 Task: Compose an email with the signature Anna Garcia with the subject Request for a meeting and the message Thank you for your patience while we resolve this issue. from softage.1@softage.net to softage.4@softage.net,  softage.1@softage.net and softage.5@softage.net with CC to softage.6@softage.net with an attached document User_manual.docx, insert an emoji of office Send the email
Action: Mouse moved to (469, 616)
Screenshot: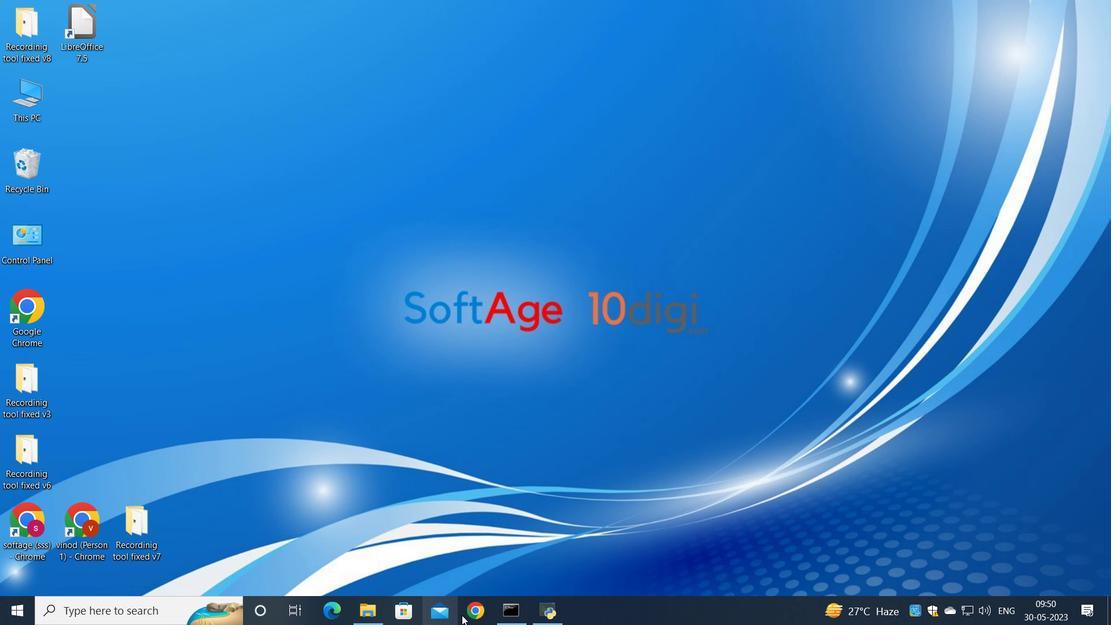 
Action: Mouse pressed left at (469, 616)
Screenshot: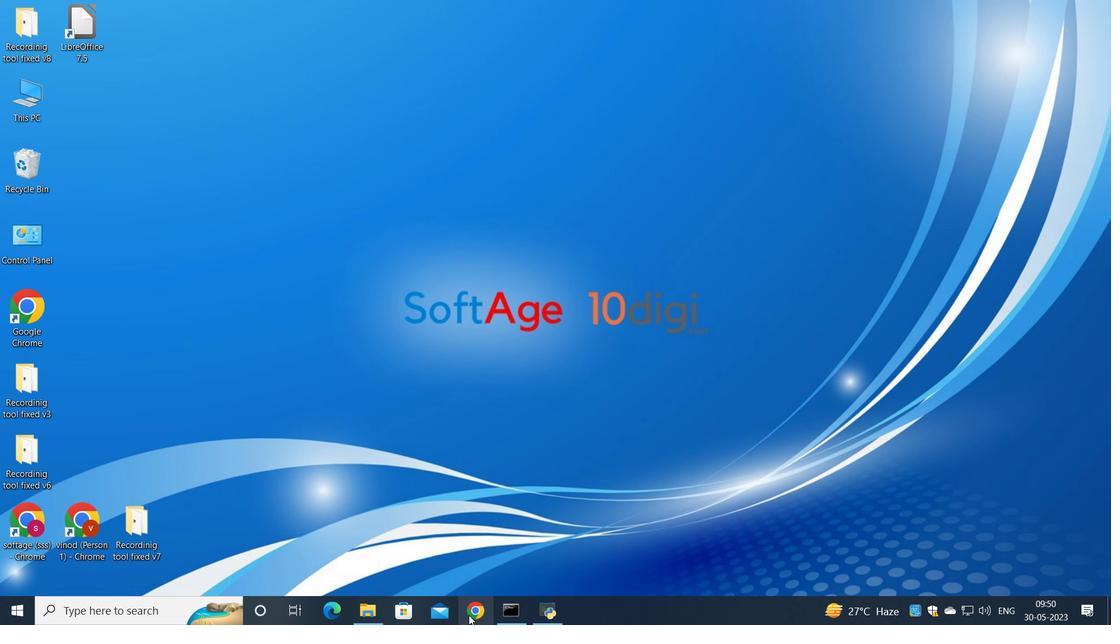 
Action: Mouse moved to (500, 381)
Screenshot: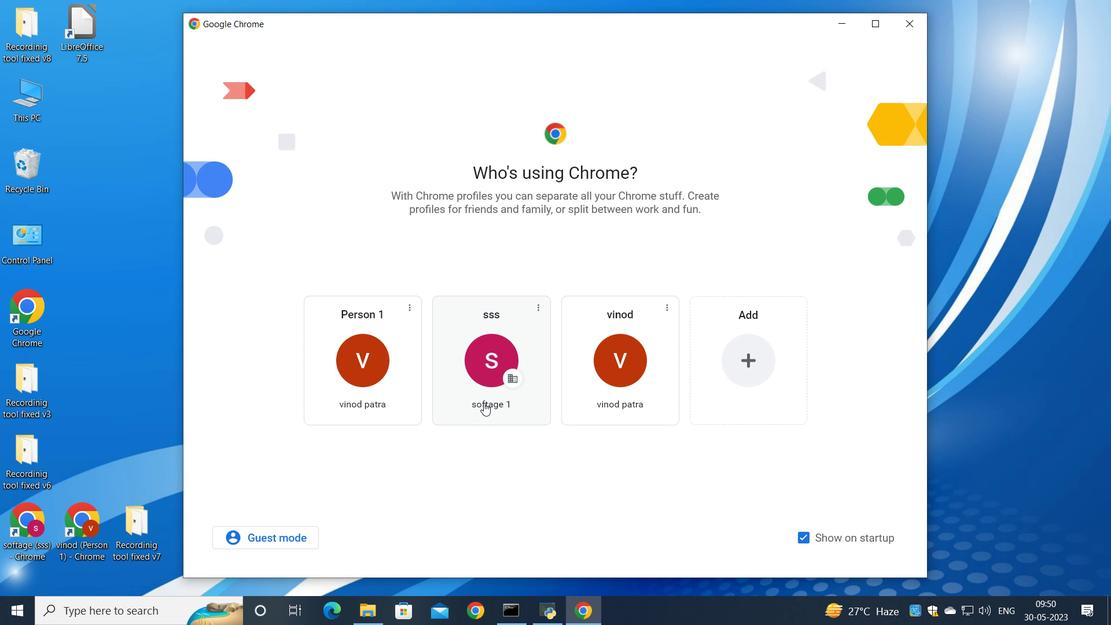 
Action: Mouse pressed left at (500, 381)
Screenshot: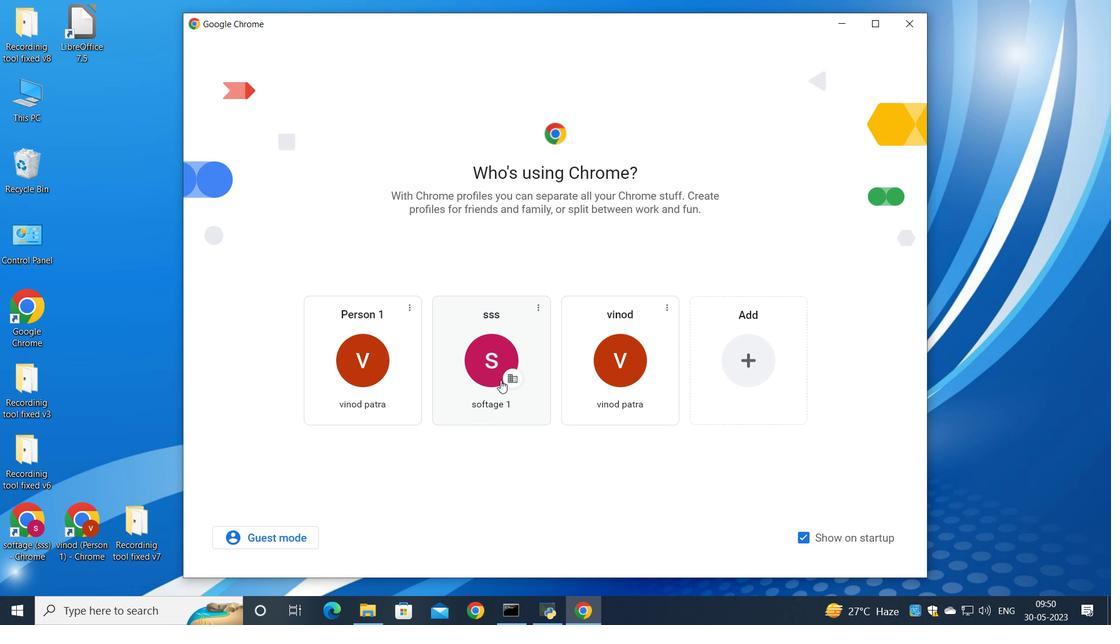
Action: Mouse moved to (978, 73)
Screenshot: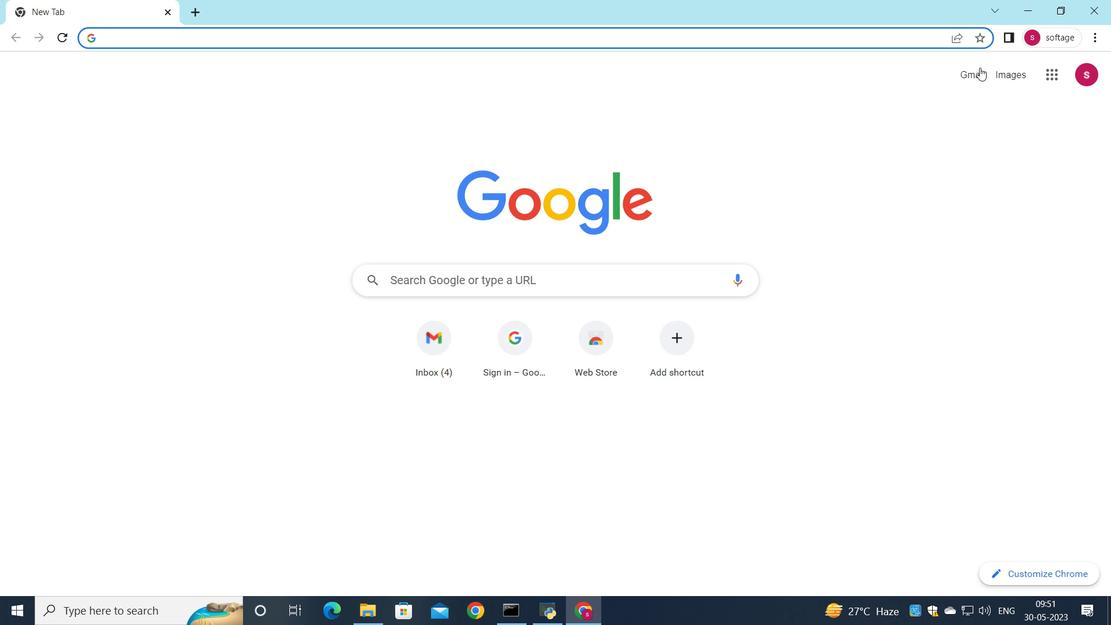 
Action: Mouse pressed left at (978, 73)
Screenshot: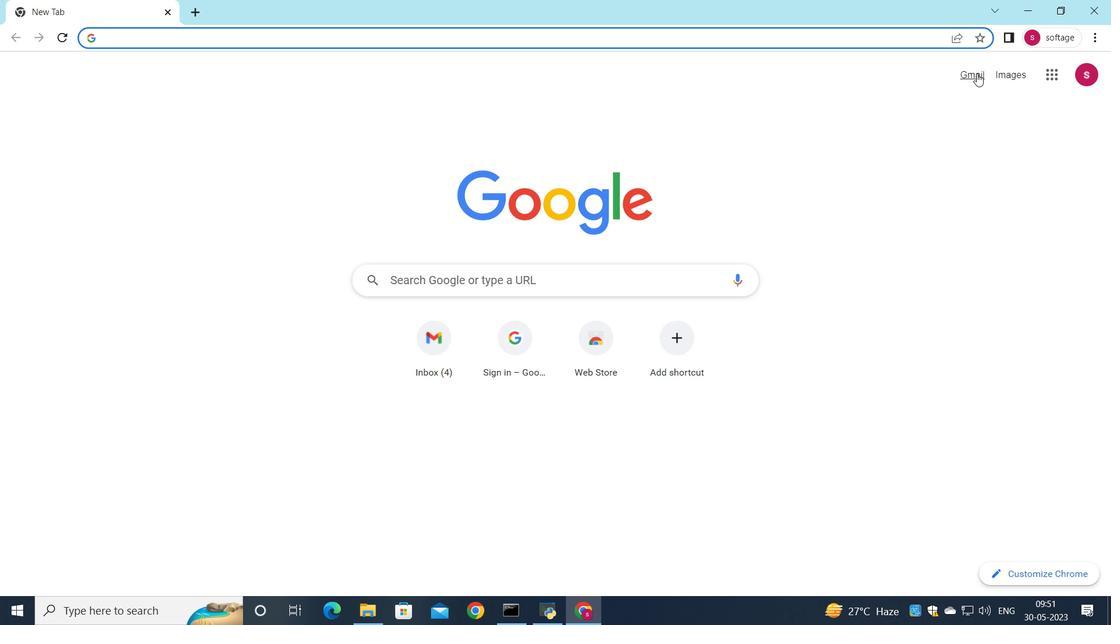 
Action: Mouse moved to (957, 101)
Screenshot: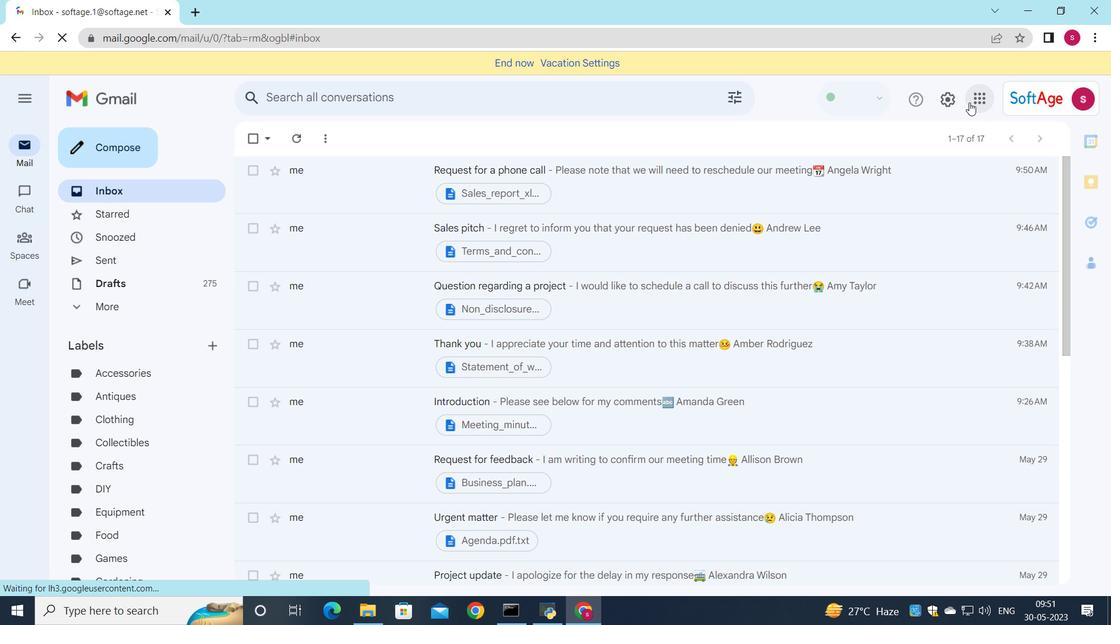 
Action: Mouse pressed left at (957, 101)
Screenshot: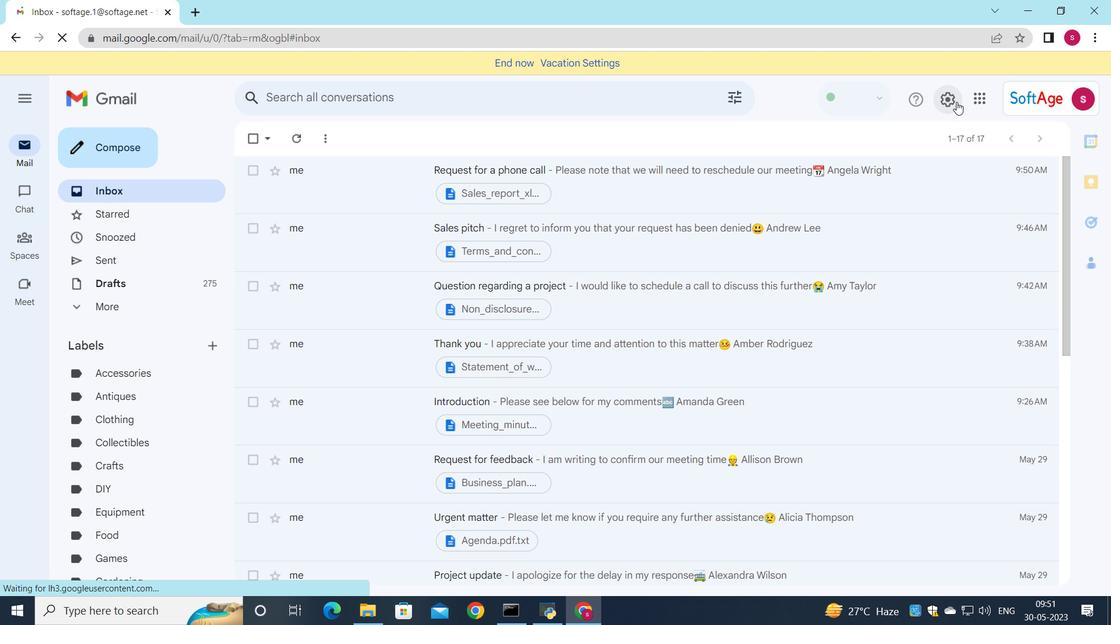 
Action: Mouse moved to (976, 167)
Screenshot: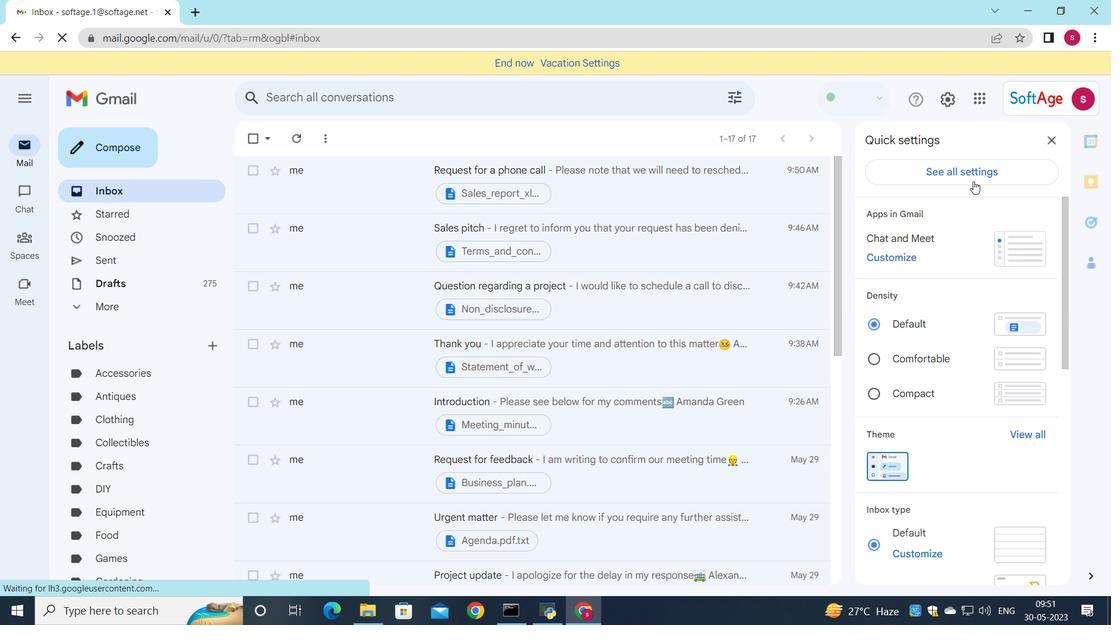 
Action: Mouse pressed left at (976, 167)
Screenshot: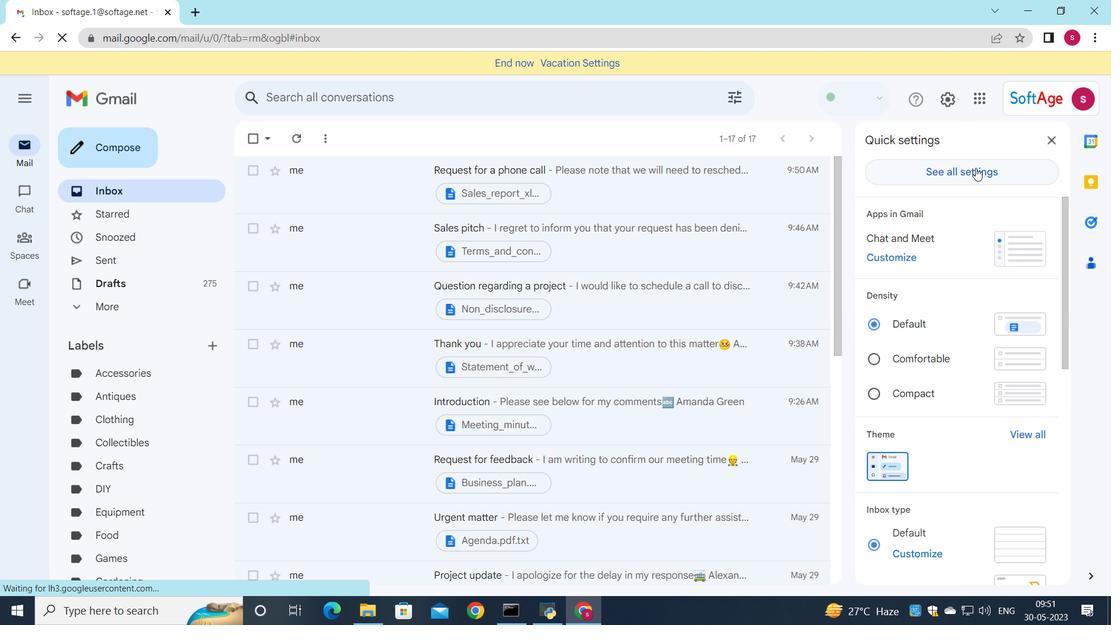 
Action: Mouse moved to (697, 266)
Screenshot: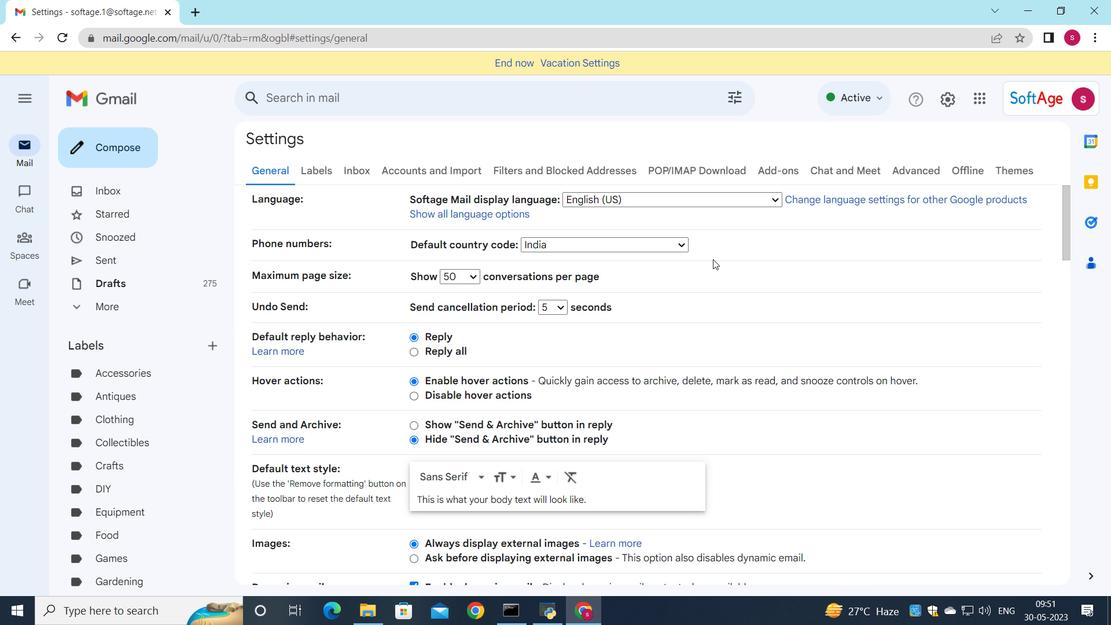 
Action: Mouse scrolled (697, 265) with delta (0, 0)
Screenshot: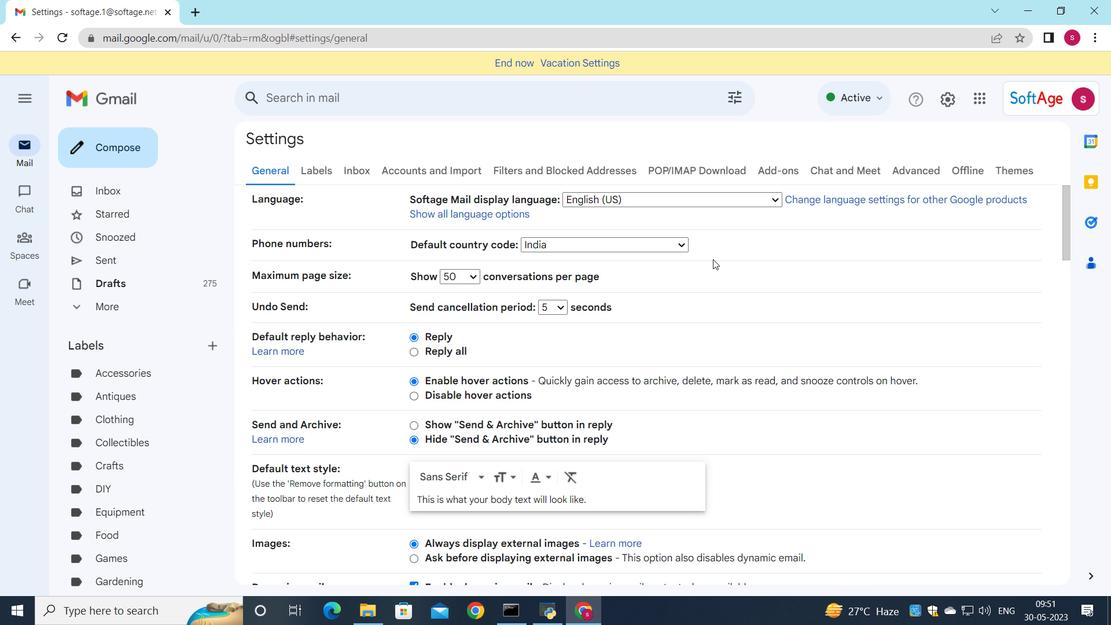 
Action: Mouse moved to (689, 270)
Screenshot: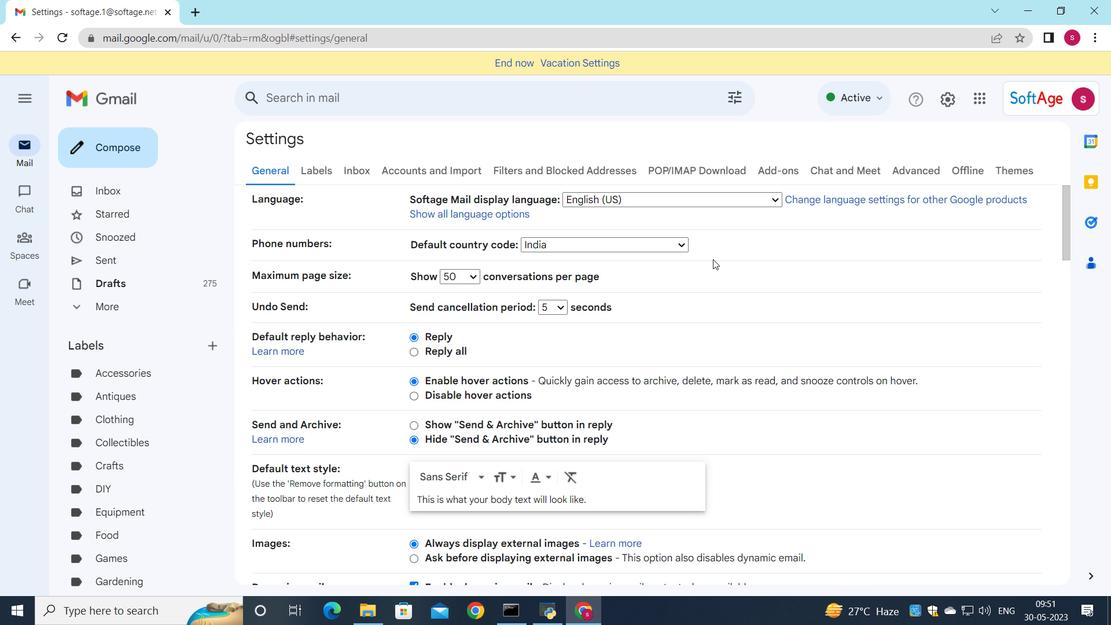 
Action: Mouse scrolled (689, 269) with delta (0, 0)
Screenshot: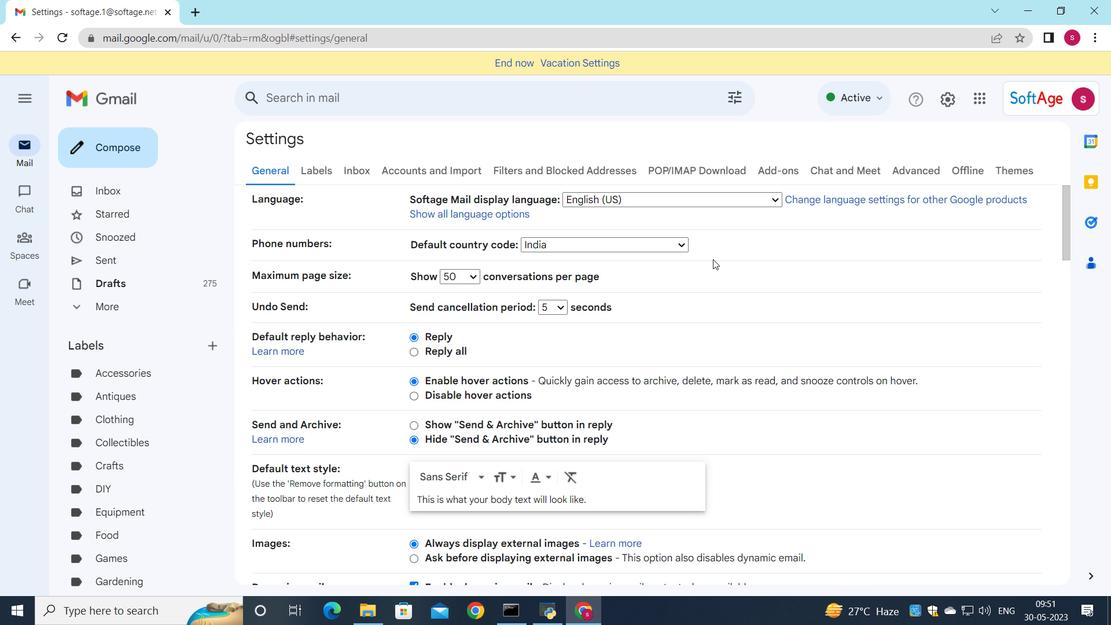 
Action: Mouse moved to (683, 273)
Screenshot: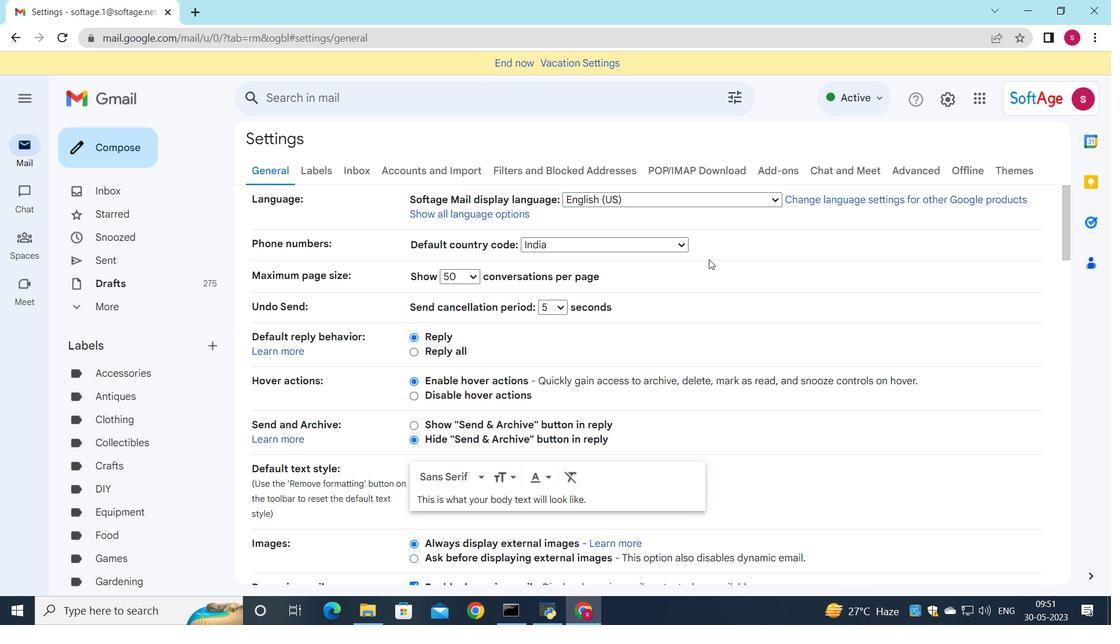 
Action: Mouse scrolled (683, 272) with delta (0, 0)
Screenshot: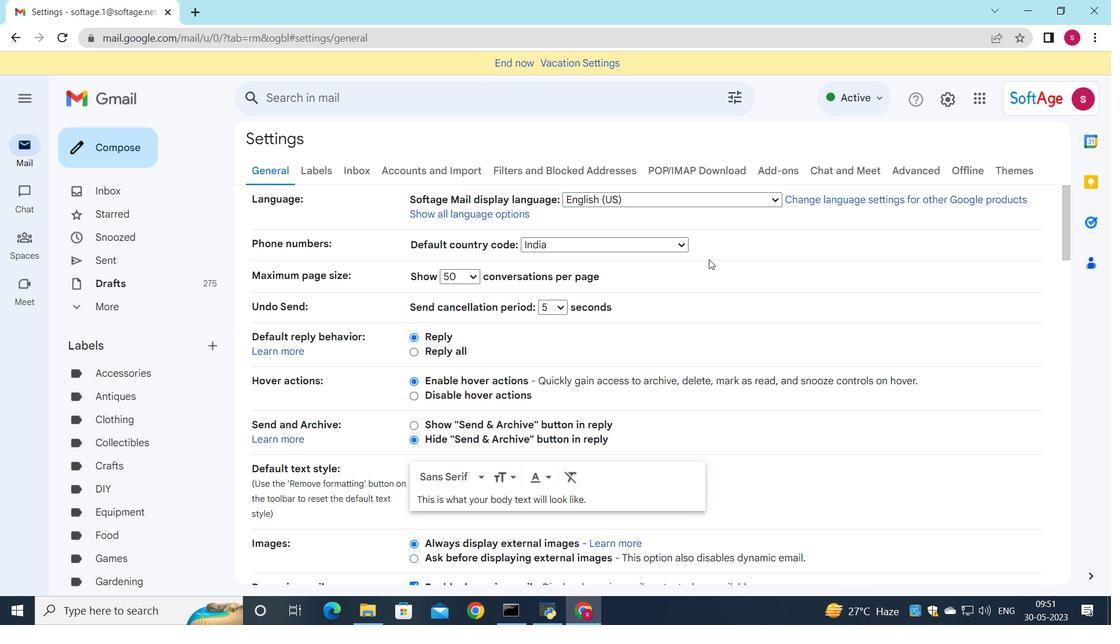 
Action: Mouse scrolled (683, 272) with delta (0, 0)
Screenshot: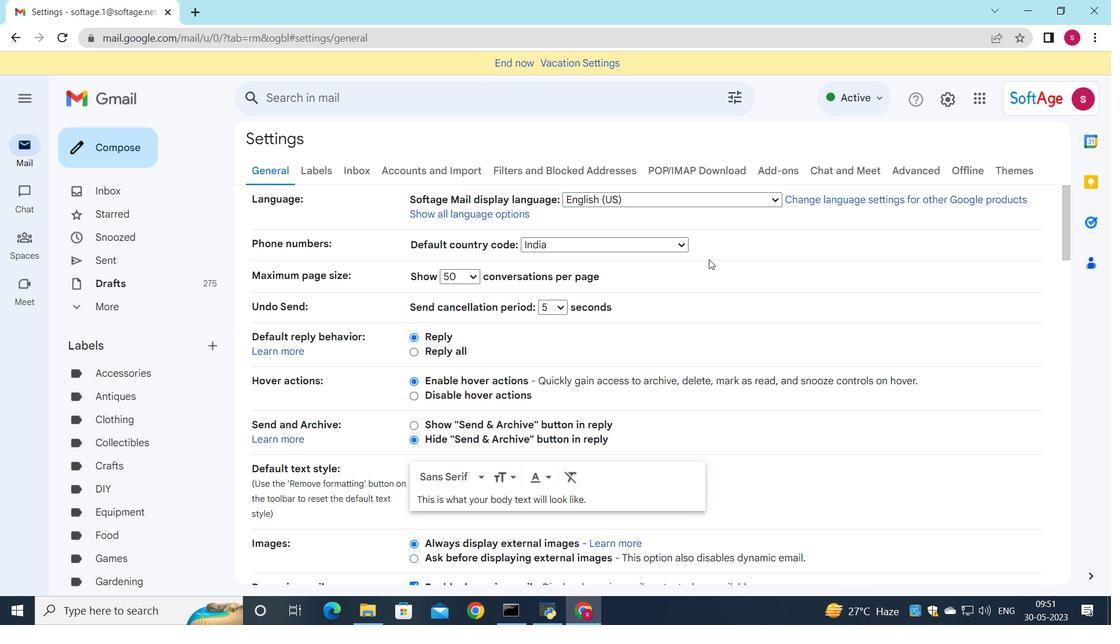 
Action: Mouse moved to (683, 264)
Screenshot: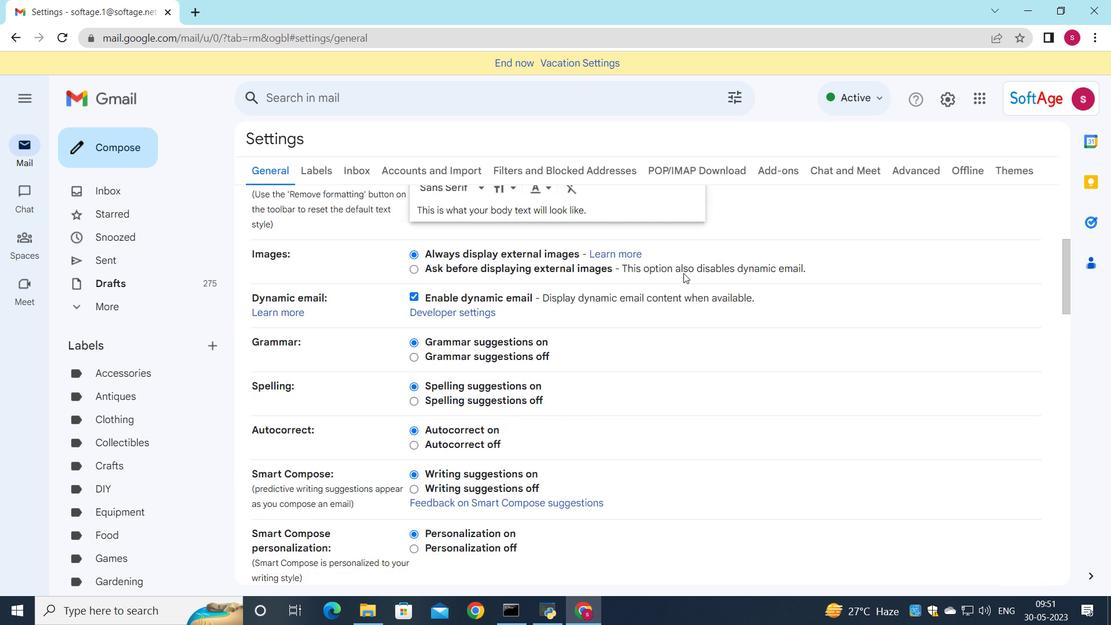 
Action: Mouse scrolled (683, 263) with delta (0, 0)
Screenshot: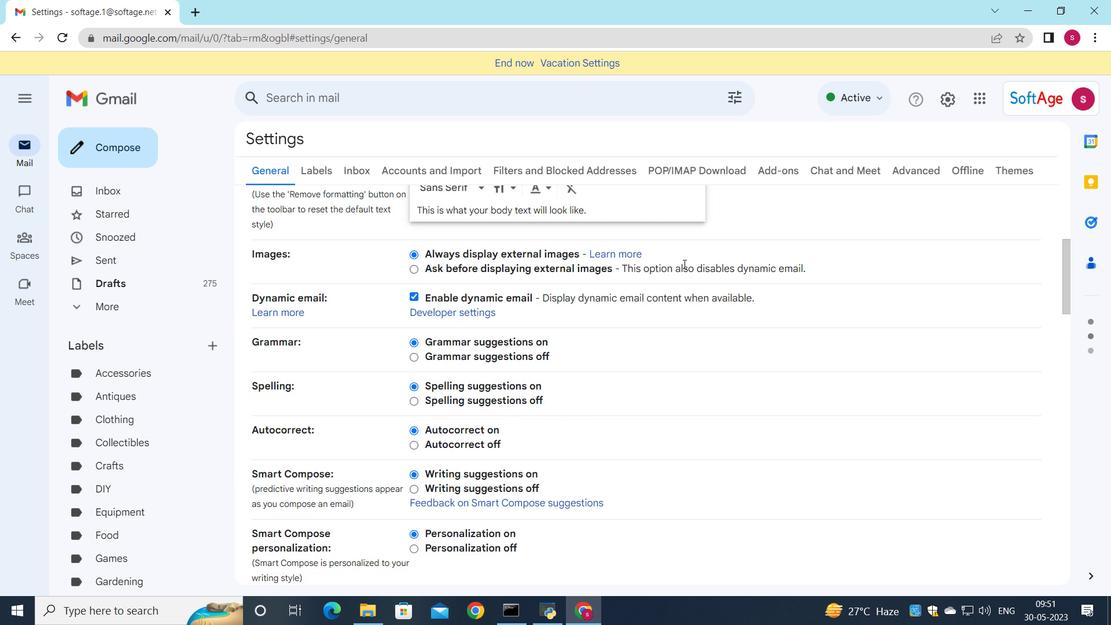
Action: Mouse scrolled (683, 263) with delta (0, 0)
Screenshot: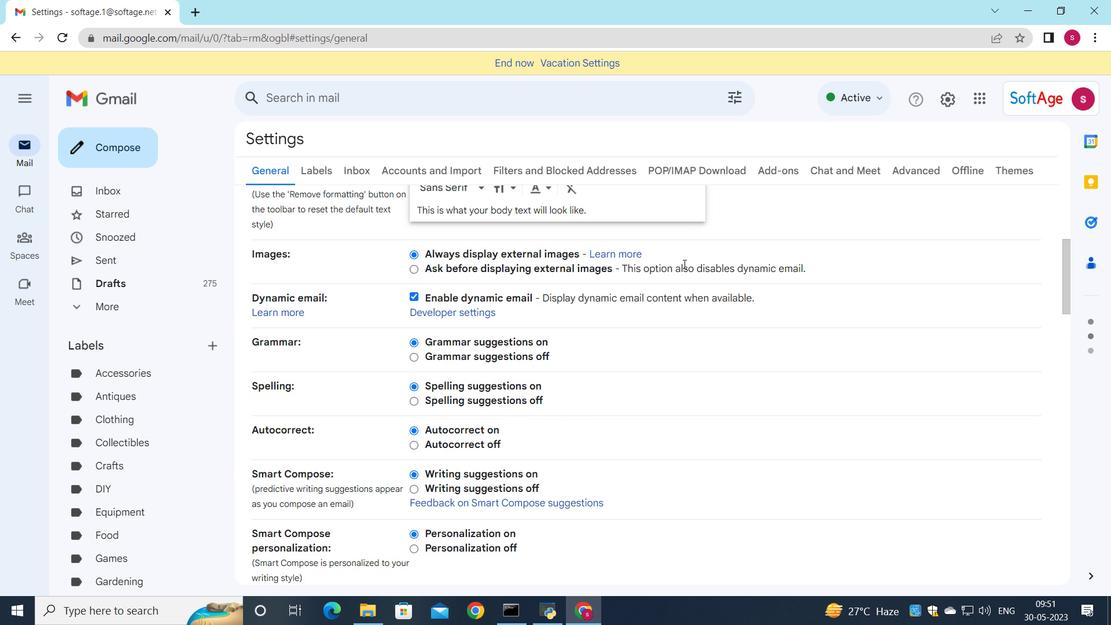 
Action: Mouse scrolled (683, 263) with delta (0, 0)
Screenshot: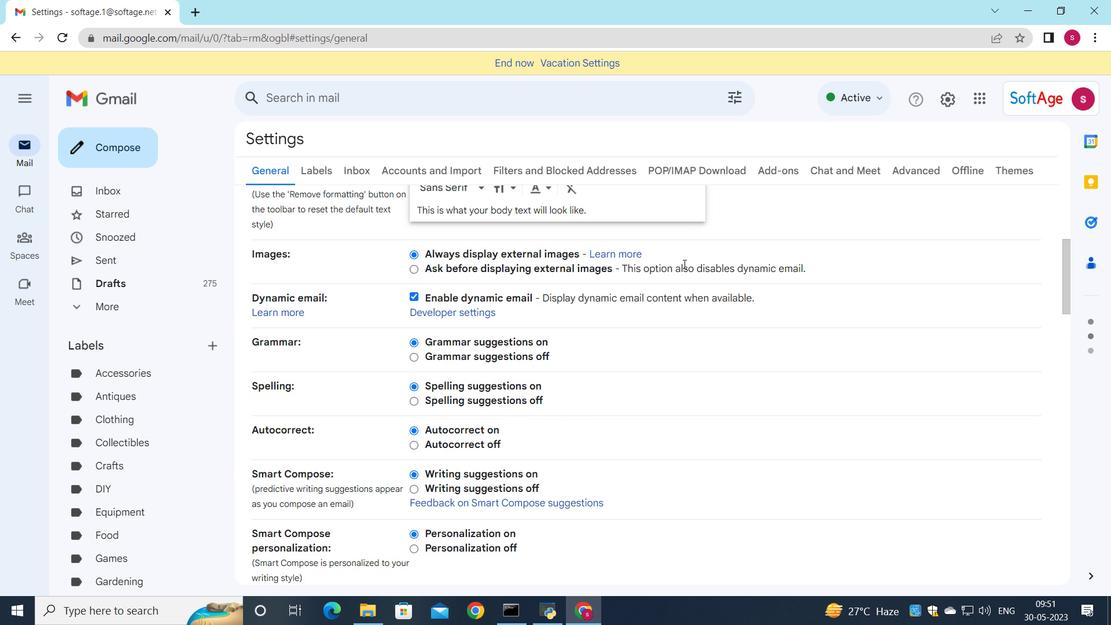 
Action: Mouse scrolled (683, 263) with delta (0, 0)
Screenshot: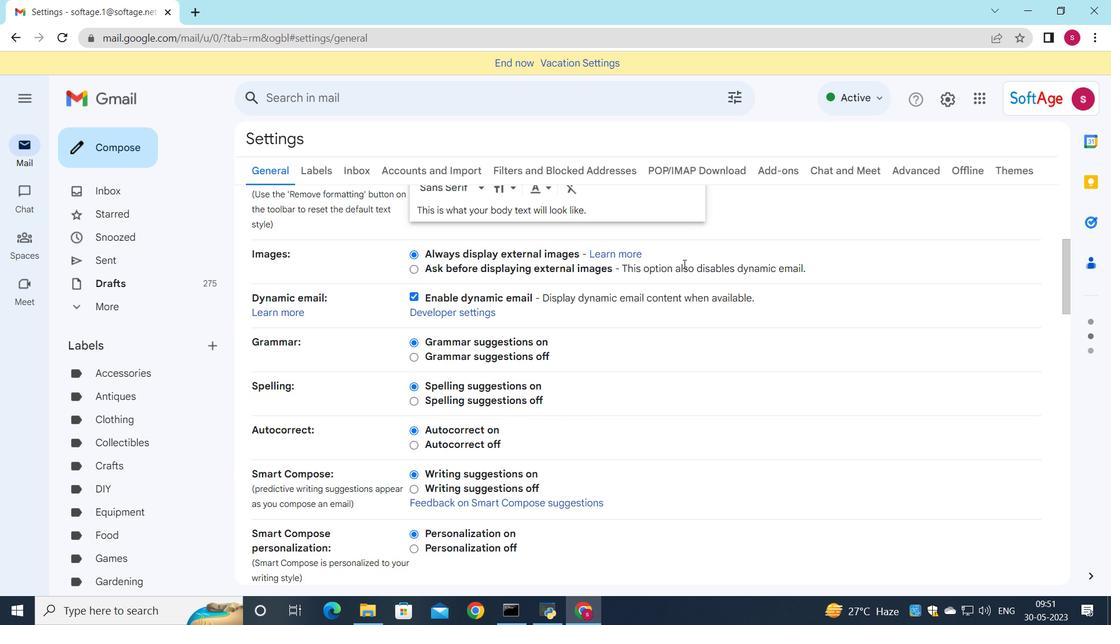 
Action: Mouse scrolled (683, 263) with delta (0, 0)
Screenshot: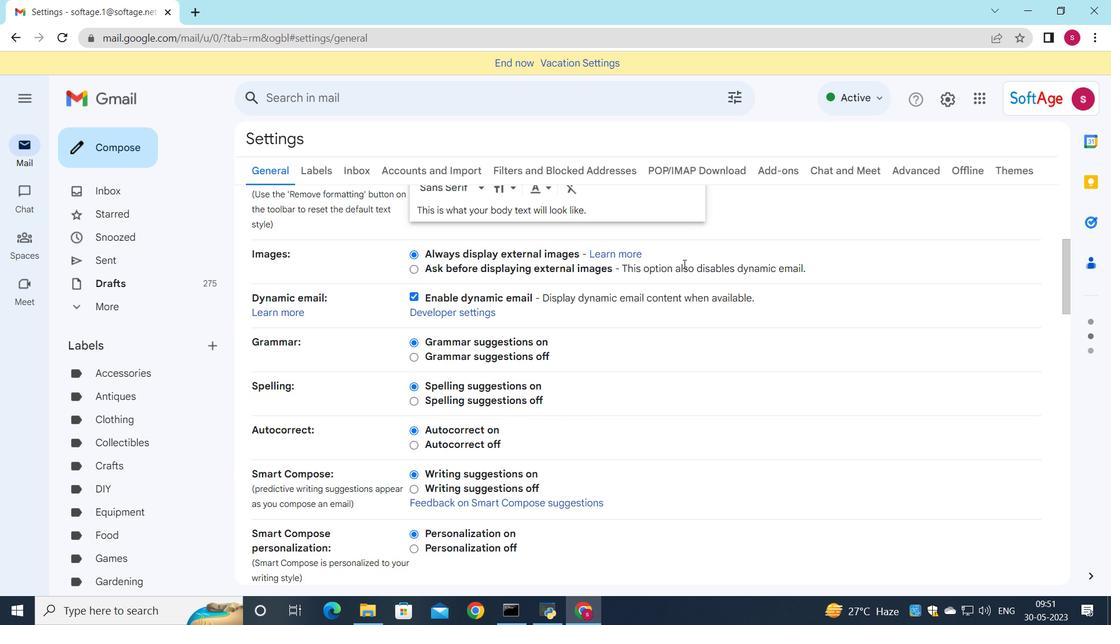 
Action: Mouse scrolled (683, 263) with delta (0, 0)
Screenshot: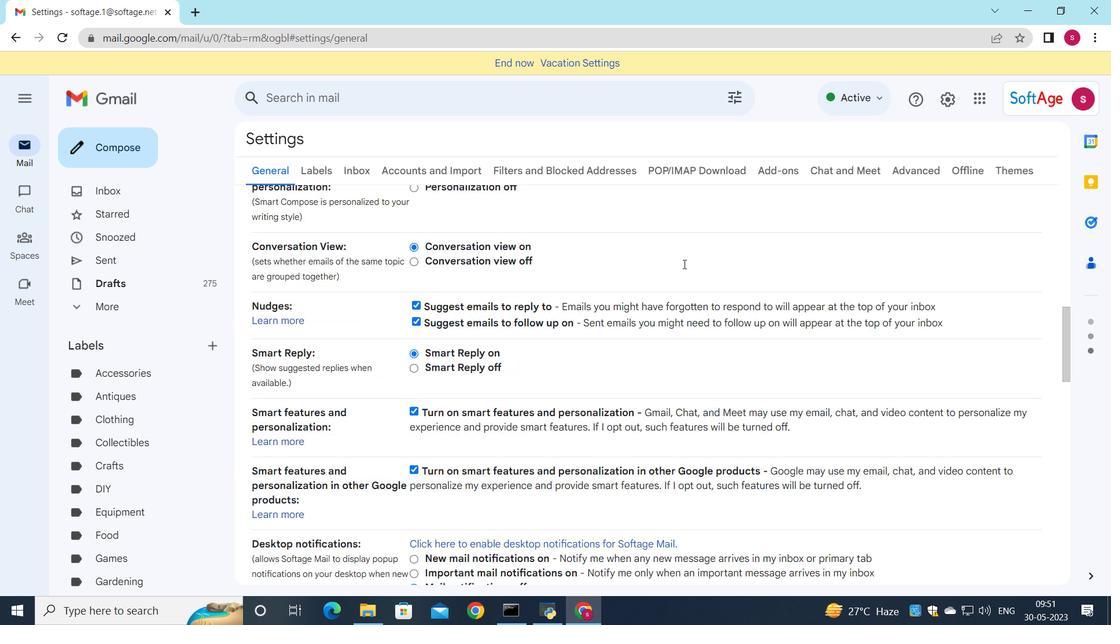 
Action: Mouse scrolled (683, 263) with delta (0, 0)
Screenshot: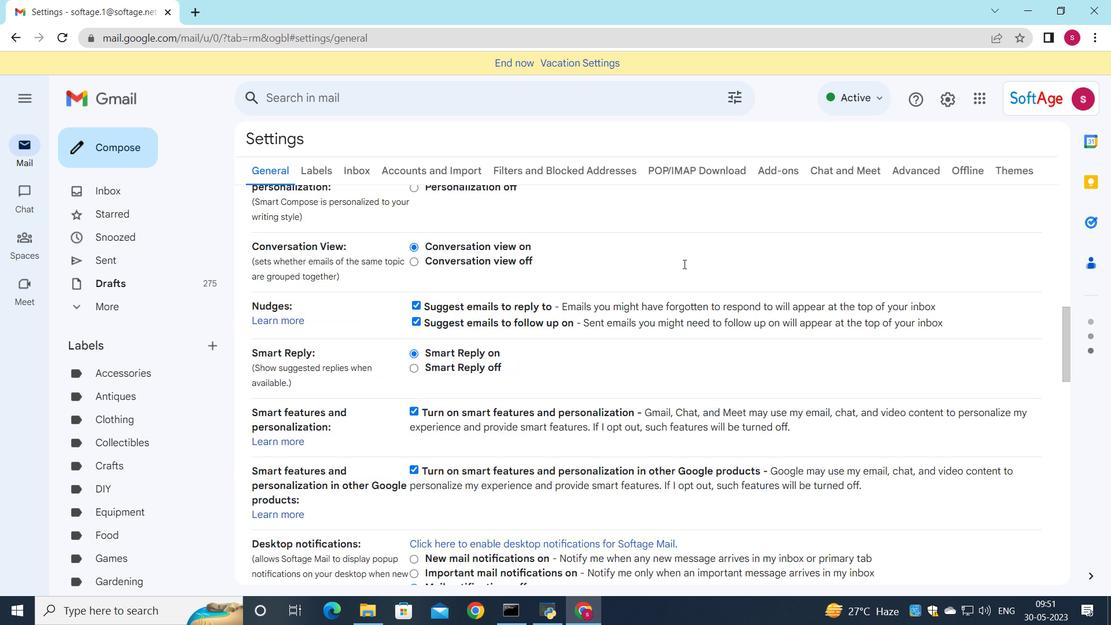 
Action: Mouse scrolled (683, 263) with delta (0, 0)
Screenshot: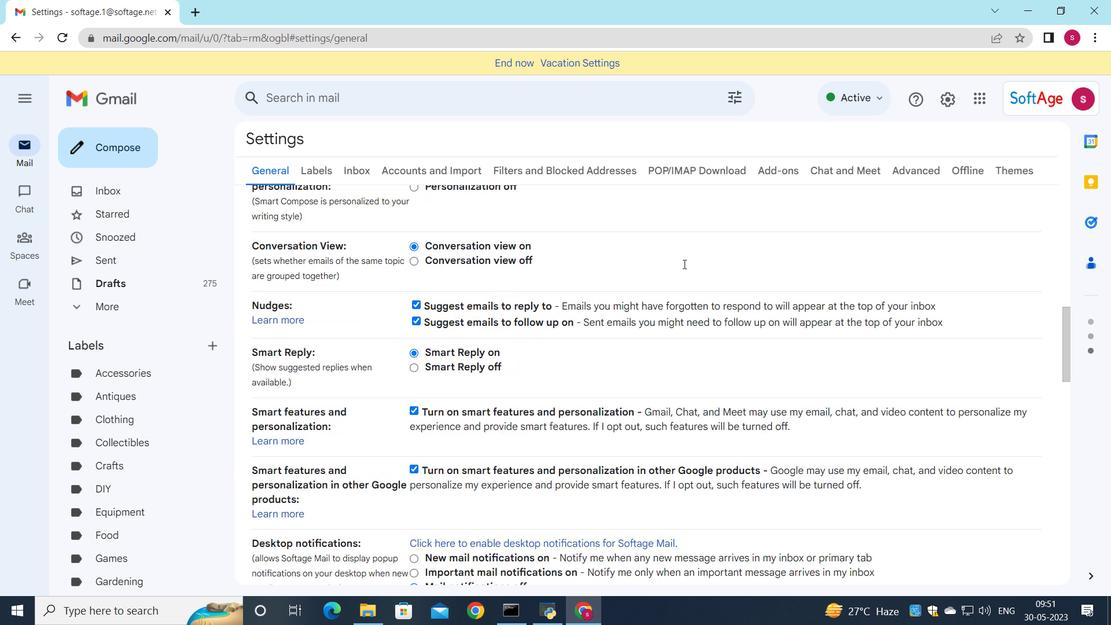 
Action: Mouse scrolled (683, 263) with delta (0, 0)
Screenshot: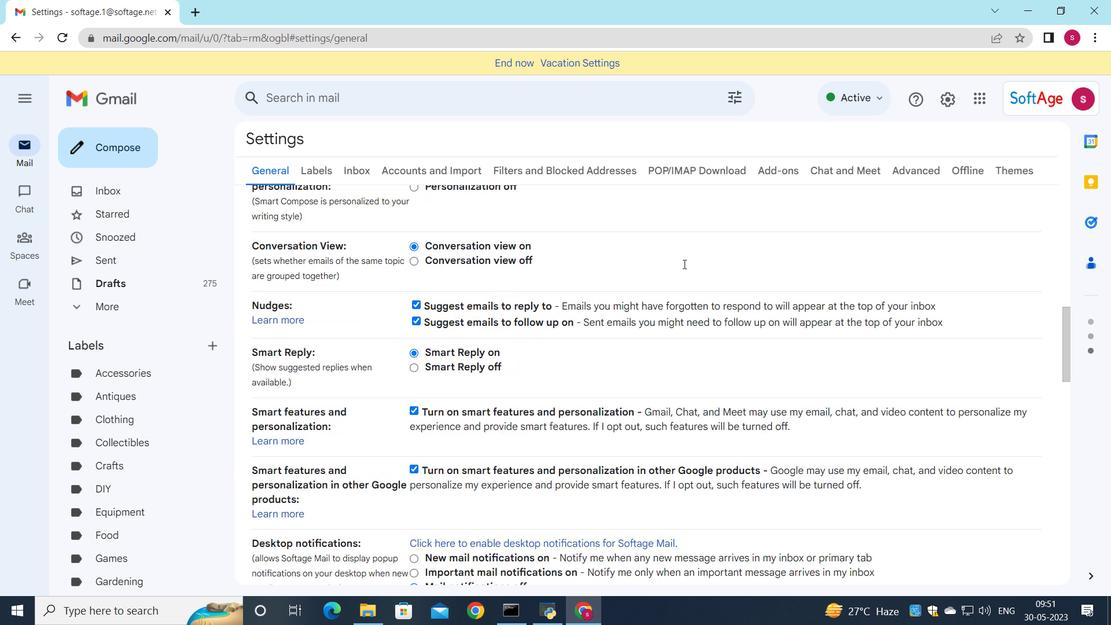 
Action: Mouse scrolled (683, 263) with delta (0, 0)
Screenshot: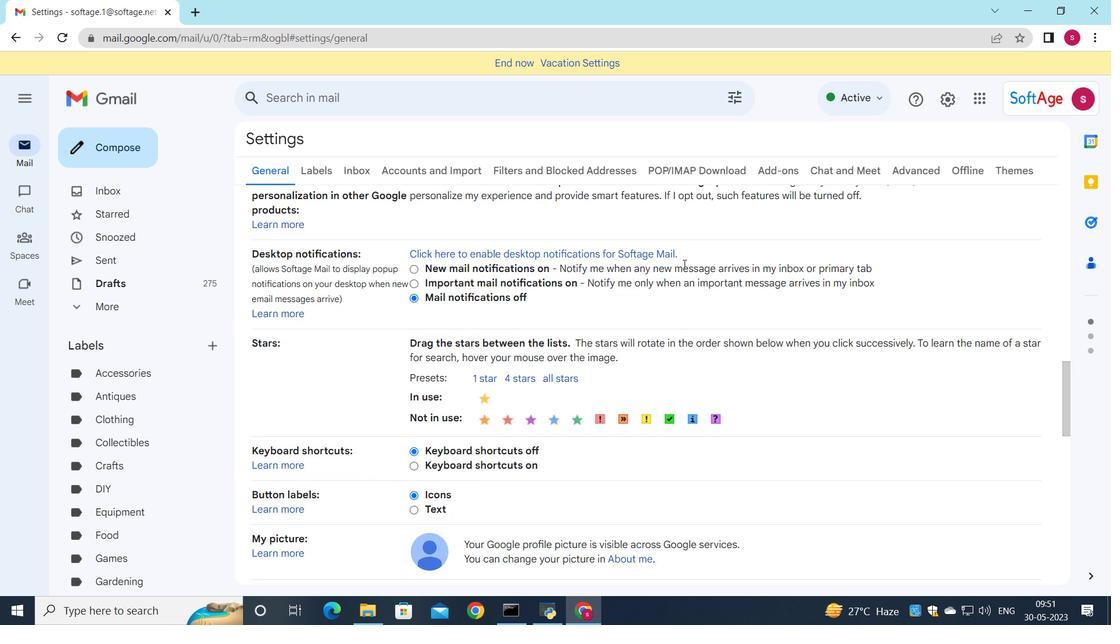 
Action: Mouse scrolled (683, 263) with delta (0, 0)
Screenshot: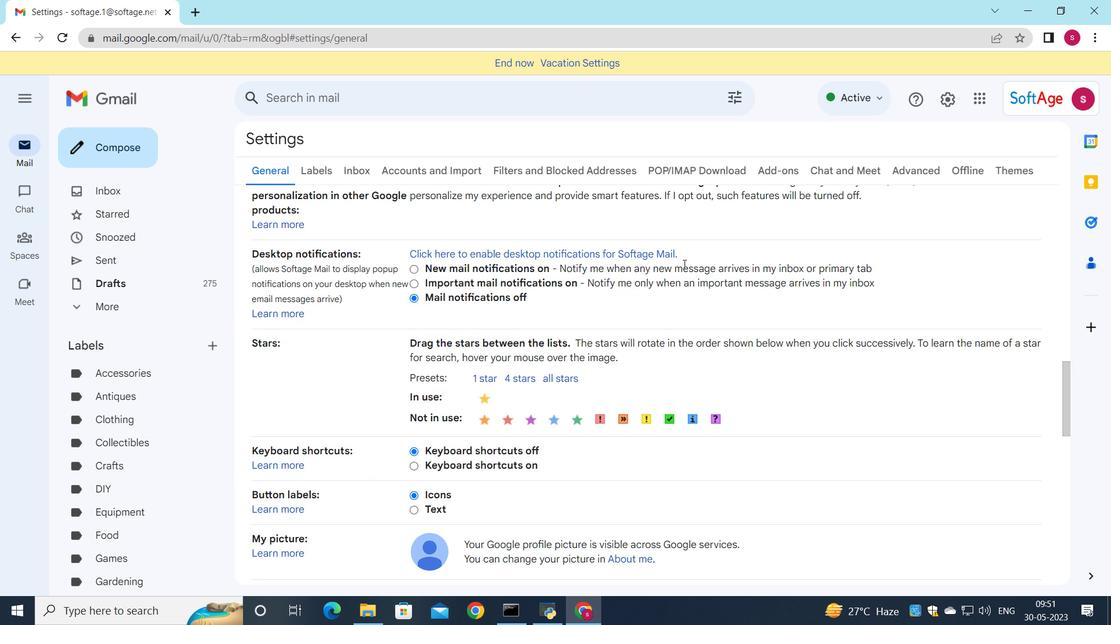 
Action: Mouse scrolled (683, 263) with delta (0, 0)
Screenshot: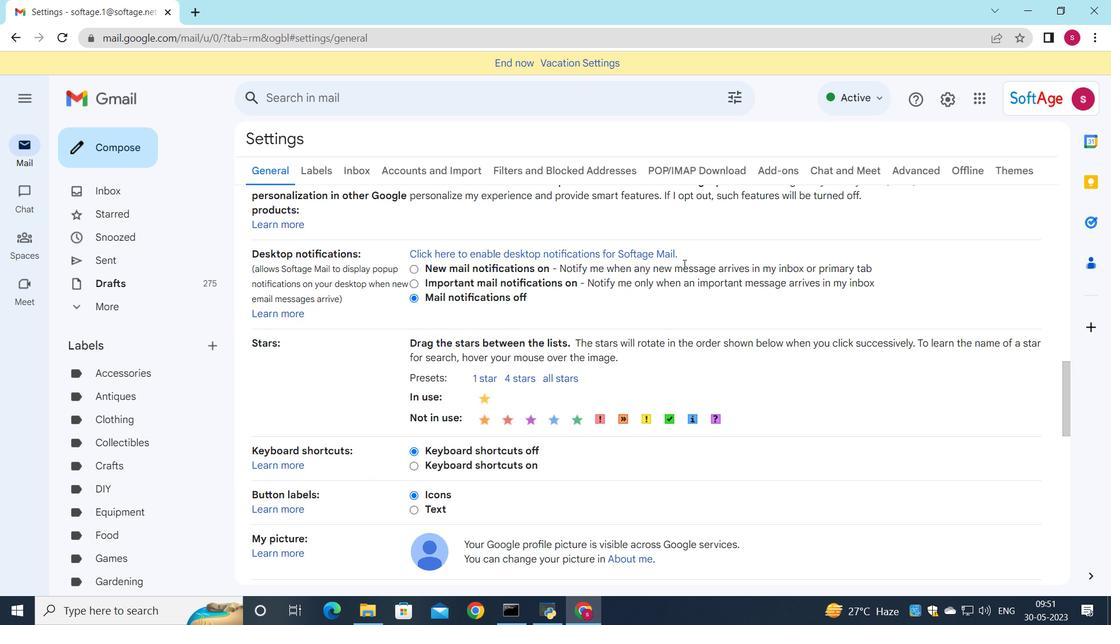 
Action: Mouse scrolled (683, 263) with delta (0, 0)
Screenshot: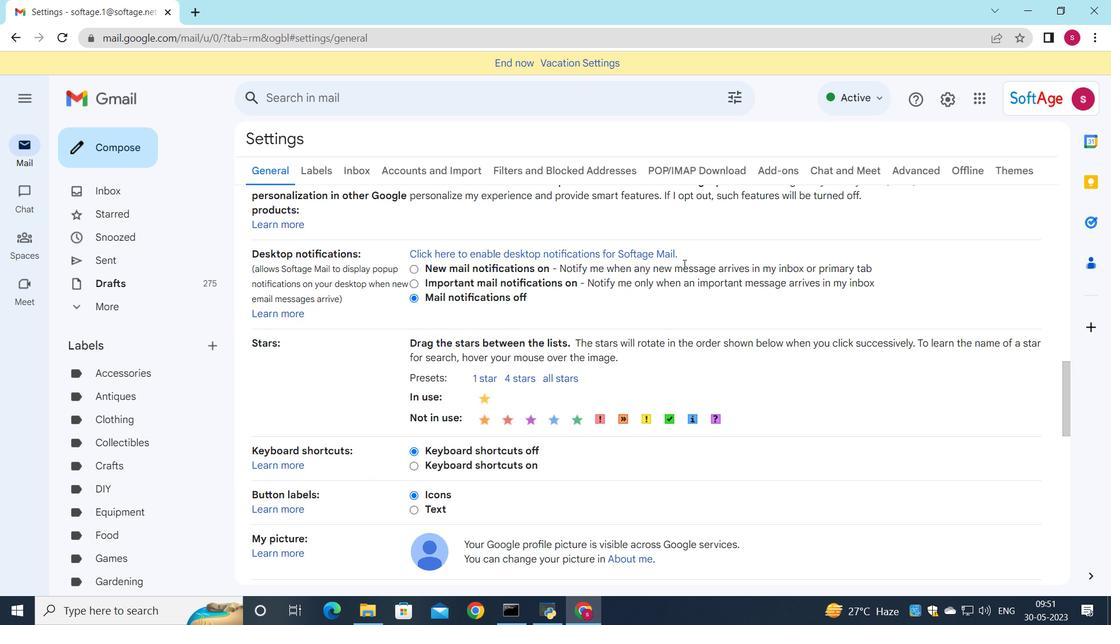 
Action: Mouse scrolled (683, 263) with delta (0, 0)
Screenshot: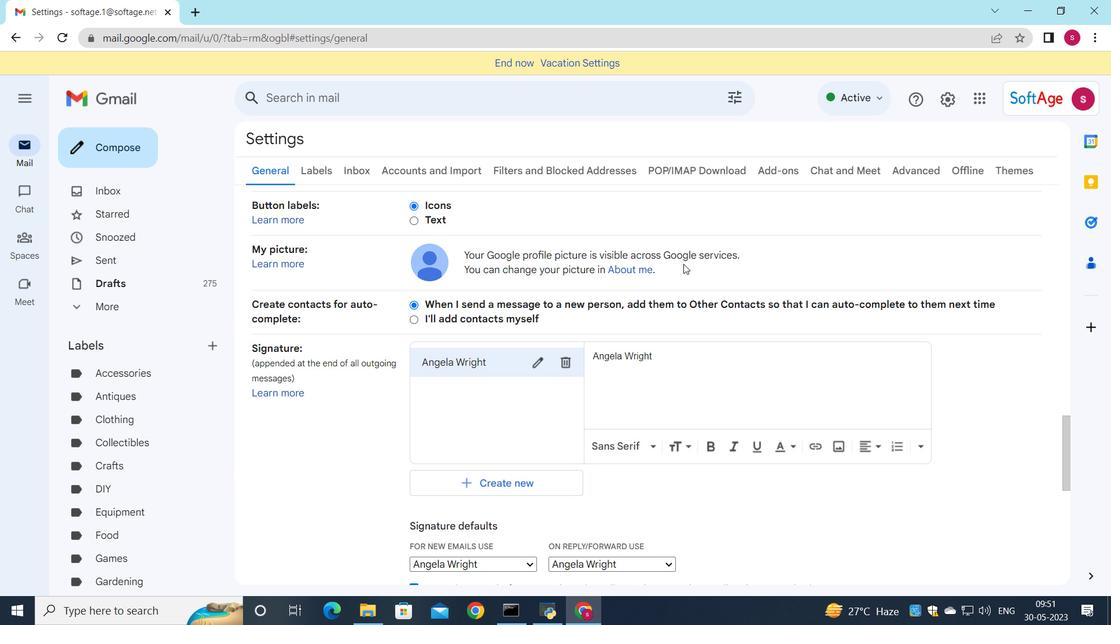 
Action: Mouse scrolled (683, 263) with delta (0, 0)
Screenshot: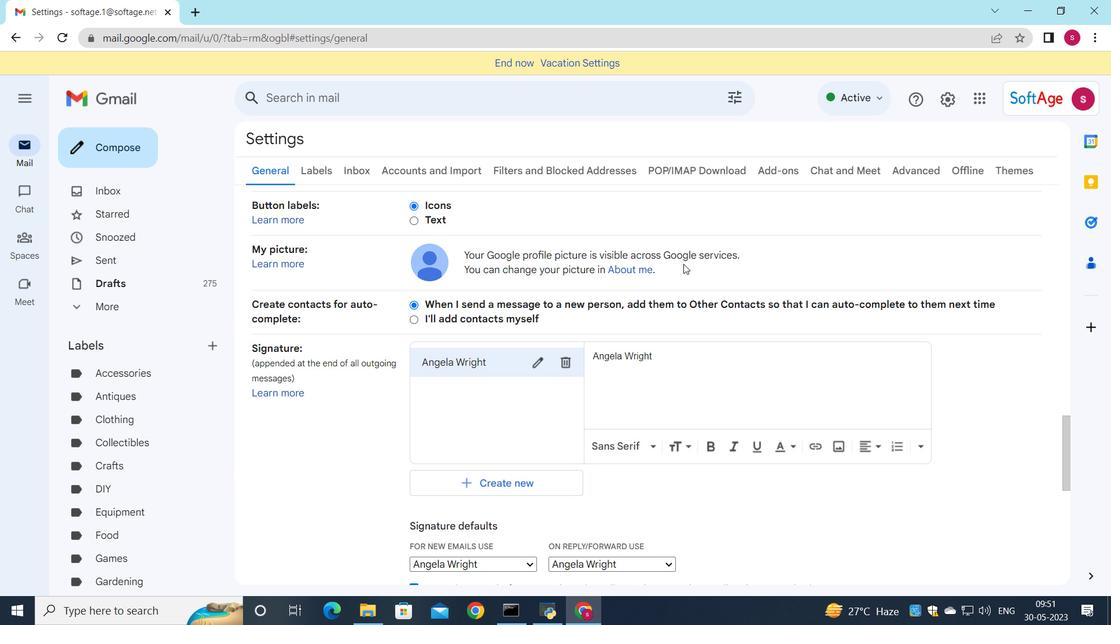 
Action: Mouse moved to (562, 216)
Screenshot: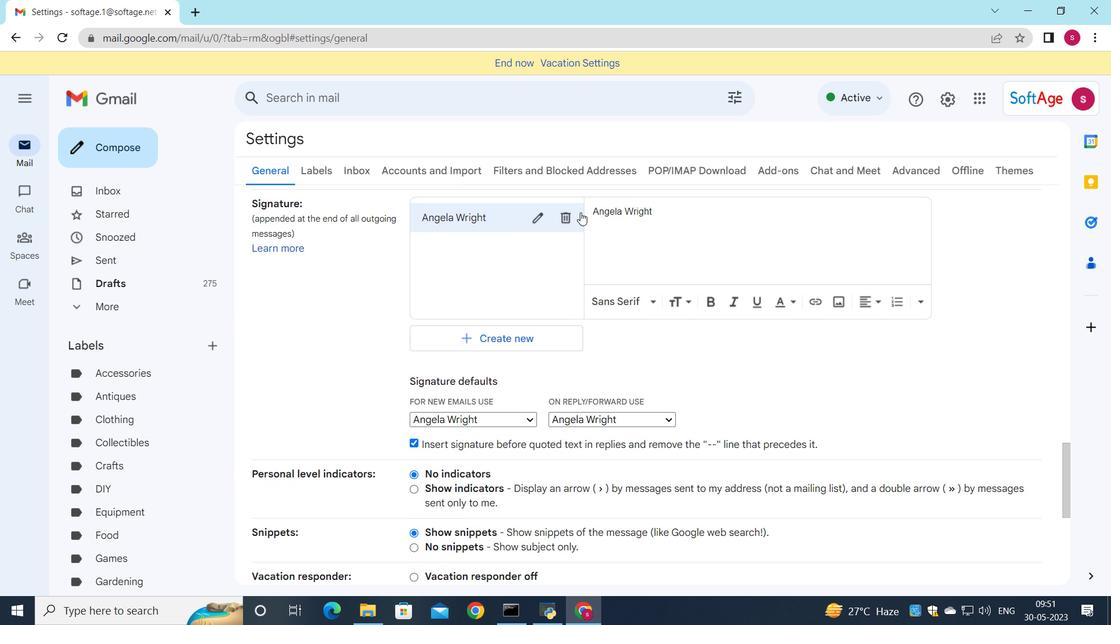 
Action: Mouse pressed left at (562, 216)
Screenshot: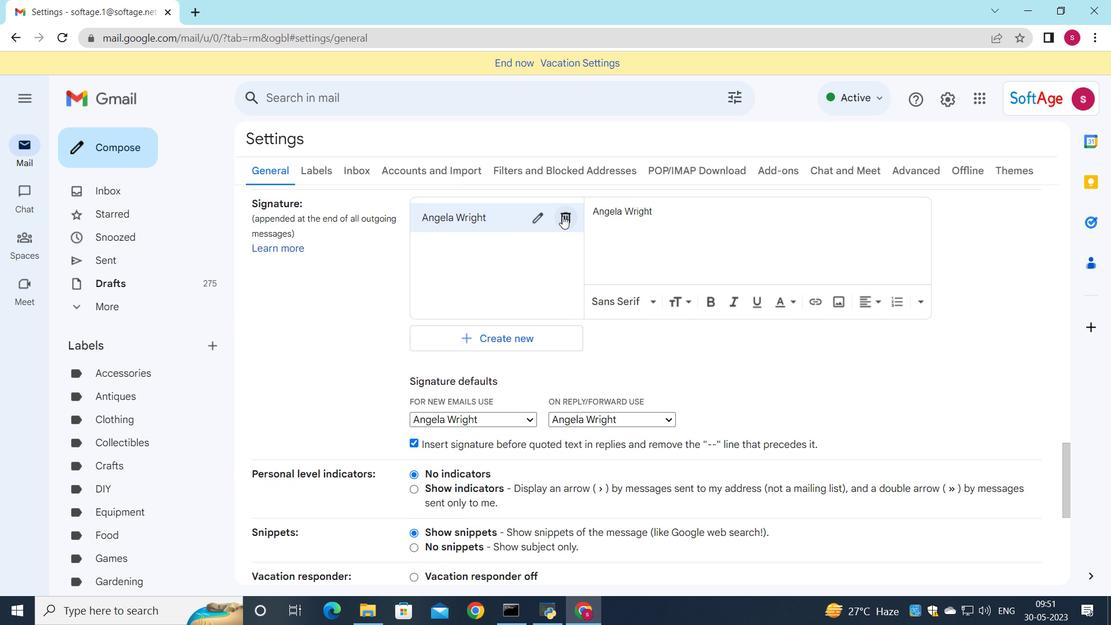 
Action: Mouse moved to (668, 353)
Screenshot: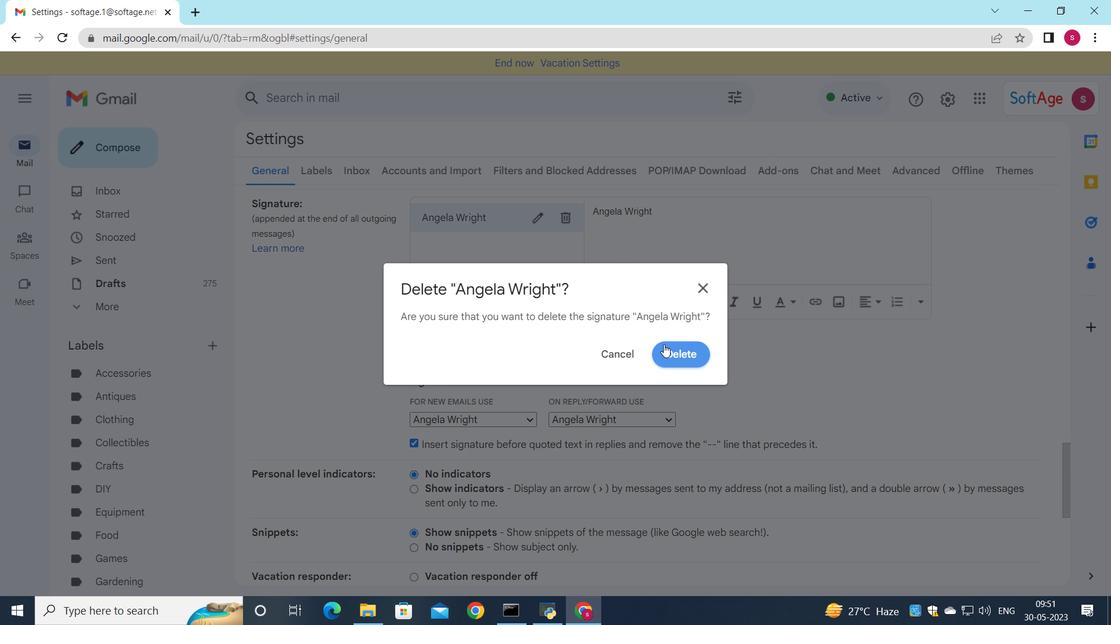 
Action: Mouse pressed left at (668, 353)
Screenshot: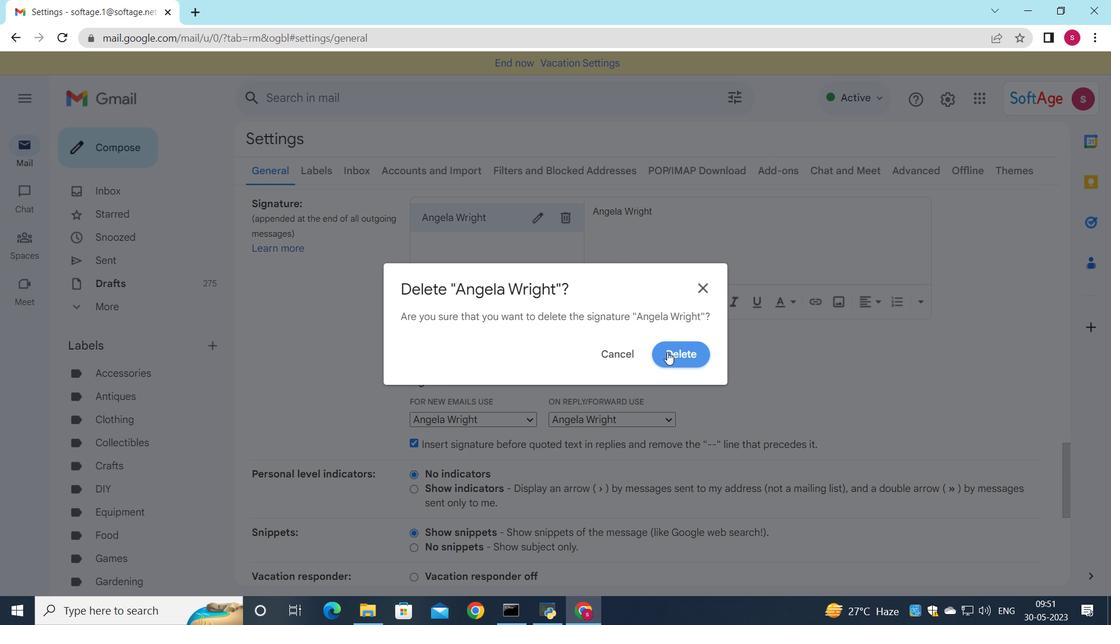 
Action: Mouse moved to (480, 228)
Screenshot: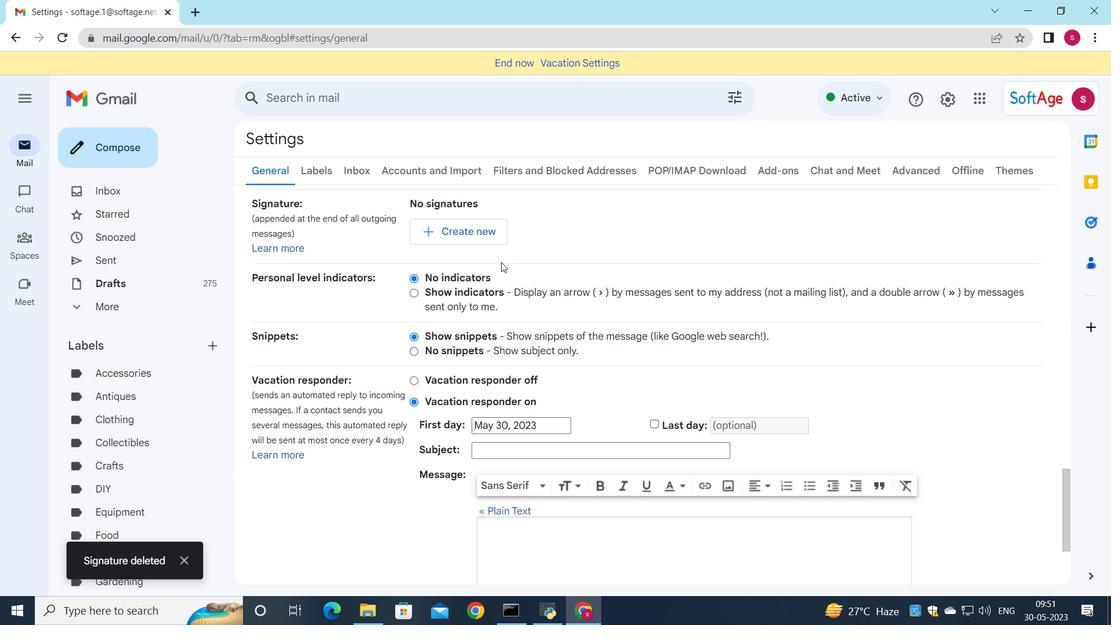 
Action: Mouse pressed left at (480, 228)
Screenshot: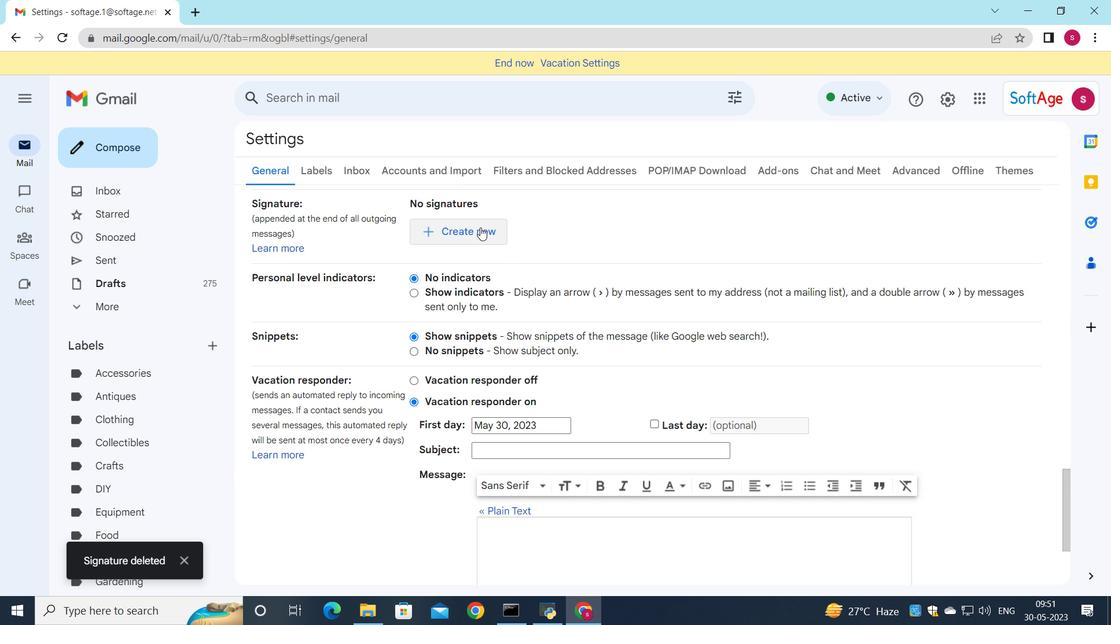 
Action: Mouse moved to (1005, 310)
Screenshot: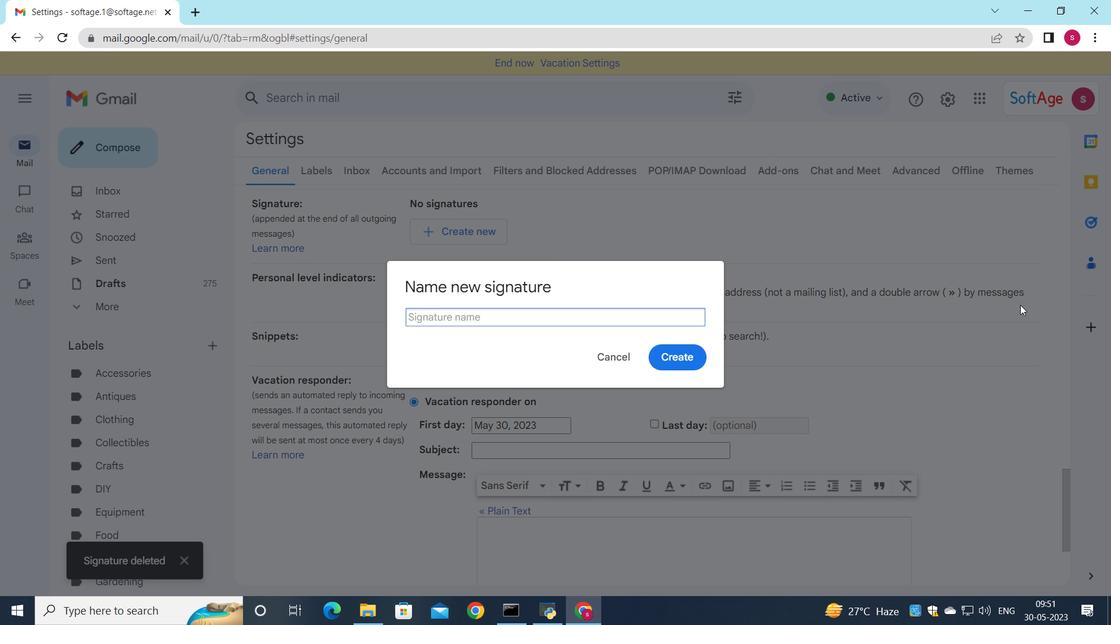 
Action: Key pressed <Key.shift>Anna<Key.space><Key.shift>garcia
Screenshot: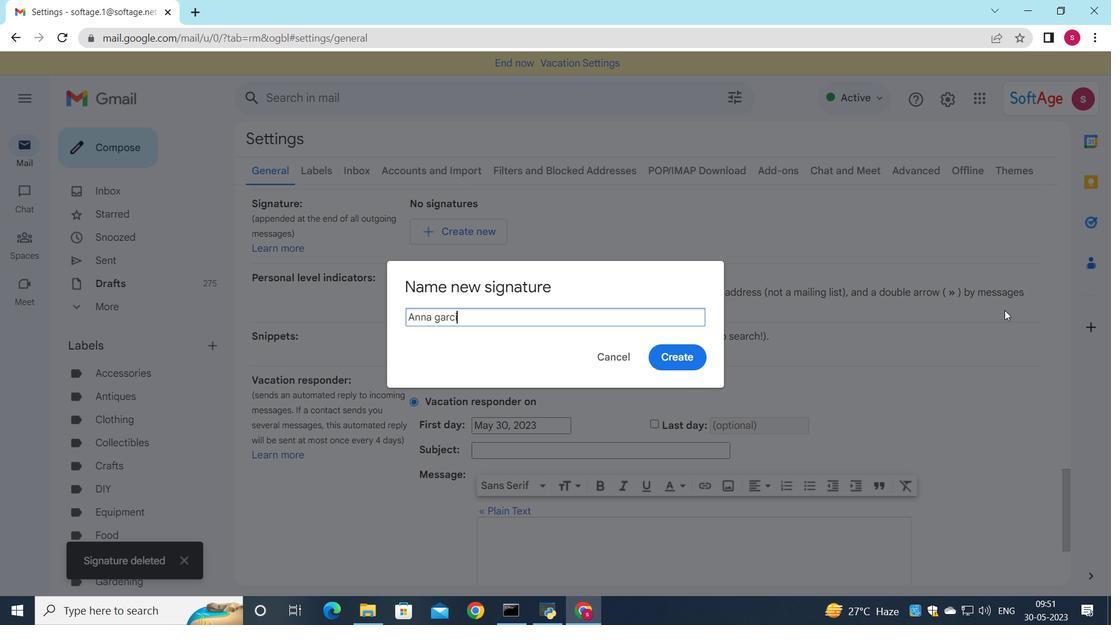 
Action: Mouse moved to (440, 320)
Screenshot: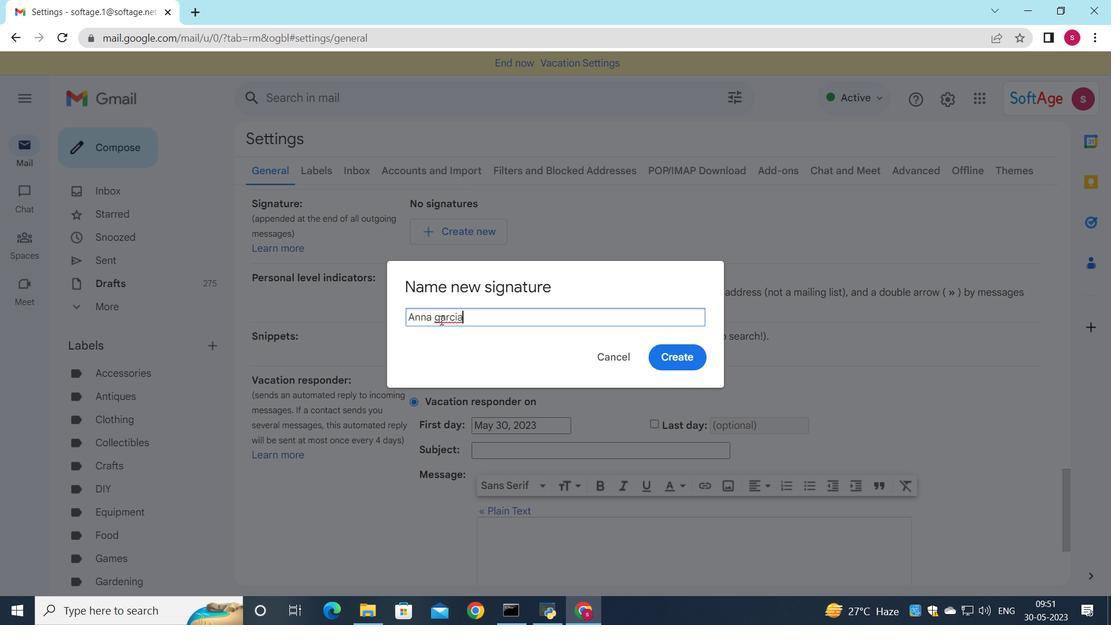 
Action: Mouse pressed left at (440, 320)
Screenshot: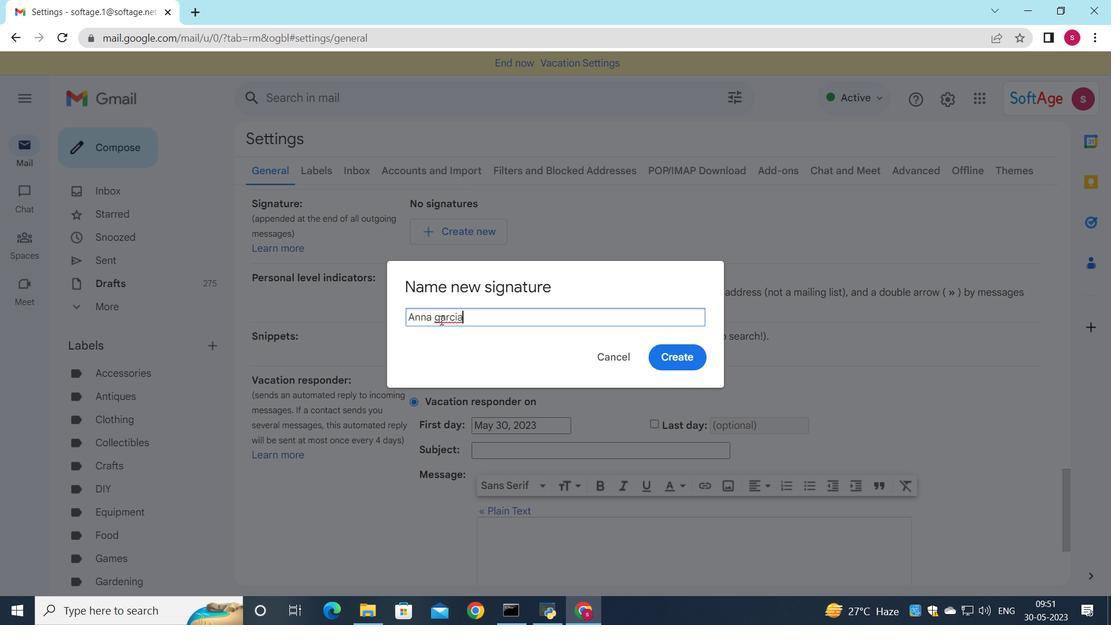 
Action: Mouse moved to (454, 257)
Screenshot: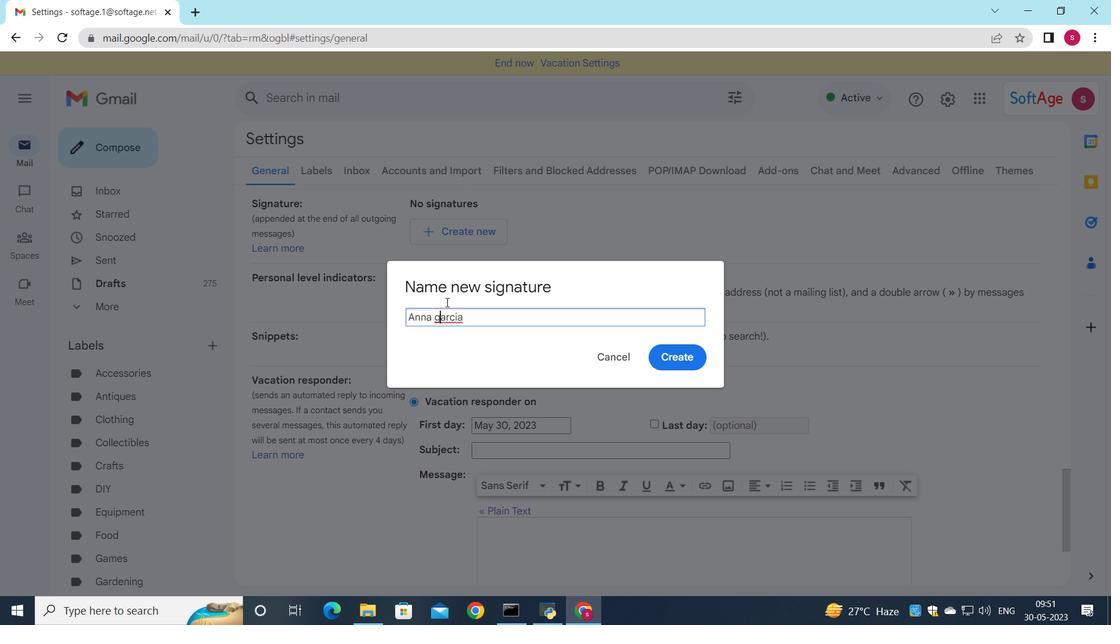 
Action: Key pressed <Key.backspace><Key.shift>G
Screenshot: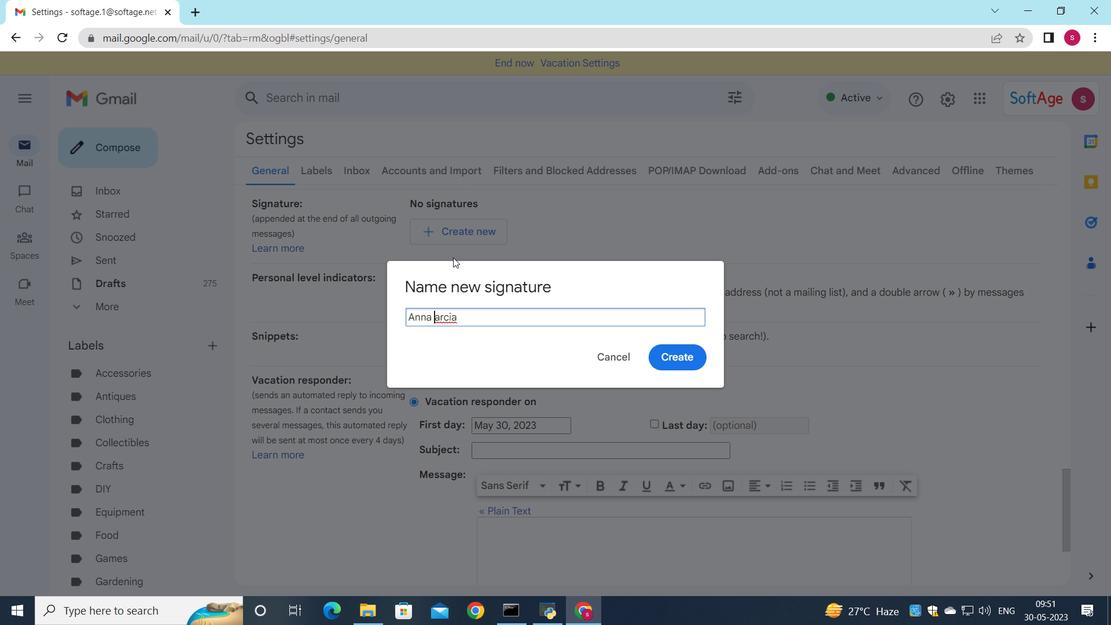 
Action: Mouse moved to (678, 357)
Screenshot: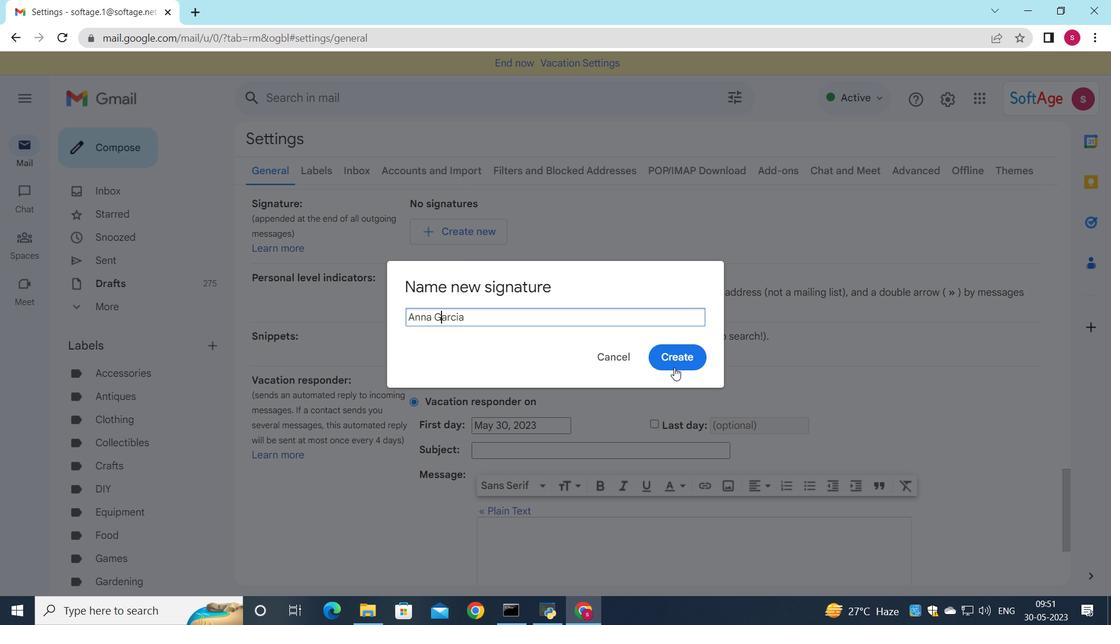 
Action: Mouse pressed left at (678, 357)
Screenshot: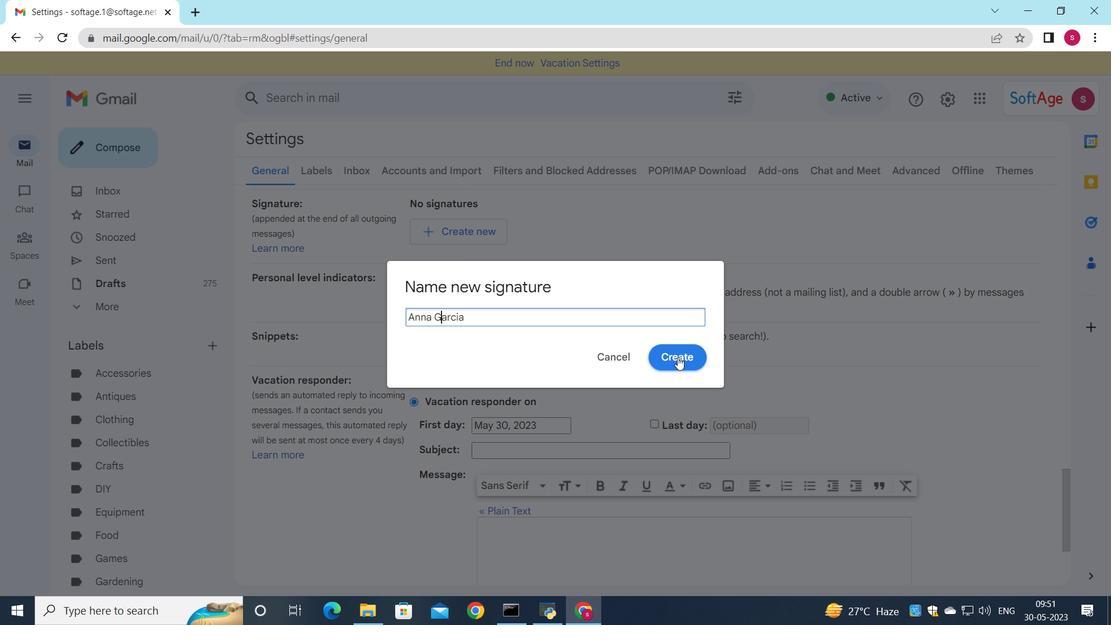 
Action: Mouse moved to (690, 235)
Screenshot: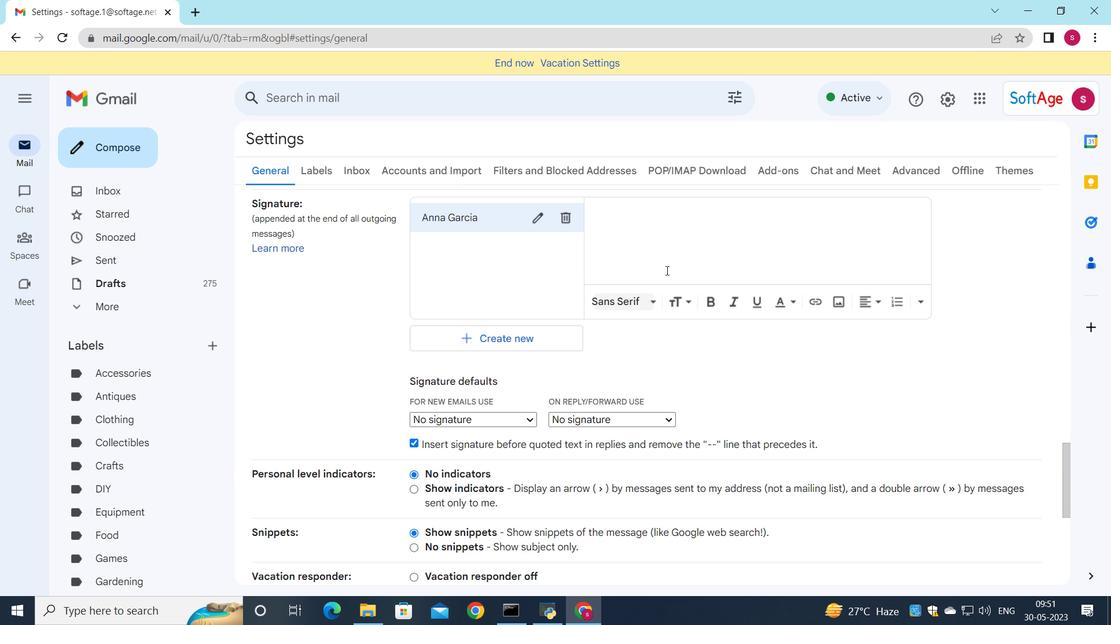 
Action: Mouse pressed left at (690, 235)
Screenshot: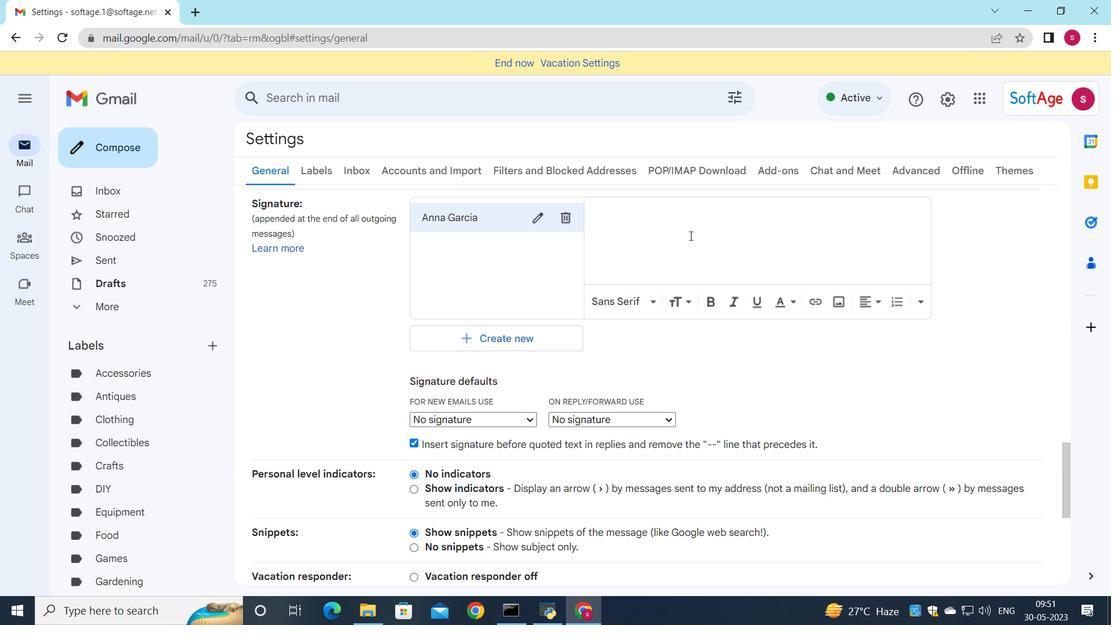 
Action: Key pressed <Key.shift>Anna<Key.space><Key.shift><Key.shift><Key.shift><Key.shift><Key.shift><Key.shift><Key.shift>Garcia
Screenshot: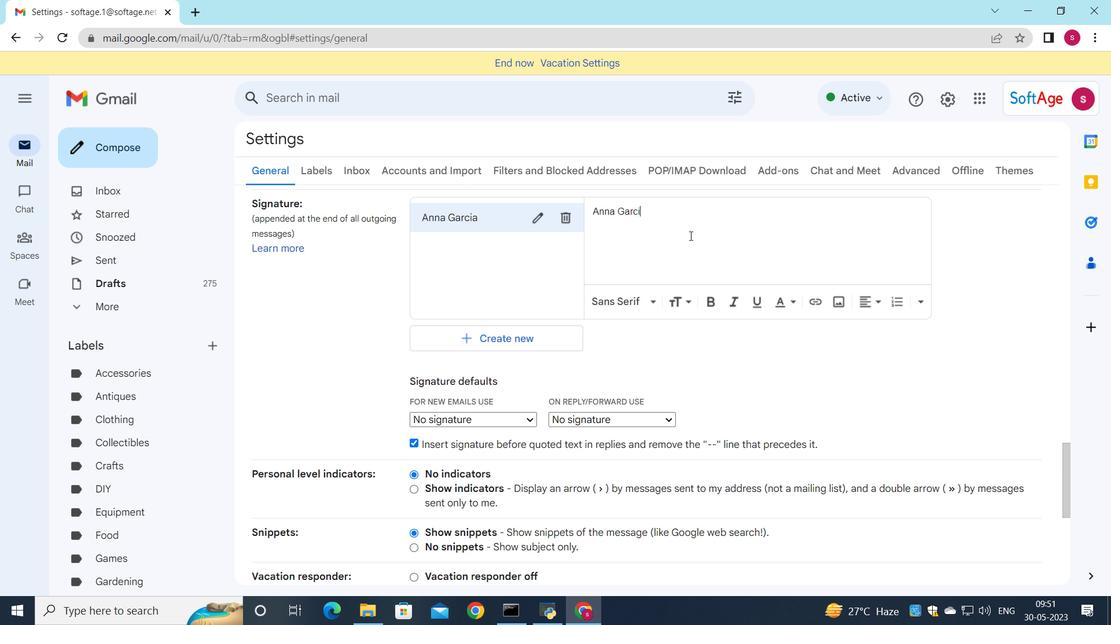 
Action: Mouse moved to (599, 290)
Screenshot: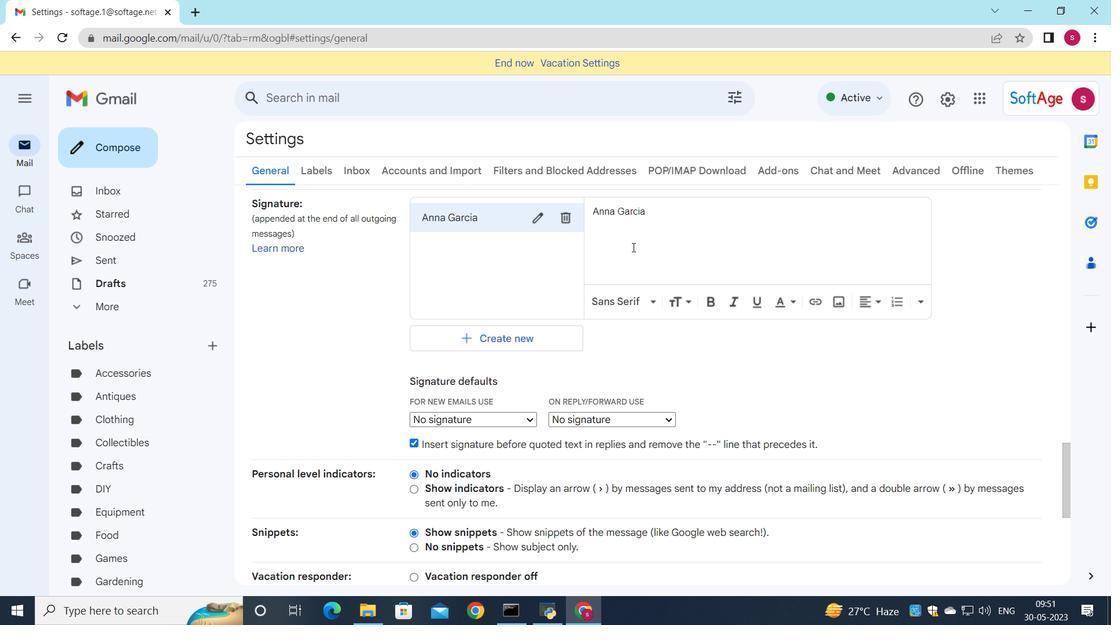 
Action: Mouse scrolled (599, 290) with delta (0, 0)
Screenshot: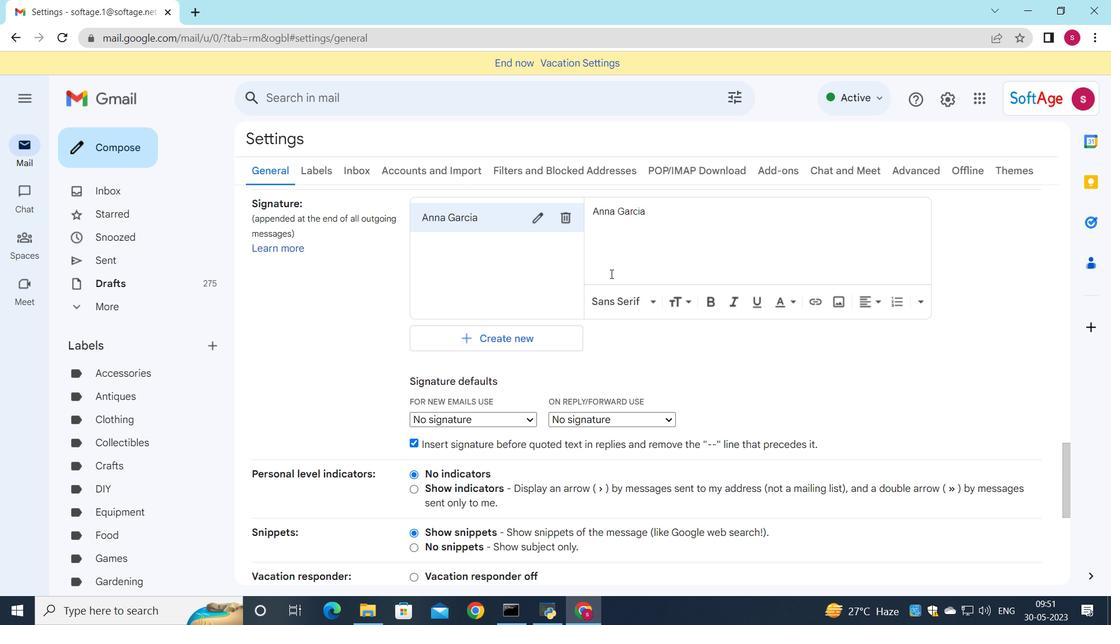 
Action: Mouse moved to (595, 293)
Screenshot: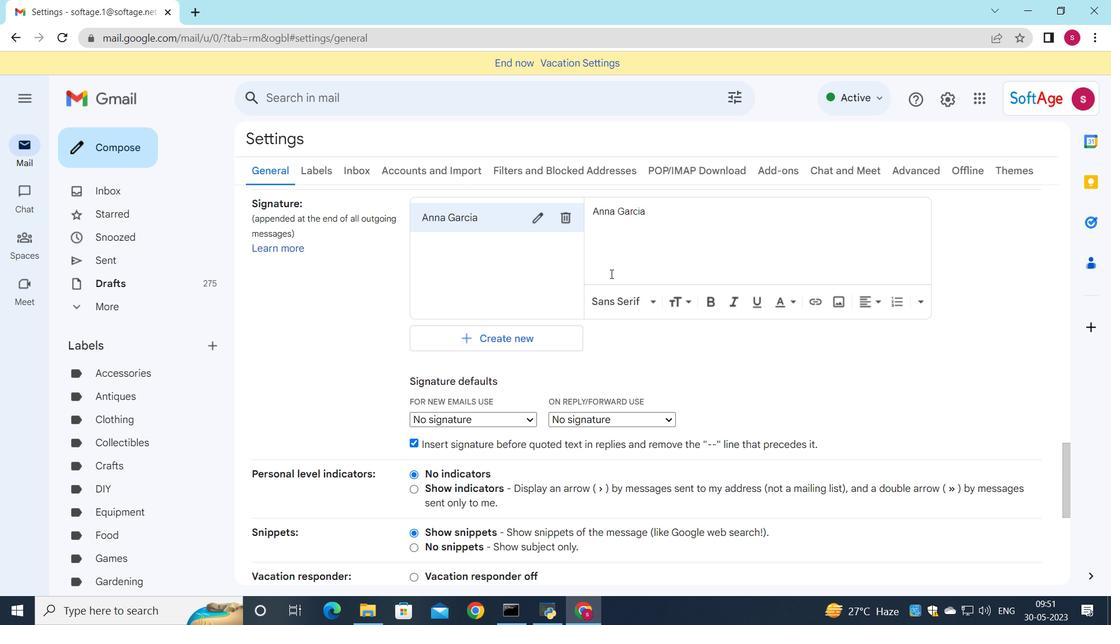 
Action: Mouse scrolled (595, 292) with delta (0, 0)
Screenshot: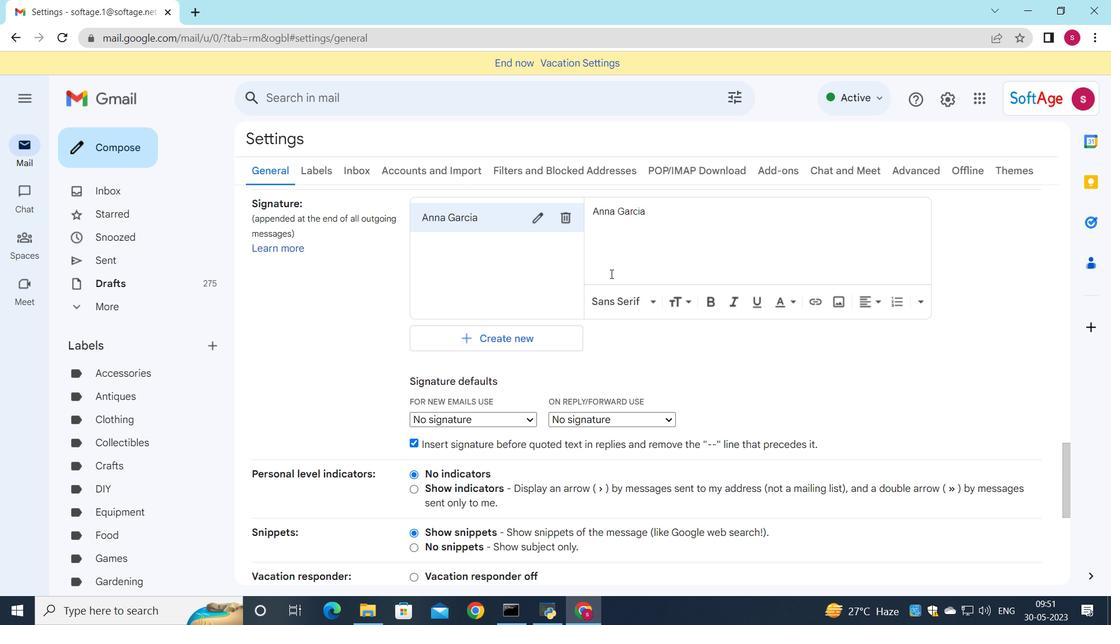 
Action: Mouse moved to (592, 294)
Screenshot: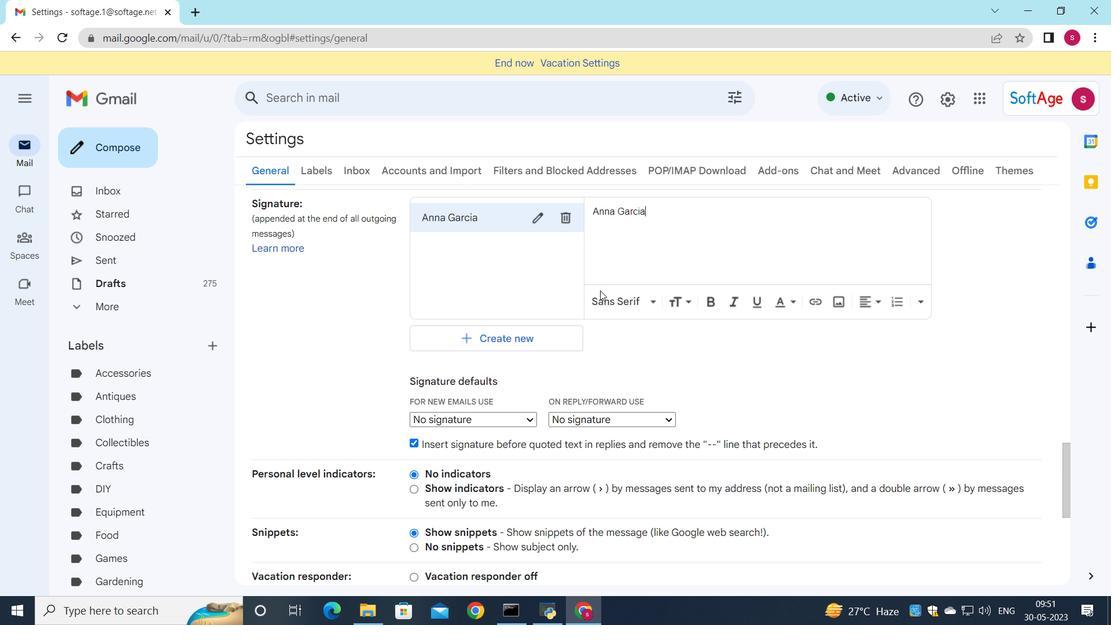 
Action: Mouse scrolled (592, 293) with delta (0, 0)
Screenshot: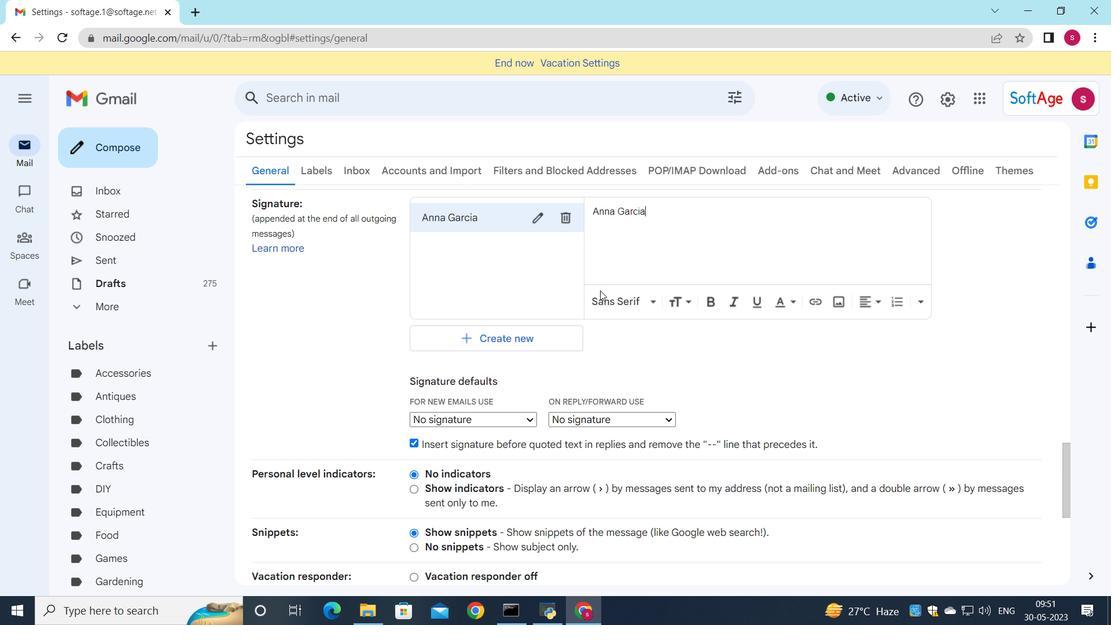 
Action: Mouse moved to (576, 294)
Screenshot: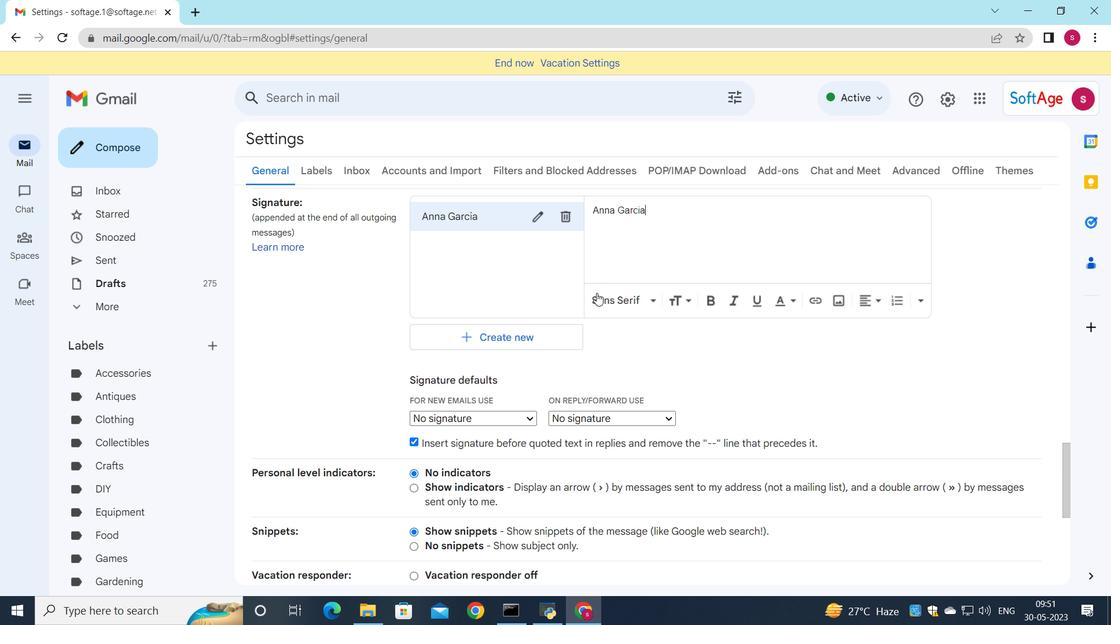 
Action: Mouse scrolled (576, 293) with delta (0, 0)
Screenshot: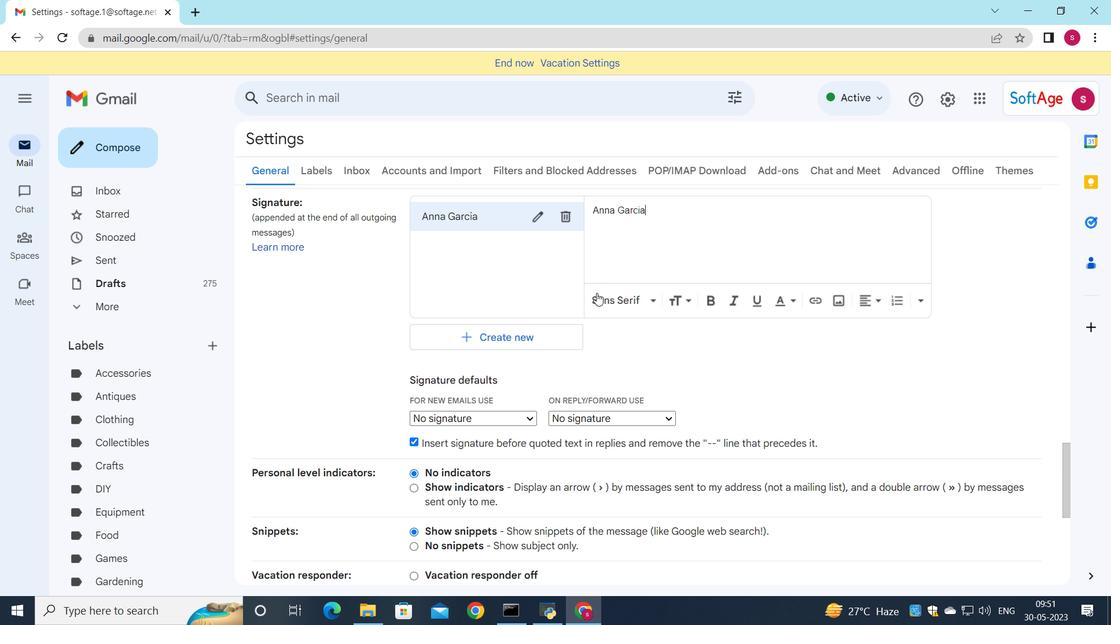 
Action: Mouse moved to (511, 175)
Screenshot: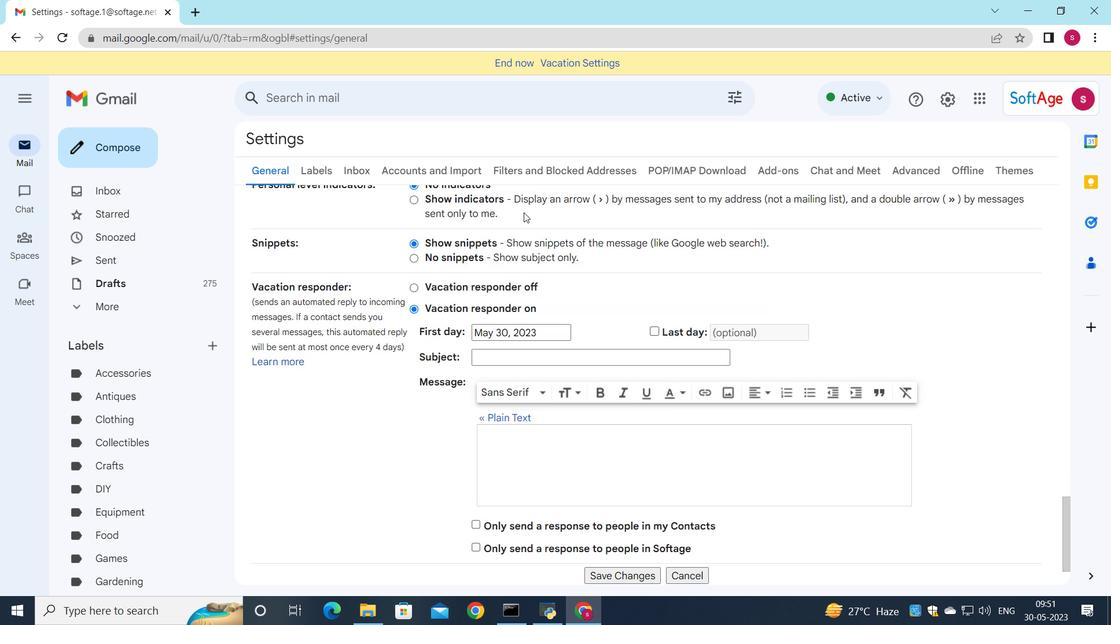 
Action: Mouse scrolled (511, 176) with delta (0, 0)
Screenshot: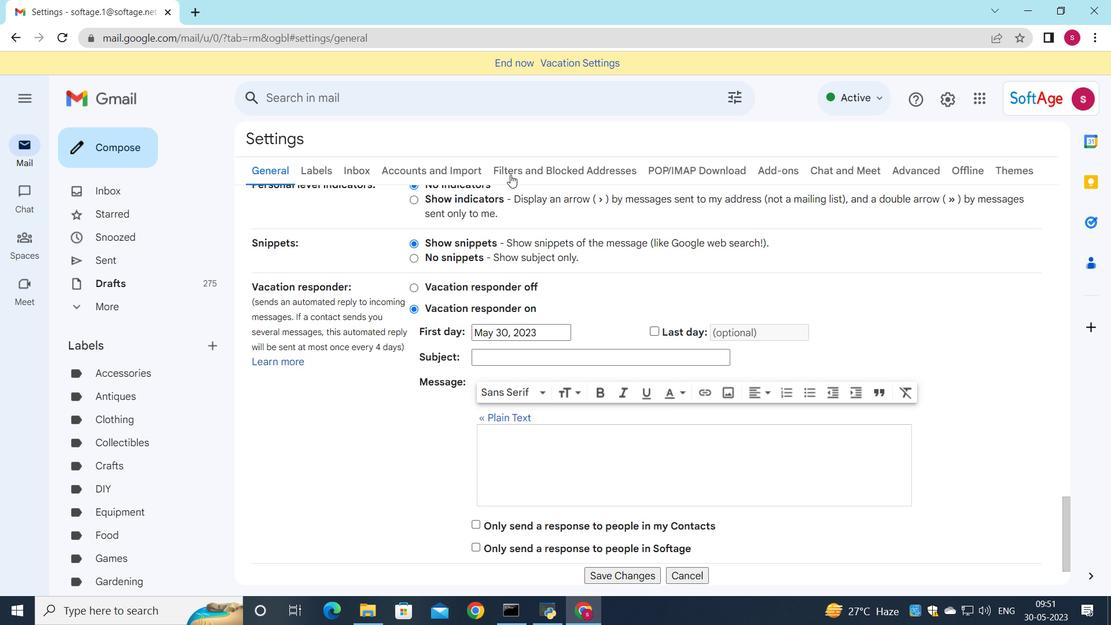 
Action: Mouse moved to (496, 236)
Screenshot: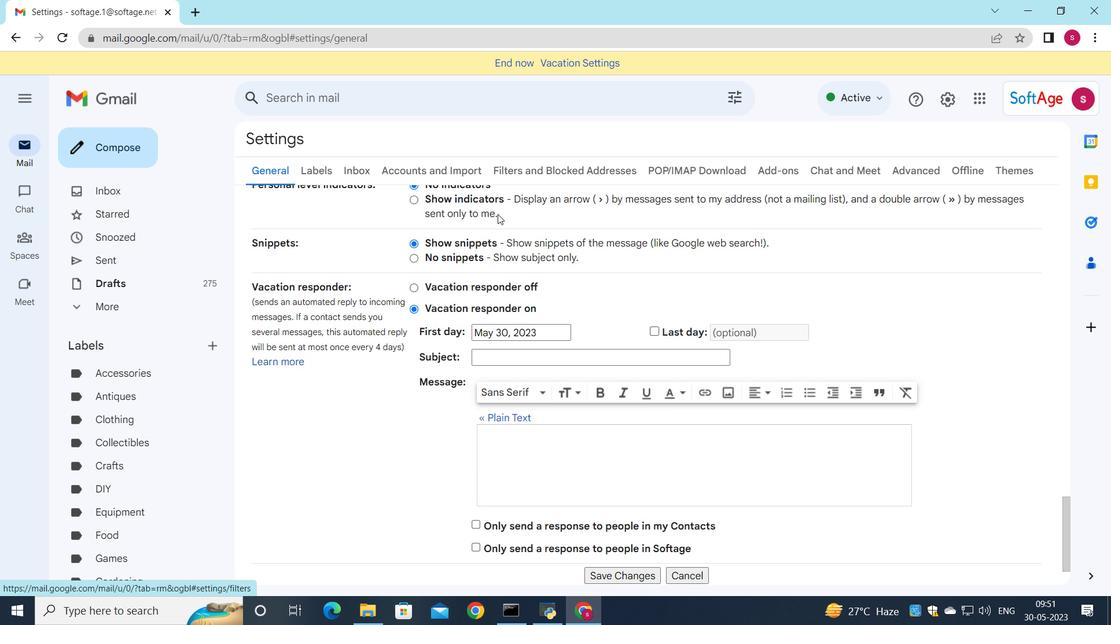 
Action: Mouse scrolled (496, 237) with delta (0, 0)
Screenshot: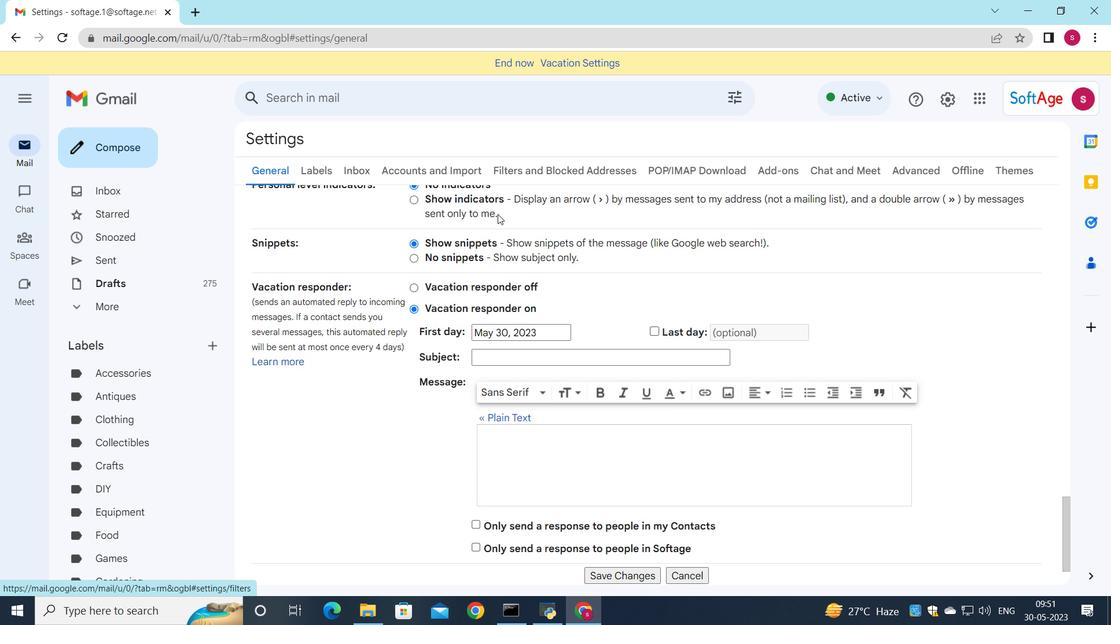 
Action: Mouse moved to (499, 233)
Screenshot: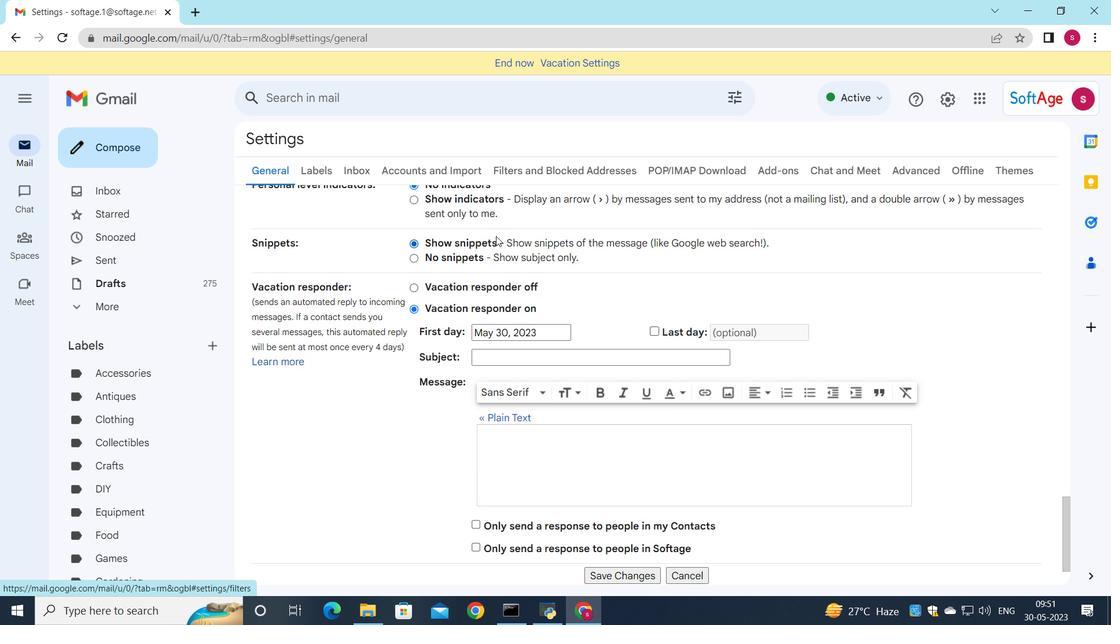 
Action: Mouse scrolled (499, 233) with delta (0, 0)
Screenshot: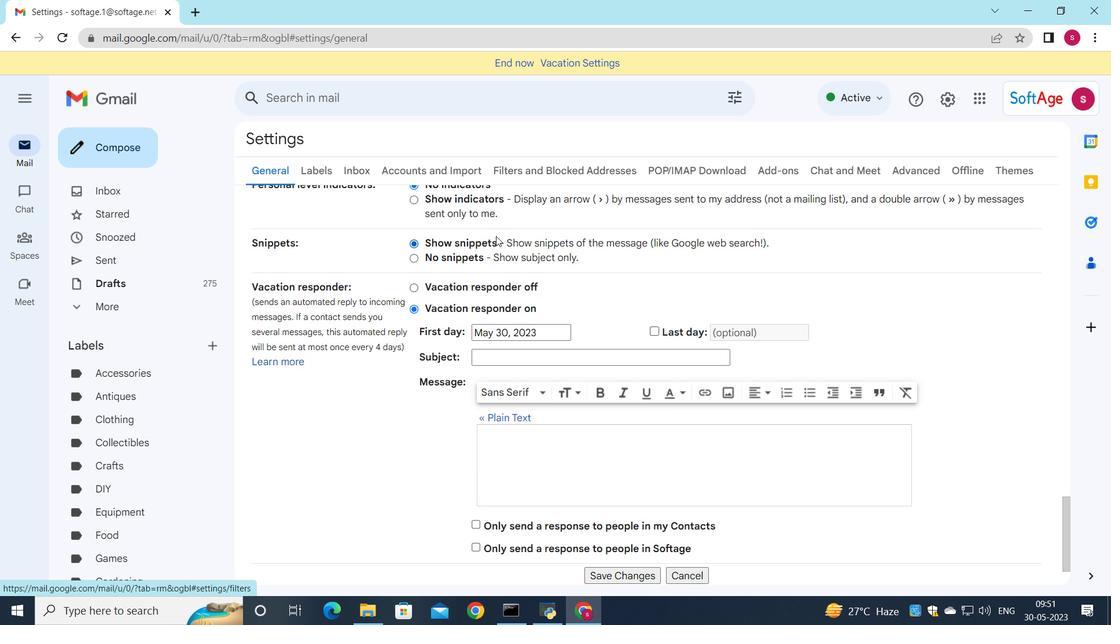 
Action: Mouse moved to (499, 232)
Screenshot: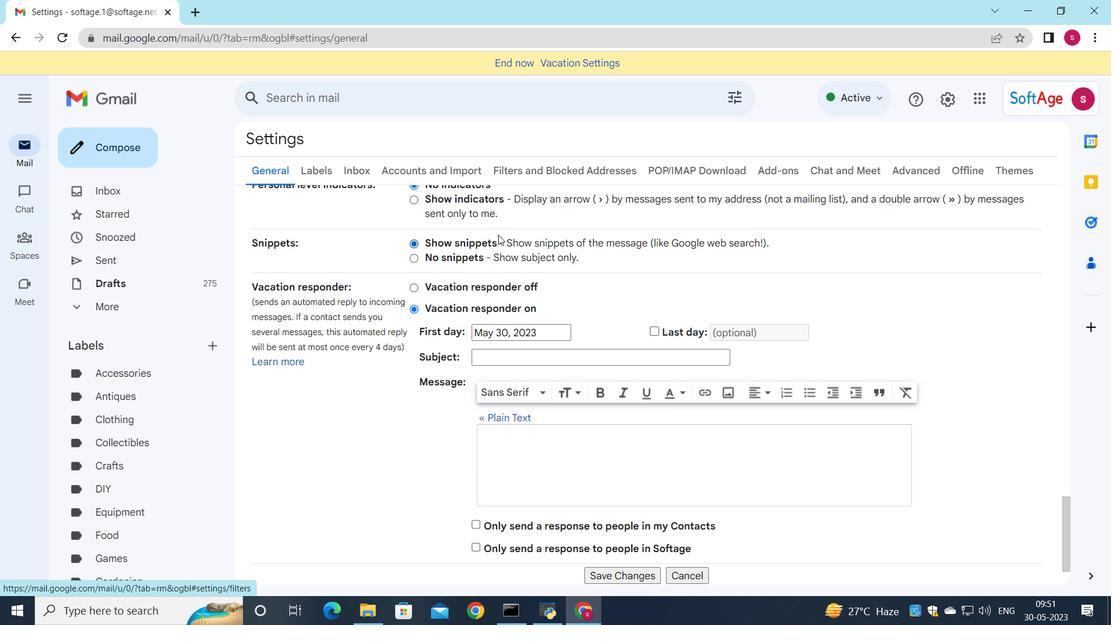 
Action: Mouse scrolled (499, 232) with delta (0, 0)
Screenshot: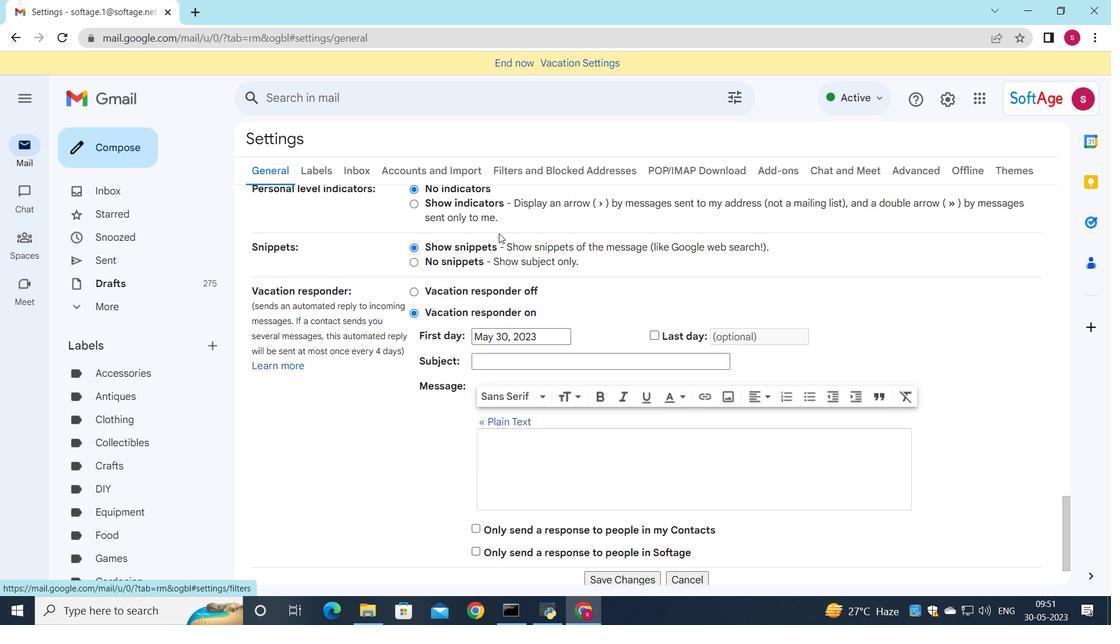 
Action: Mouse moved to (518, 351)
Screenshot: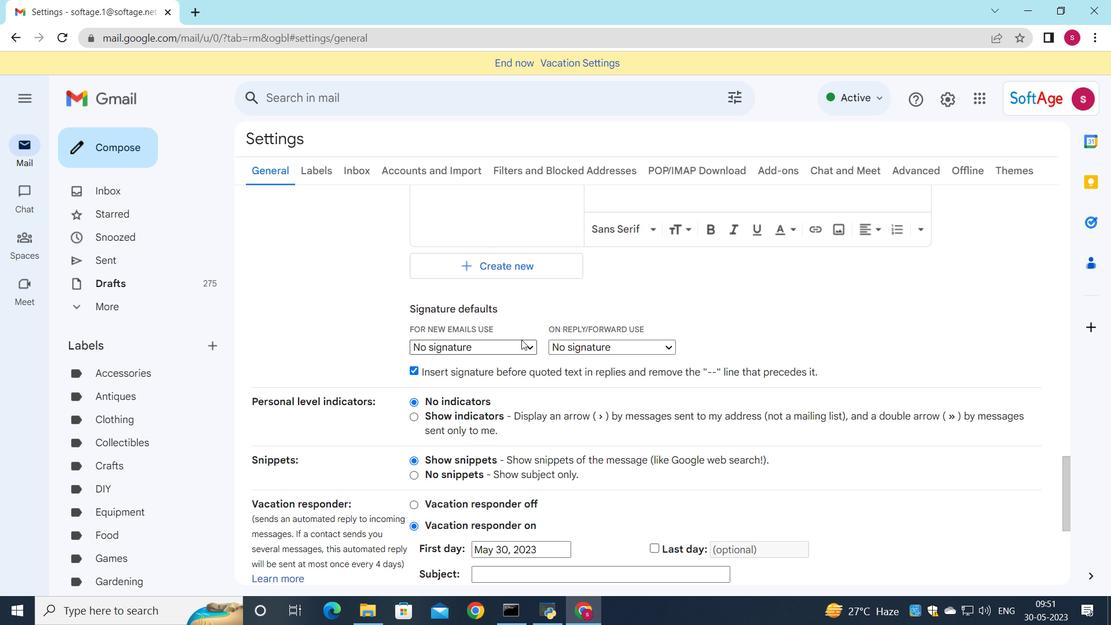 
Action: Mouse pressed left at (518, 351)
Screenshot: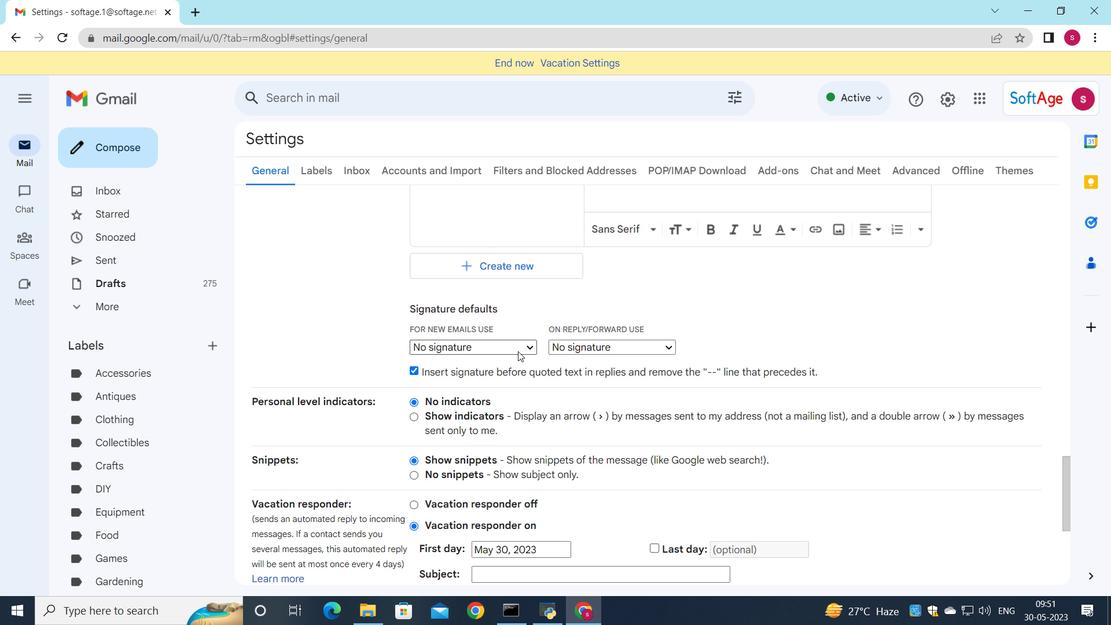 
Action: Mouse moved to (511, 374)
Screenshot: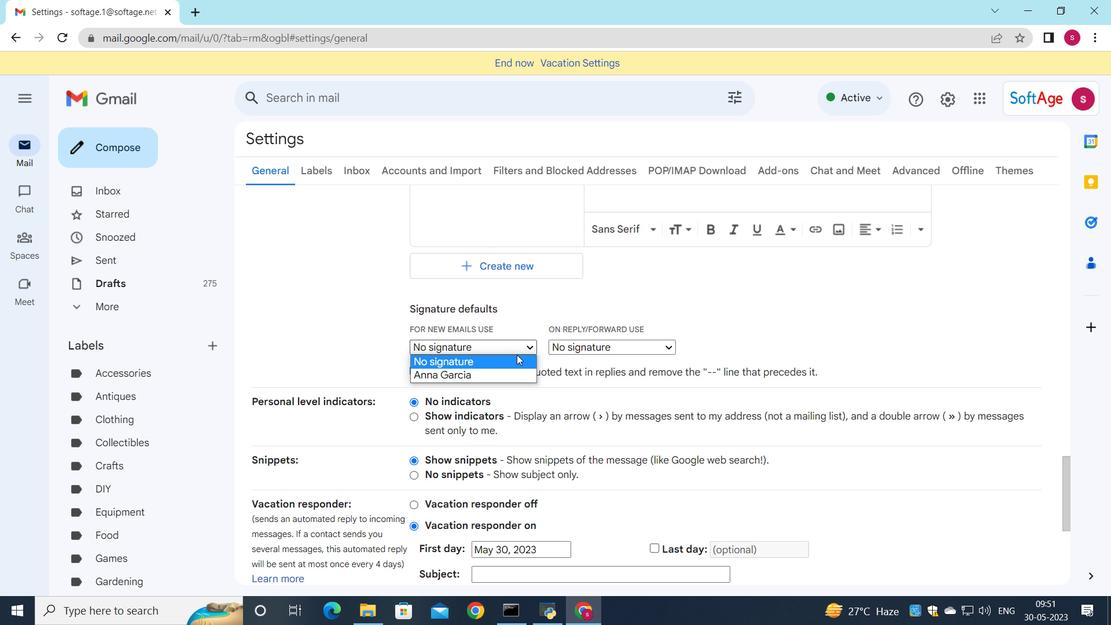 
Action: Mouse pressed left at (511, 374)
Screenshot: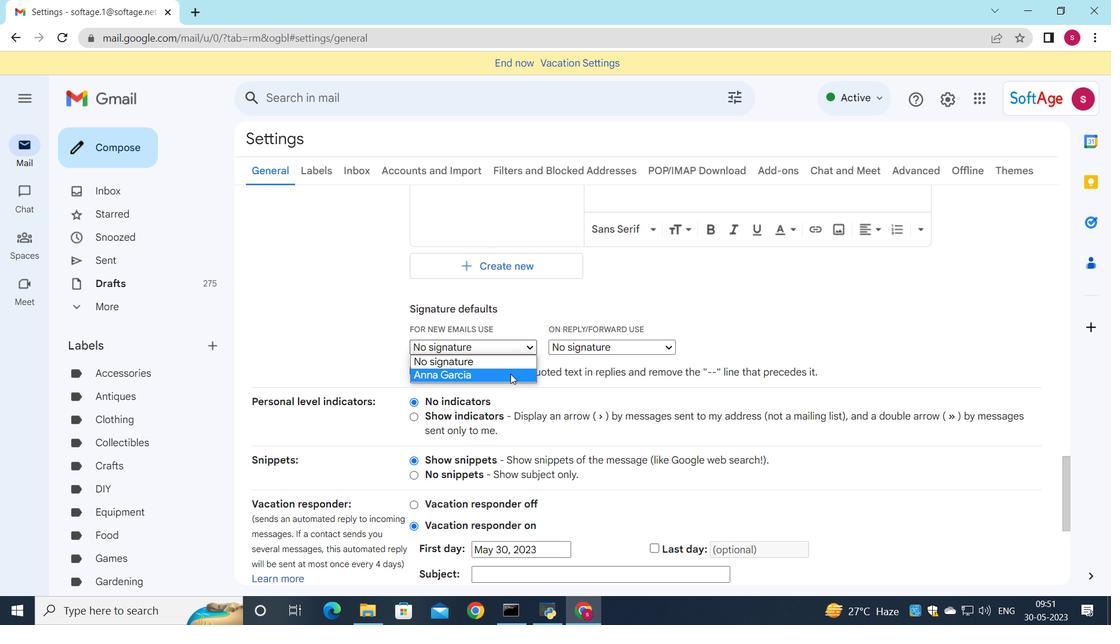 
Action: Mouse moved to (564, 349)
Screenshot: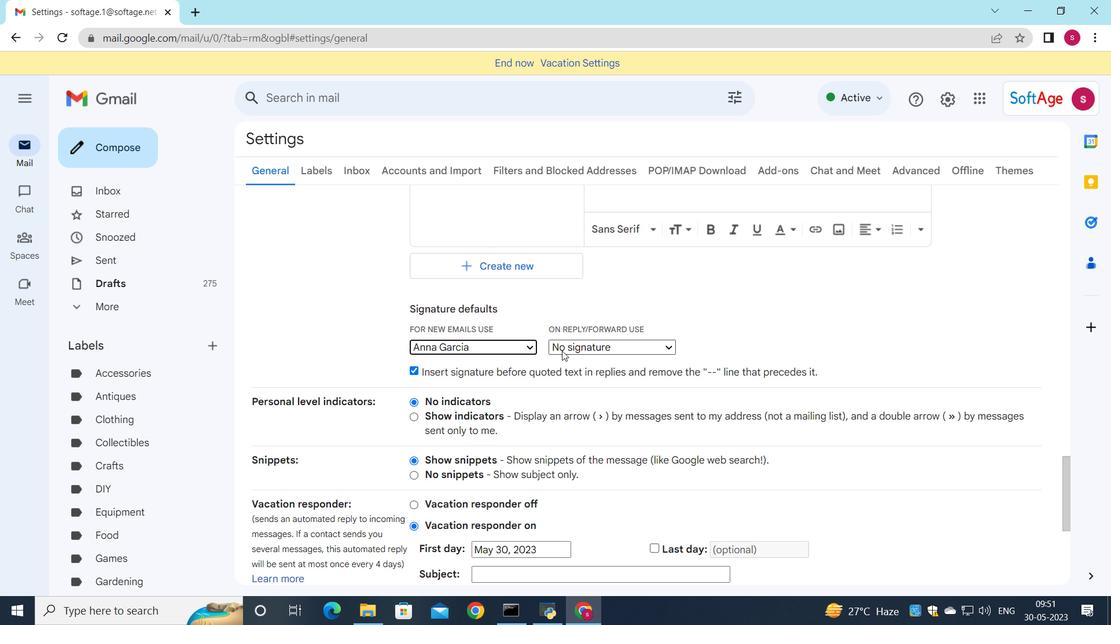 
Action: Mouse pressed left at (564, 349)
Screenshot: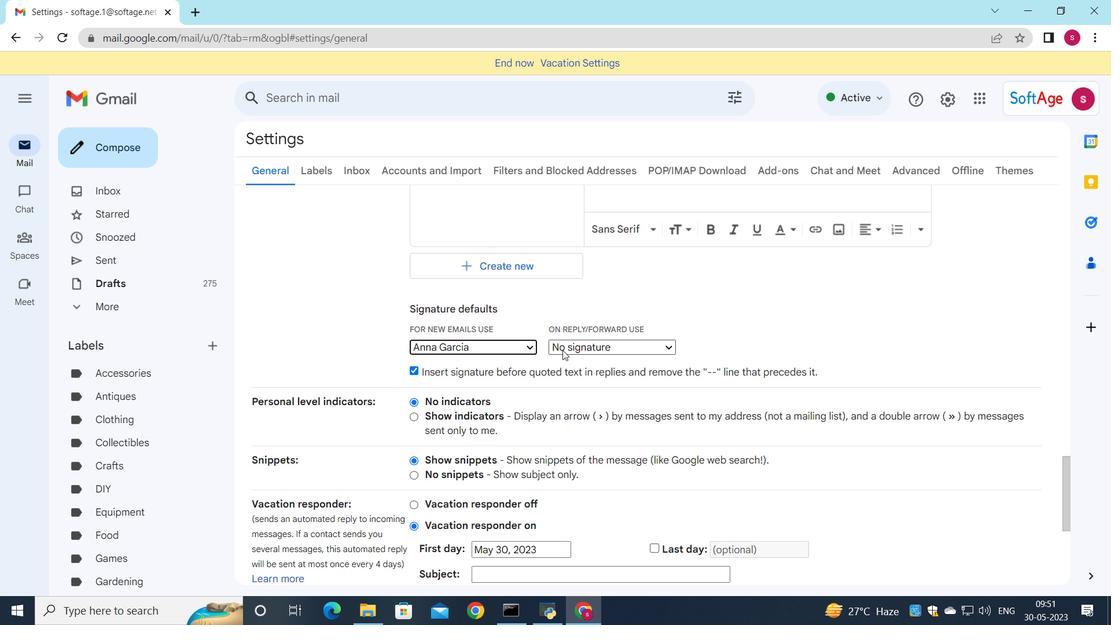 
Action: Mouse moved to (567, 376)
Screenshot: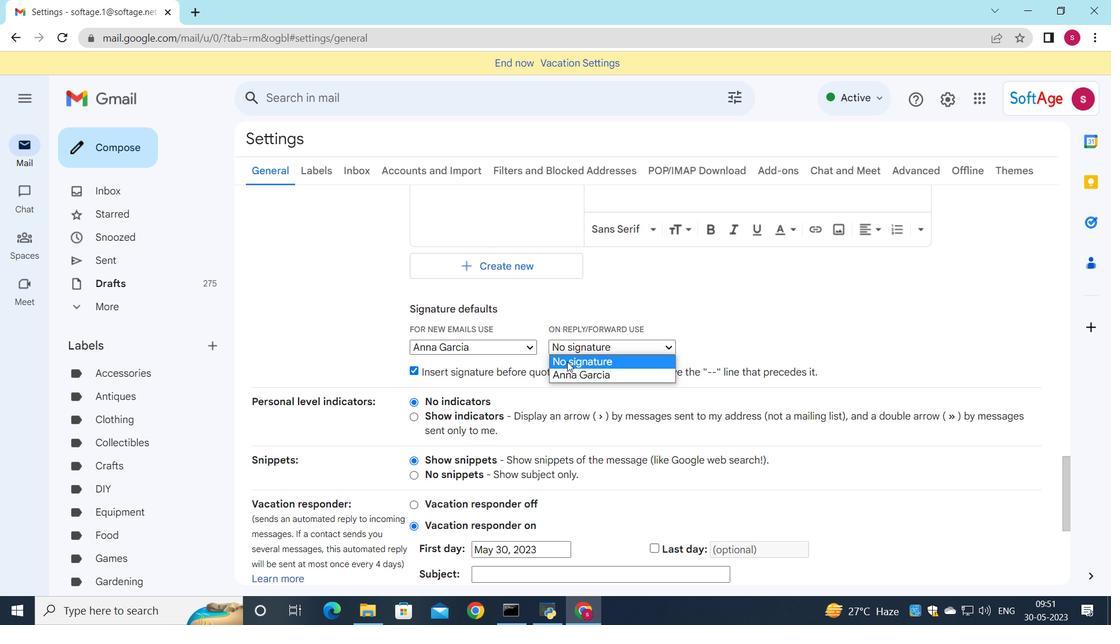 
Action: Mouse pressed left at (567, 376)
Screenshot: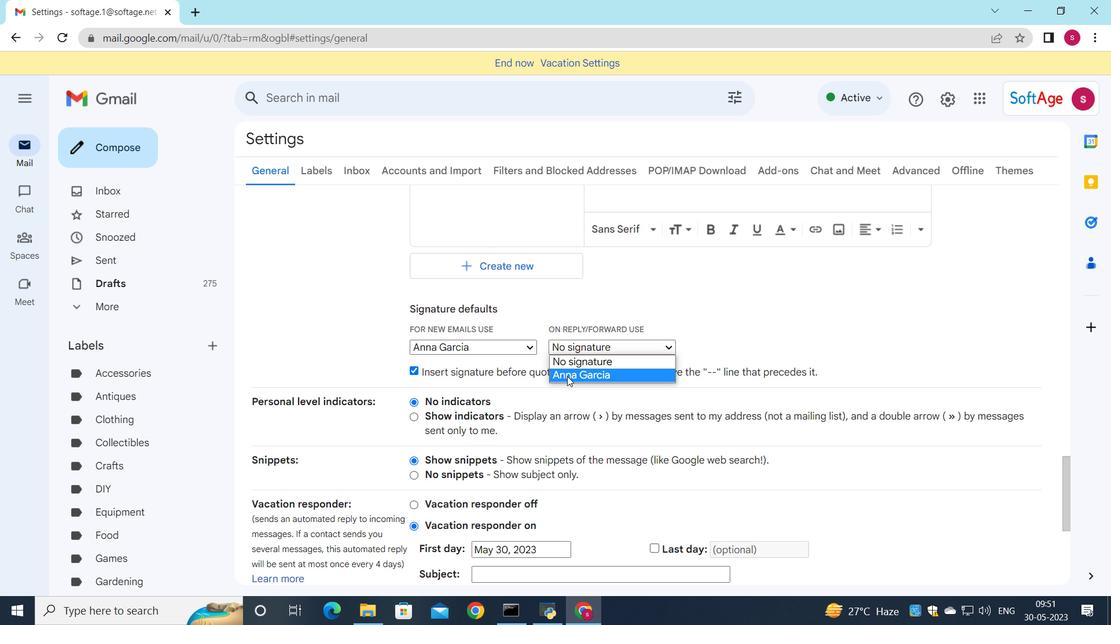 
Action: Mouse moved to (560, 367)
Screenshot: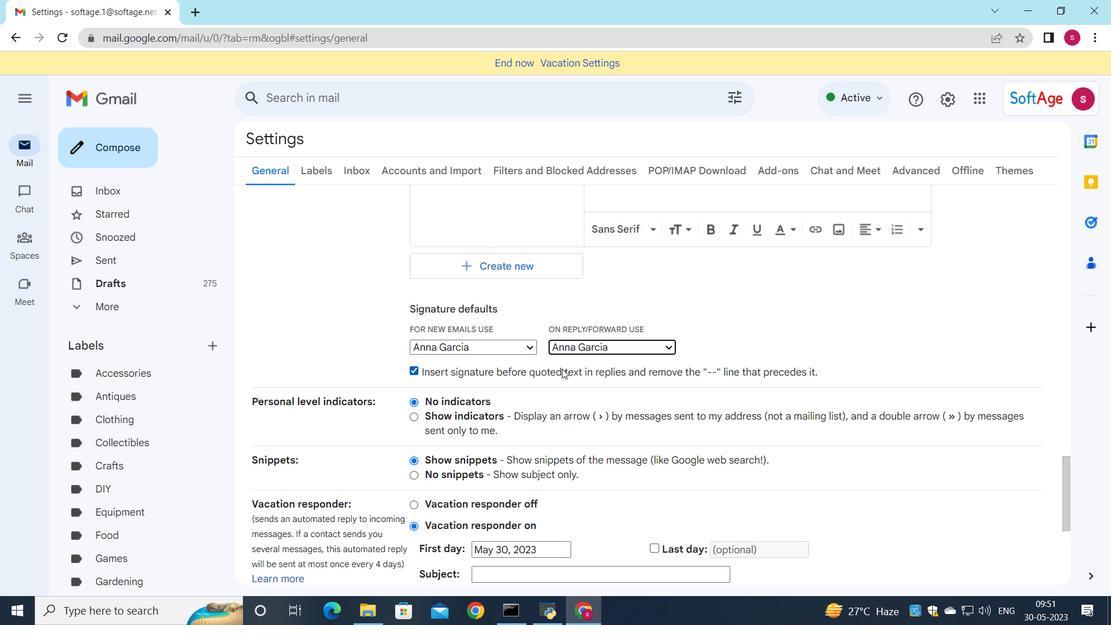 
Action: Mouse scrolled (560, 367) with delta (0, 0)
Screenshot: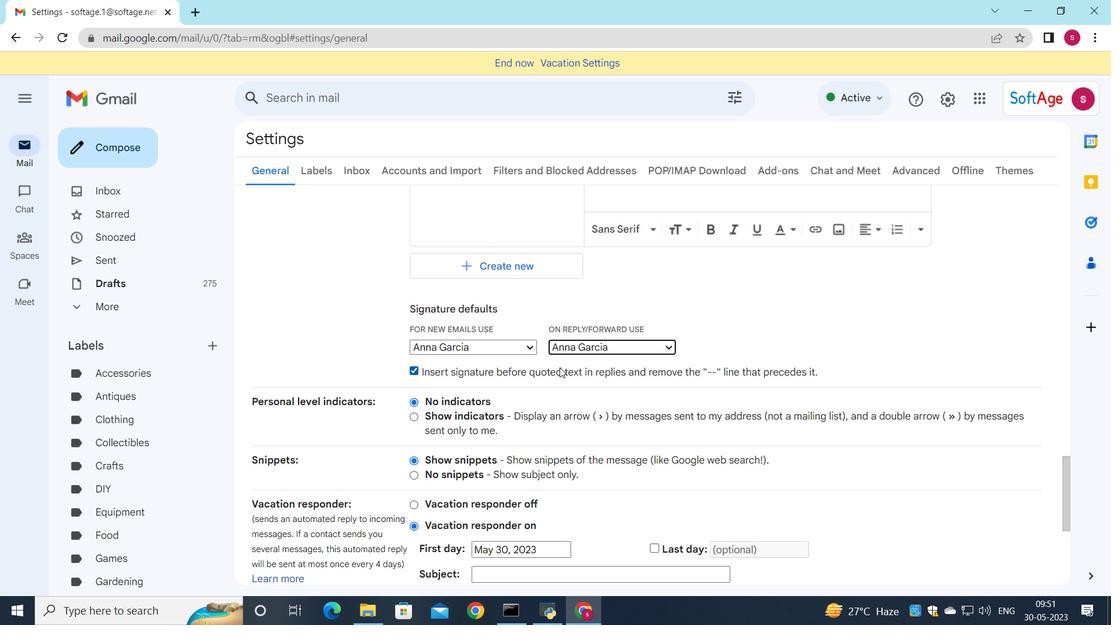 
Action: Mouse scrolled (560, 367) with delta (0, 0)
Screenshot: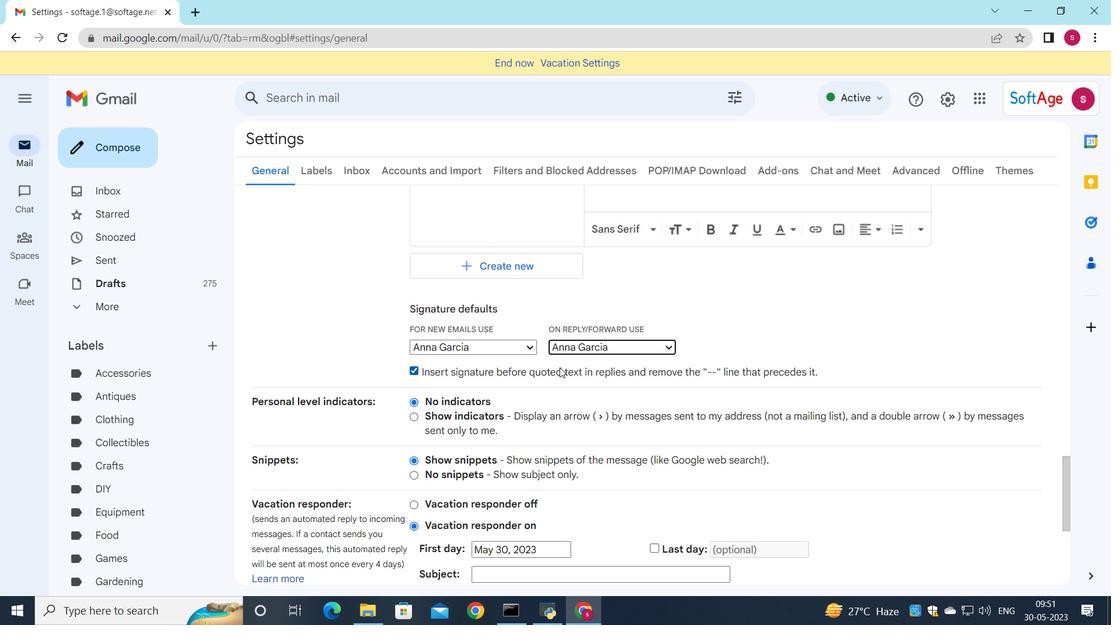 
Action: Mouse moved to (559, 367)
Screenshot: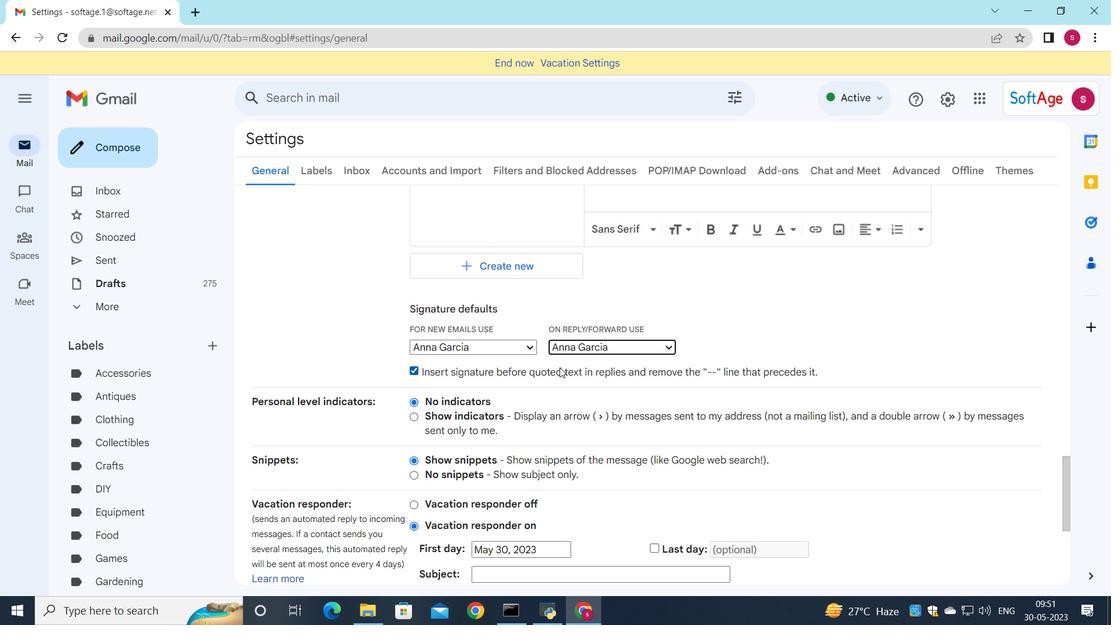 
Action: Mouse scrolled (559, 367) with delta (0, 0)
Screenshot: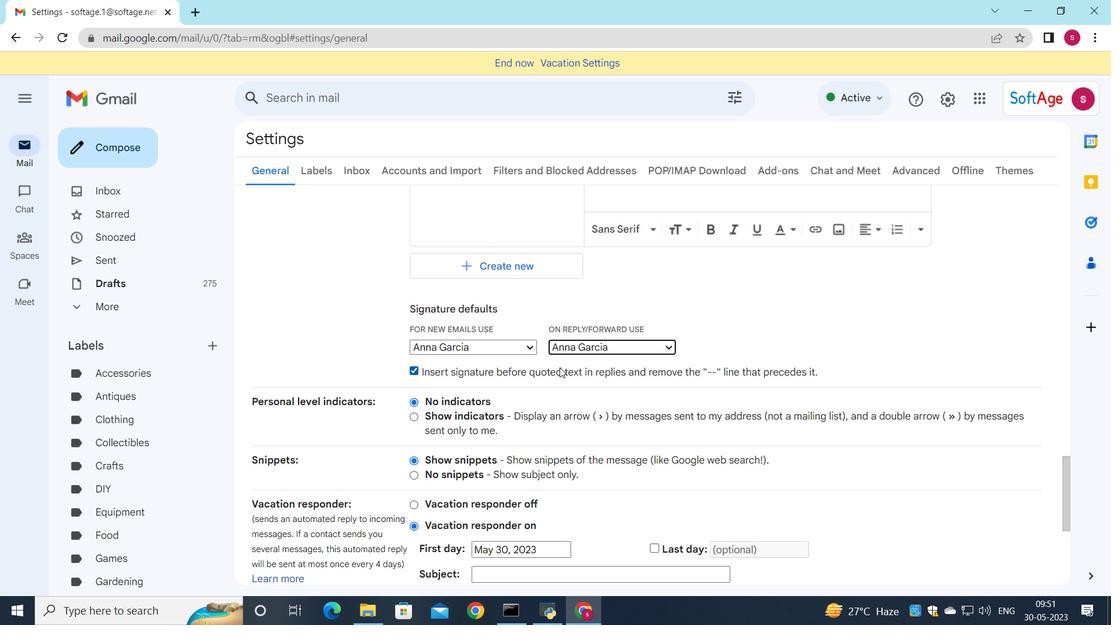 
Action: Mouse moved to (556, 366)
Screenshot: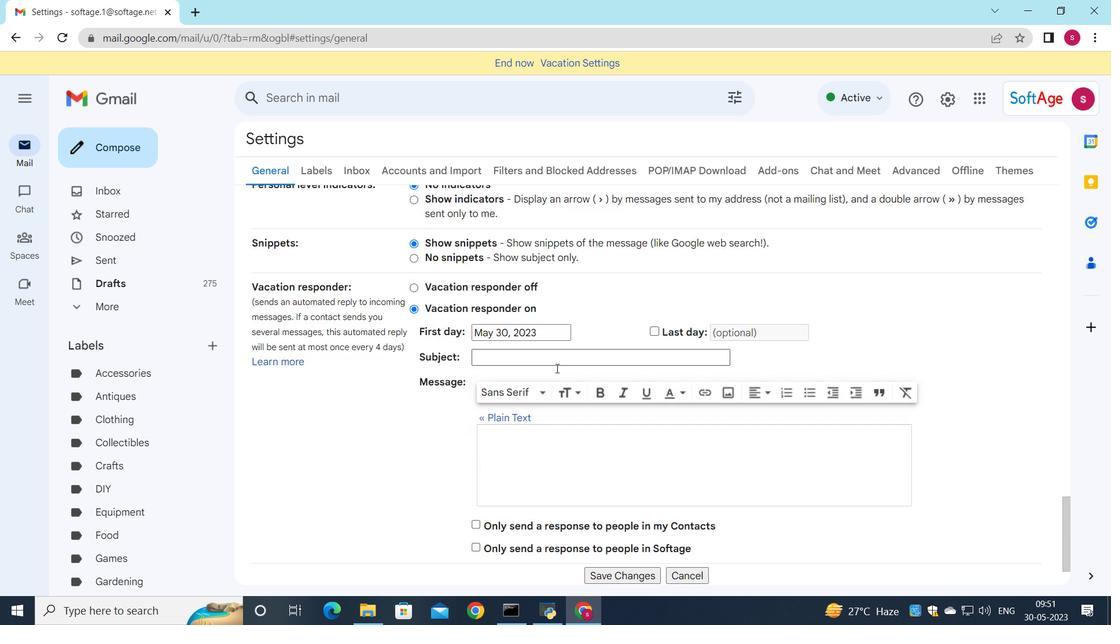 
Action: Mouse scrolled (556, 365) with delta (0, 0)
Screenshot: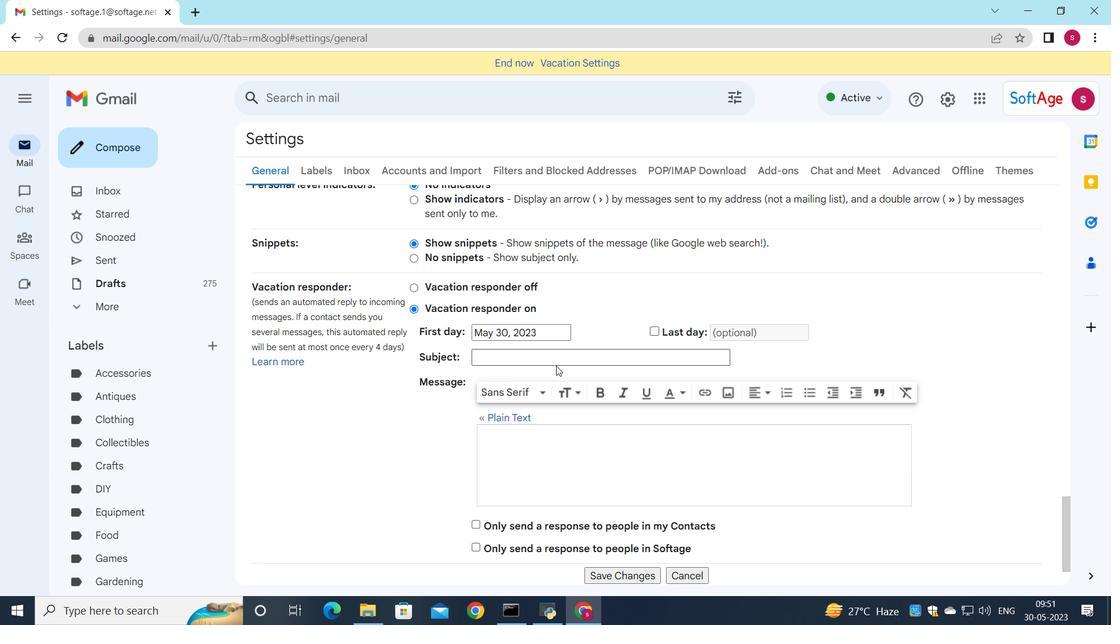 
Action: Mouse moved to (556, 372)
Screenshot: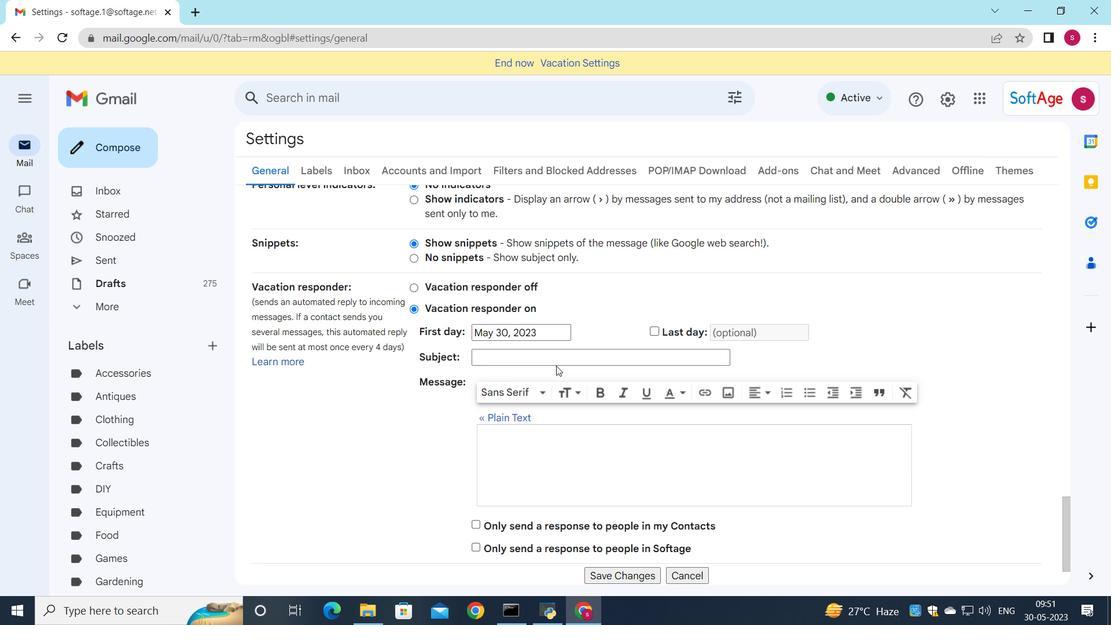 
Action: Mouse scrolled (556, 371) with delta (0, 0)
Screenshot: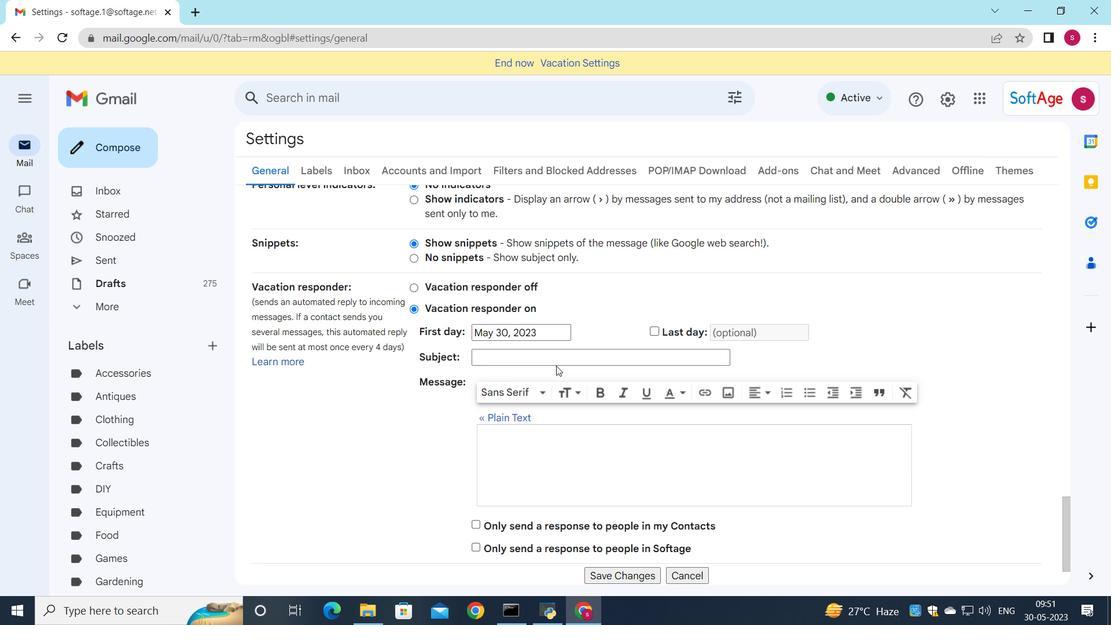 
Action: Mouse moved to (558, 382)
Screenshot: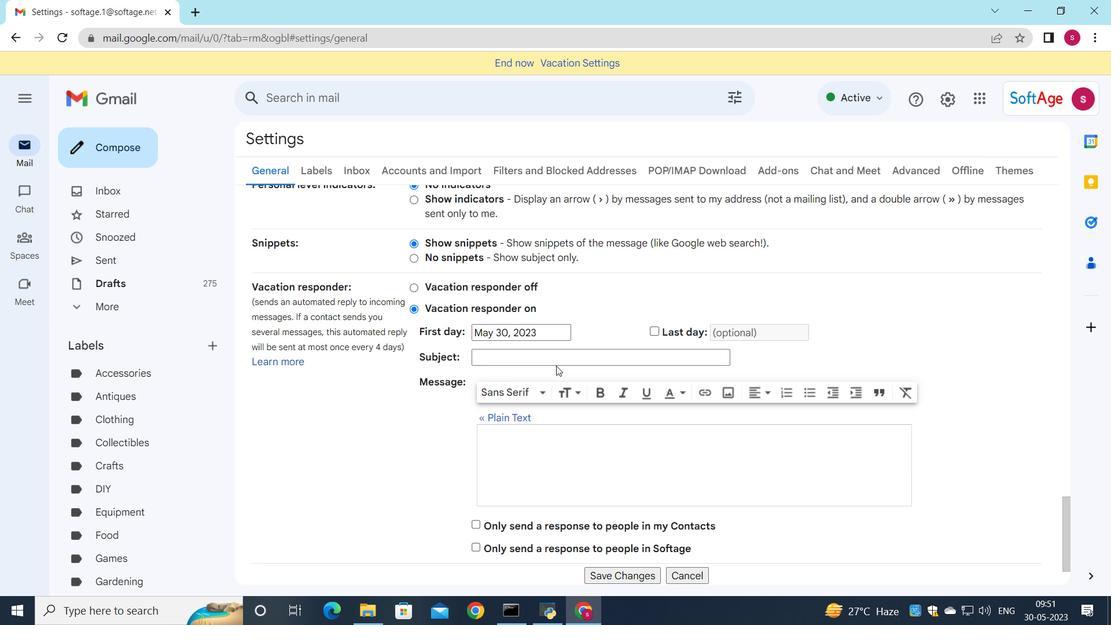 
Action: Mouse scrolled (558, 381) with delta (0, 0)
Screenshot: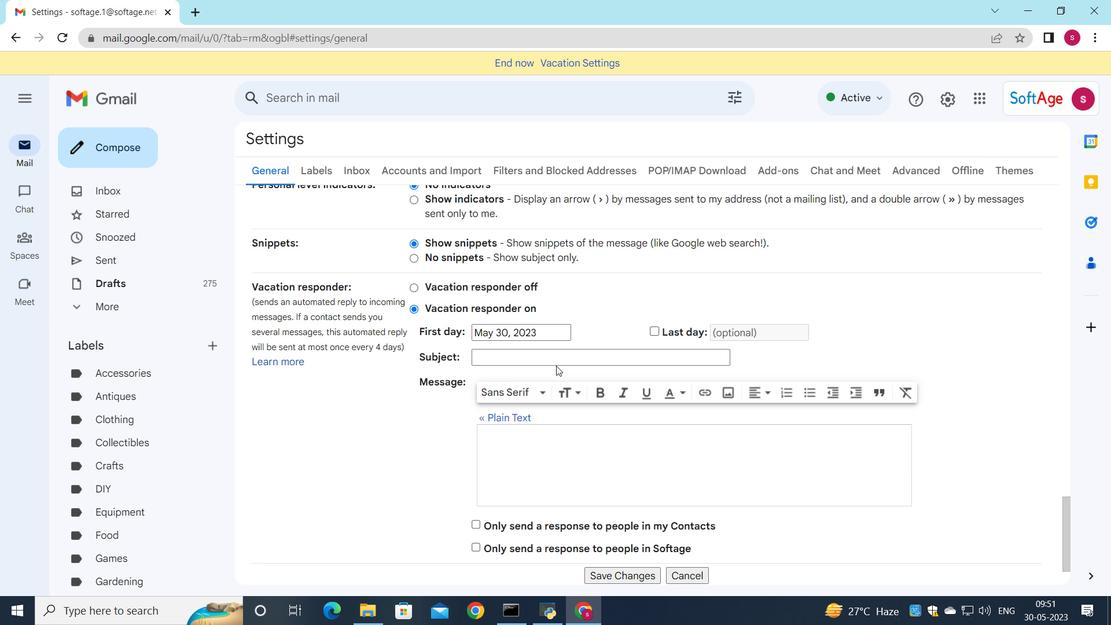 
Action: Mouse moved to (562, 390)
Screenshot: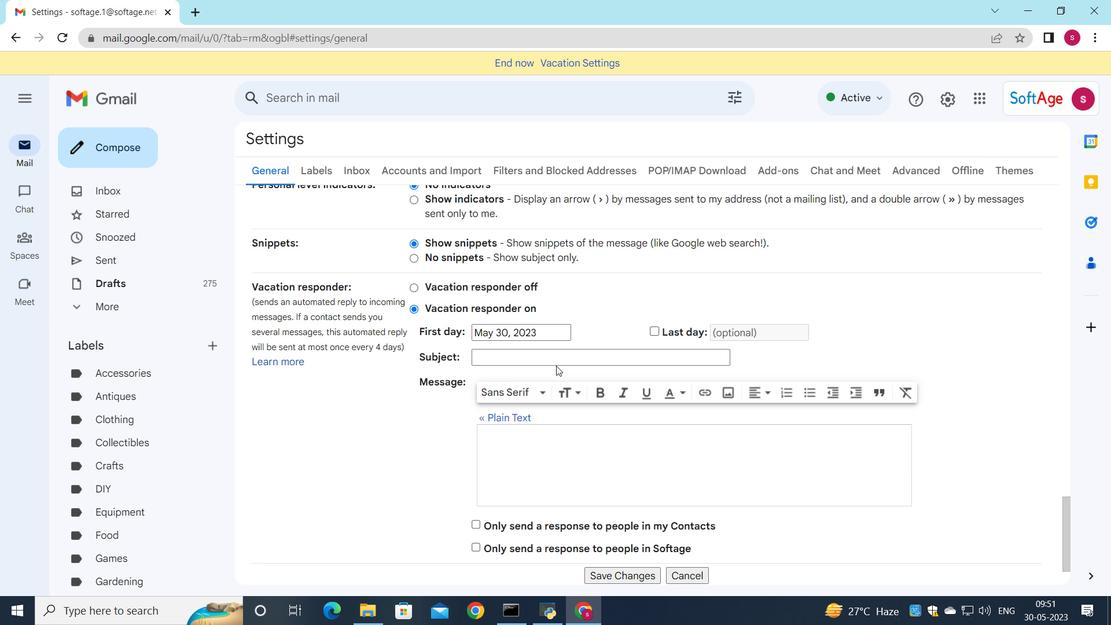 
Action: Mouse scrolled (562, 390) with delta (0, 0)
Screenshot: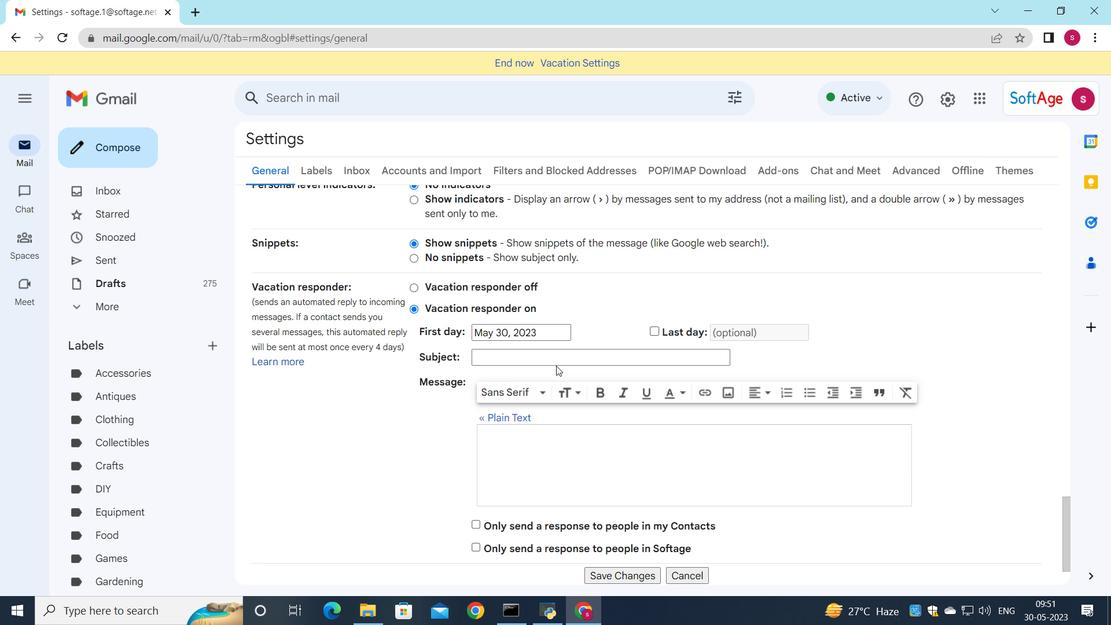
Action: Mouse moved to (566, 399)
Screenshot: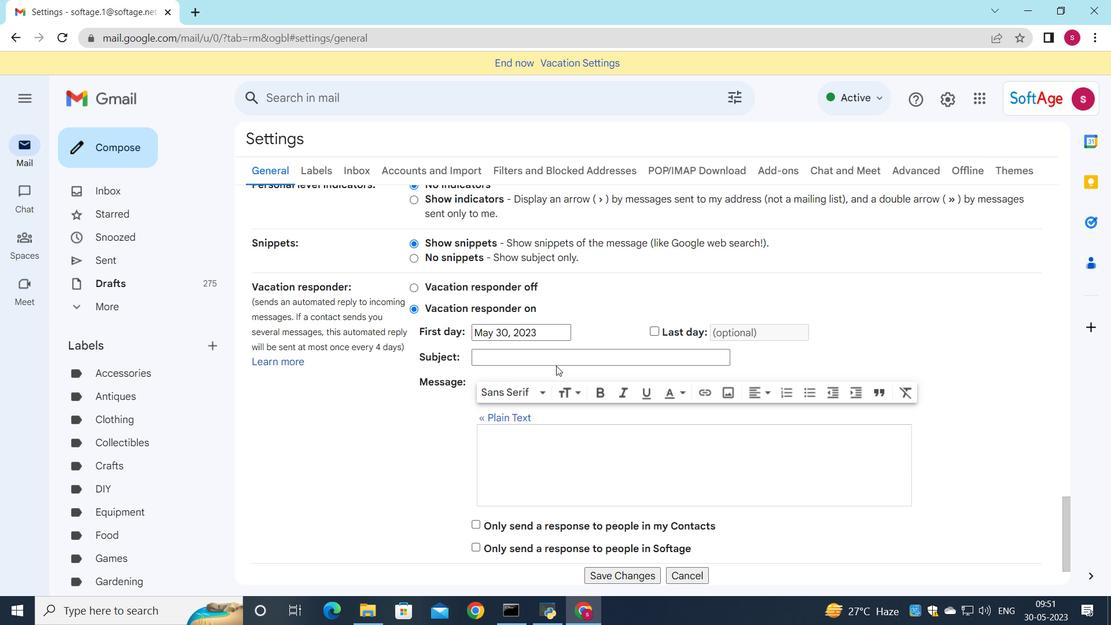 
Action: Mouse scrolled (566, 398) with delta (0, 0)
Screenshot: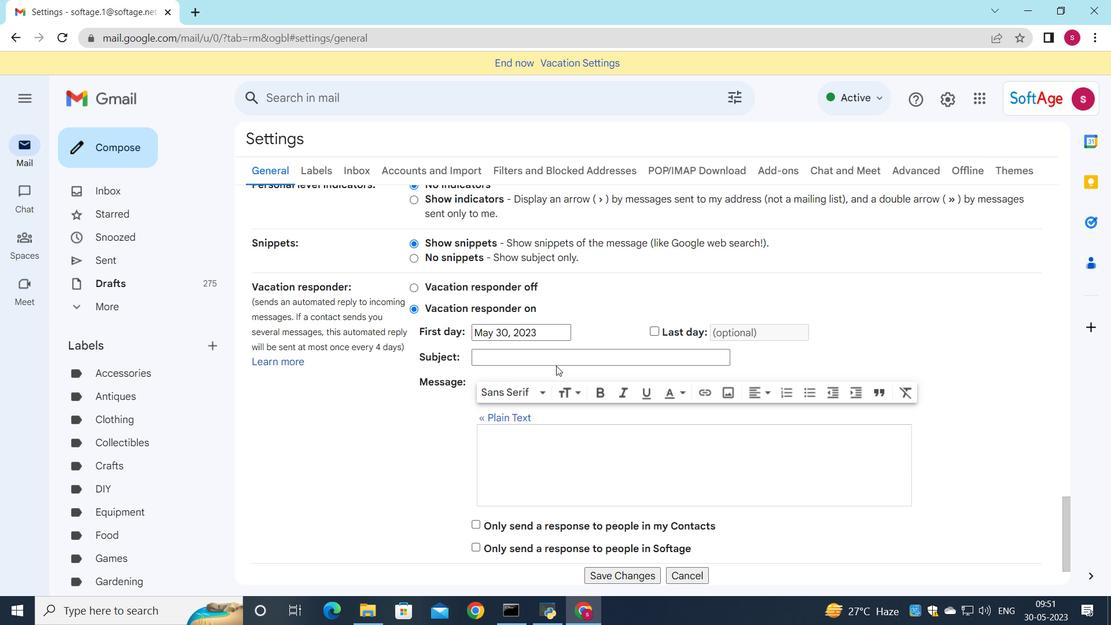 
Action: Mouse moved to (615, 503)
Screenshot: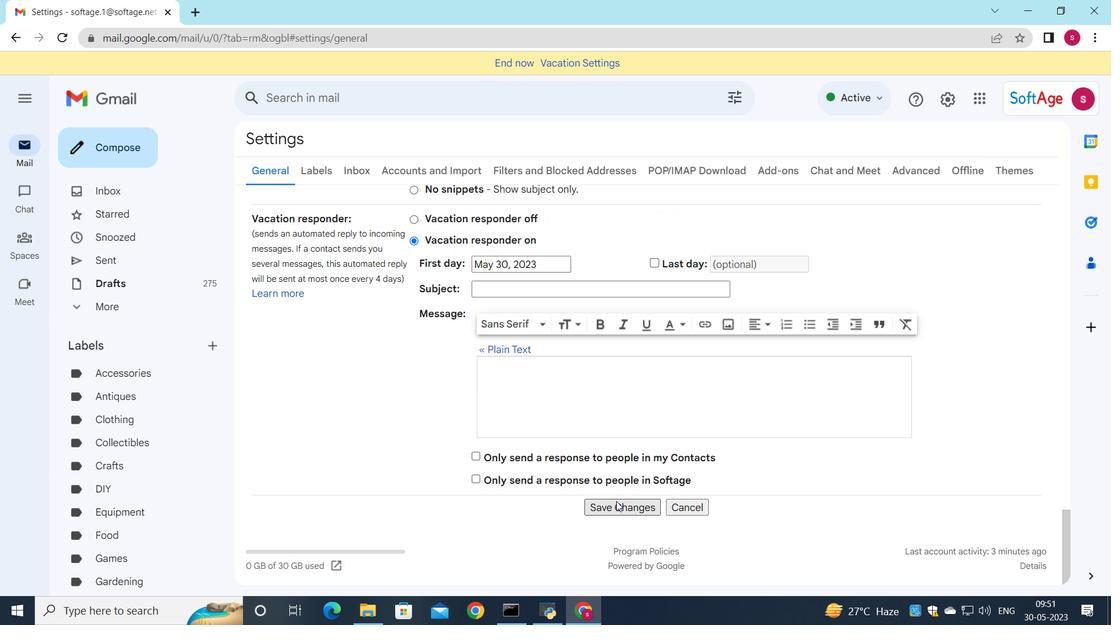 
Action: Mouse pressed left at (615, 503)
Screenshot: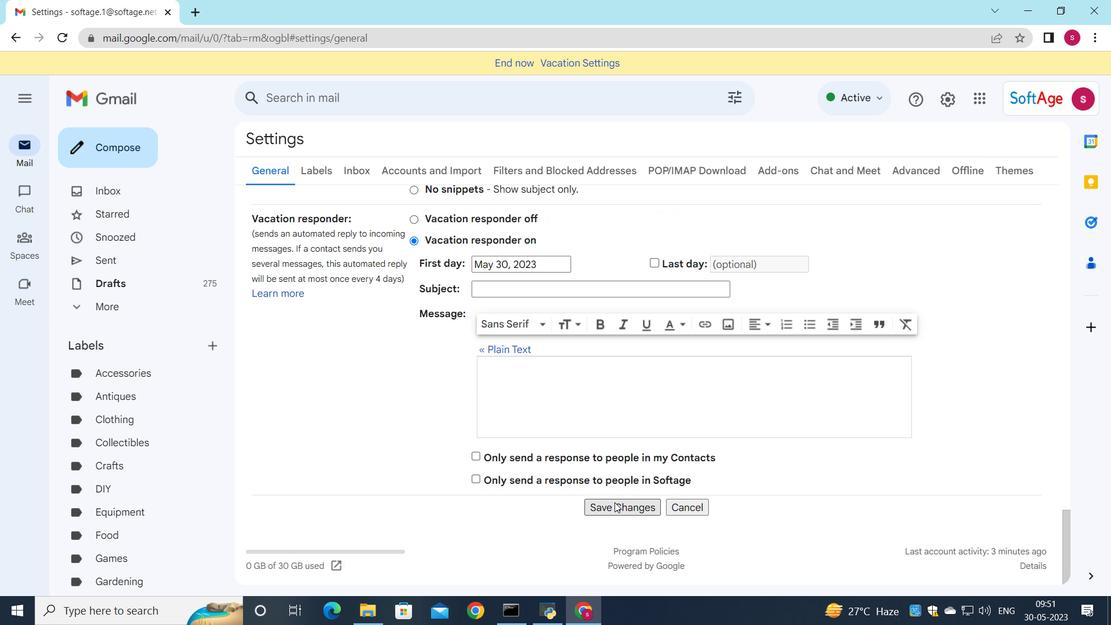 
Action: Mouse moved to (132, 147)
Screenshot: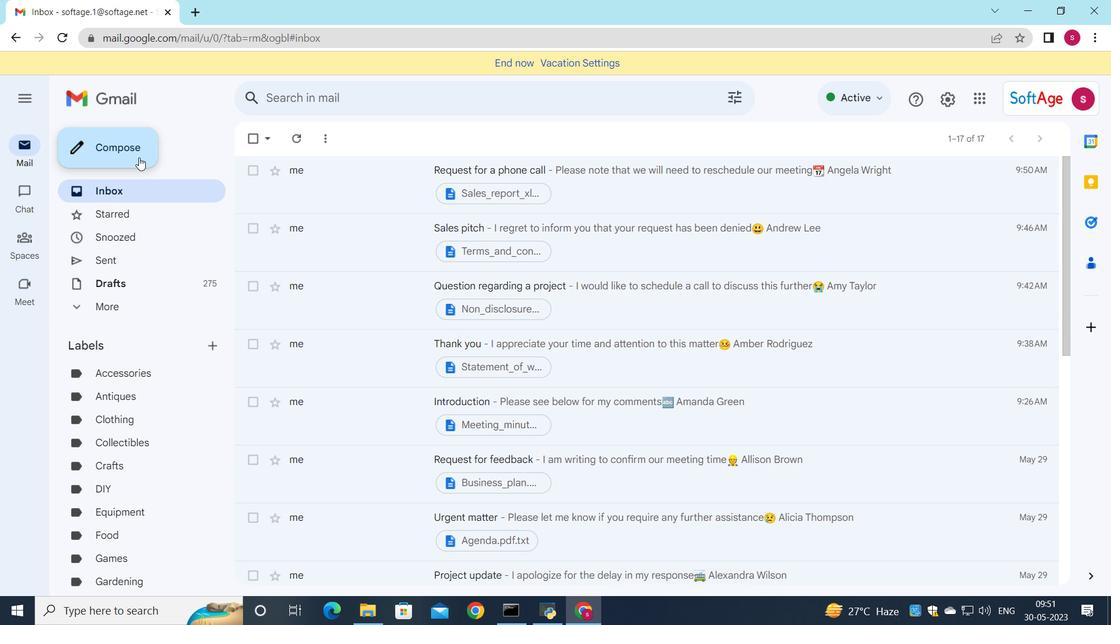 
Action: Mouse pressed left at (132, 147)
Screenshot: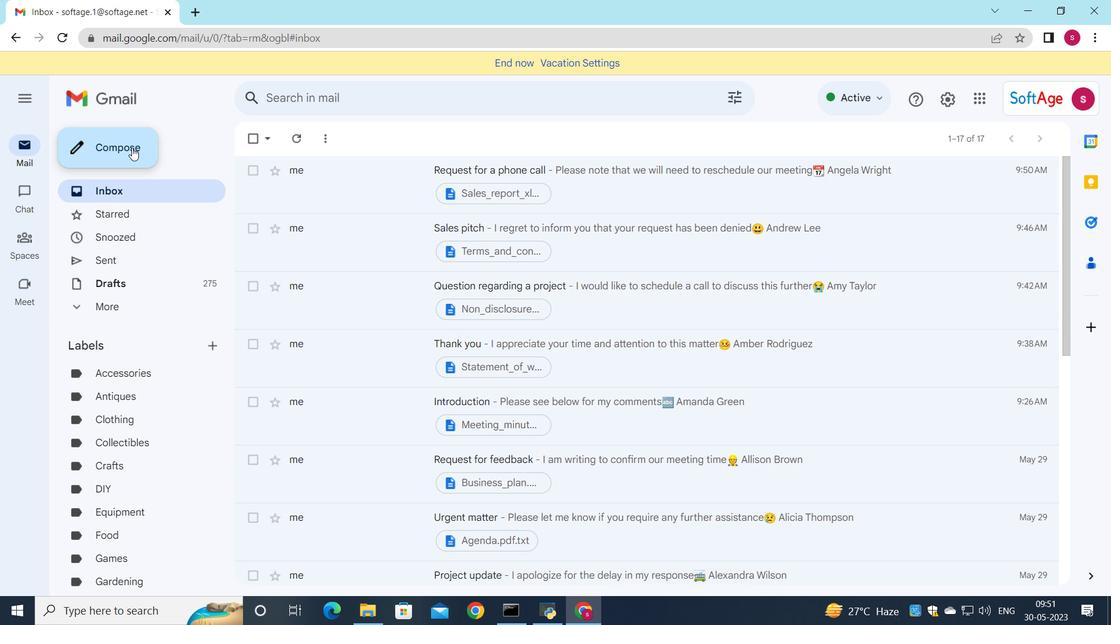 
Action: Mouse moved to (872, 272)
Screenshot: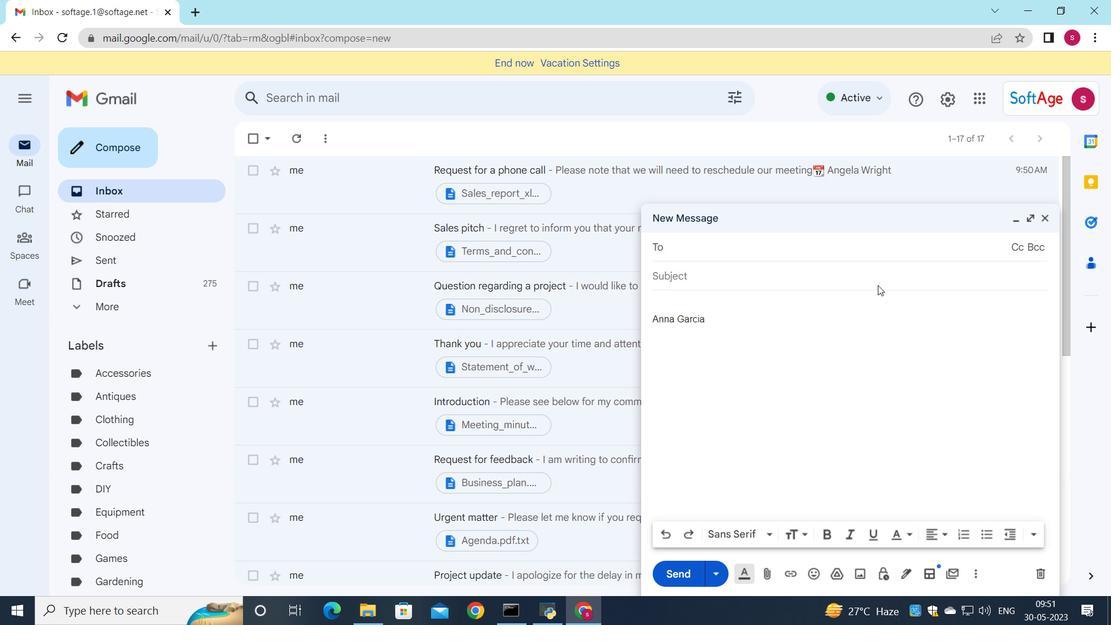 
Action: Key pressed <Key.down><Key.down><Key.down><Key.down><Key.down><Key.enter><Key.down><Key.down><Key.enter><Key.down><Key.down><Key.down><Key.down><Key.down><Key.down><Key.enter>
Screenshot: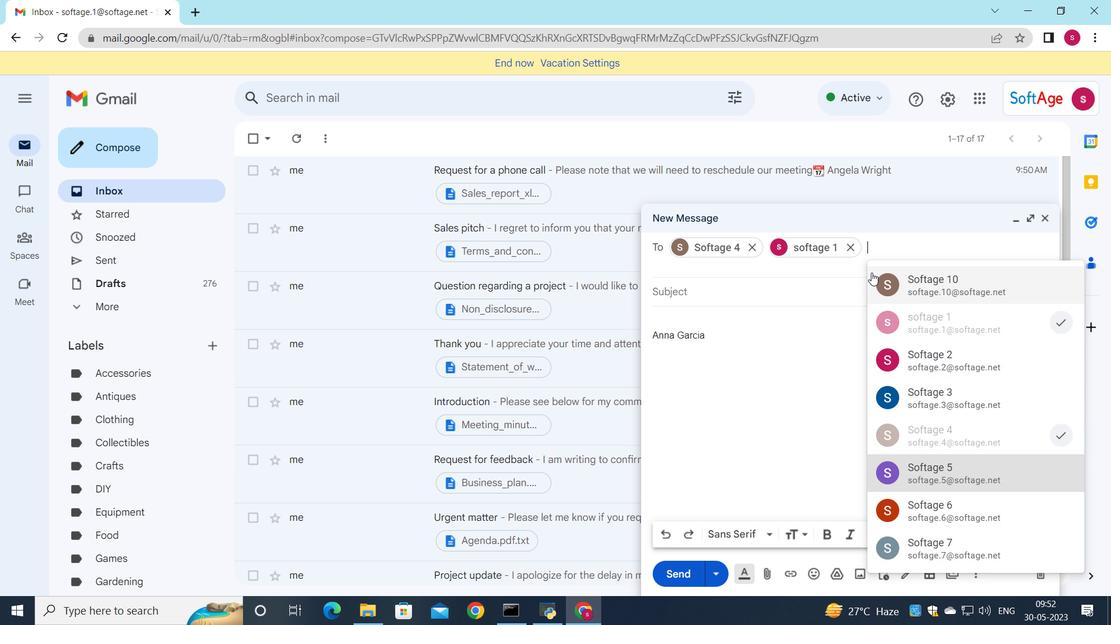 
Action: Mouse moved to (1018, 268)
Screenshot: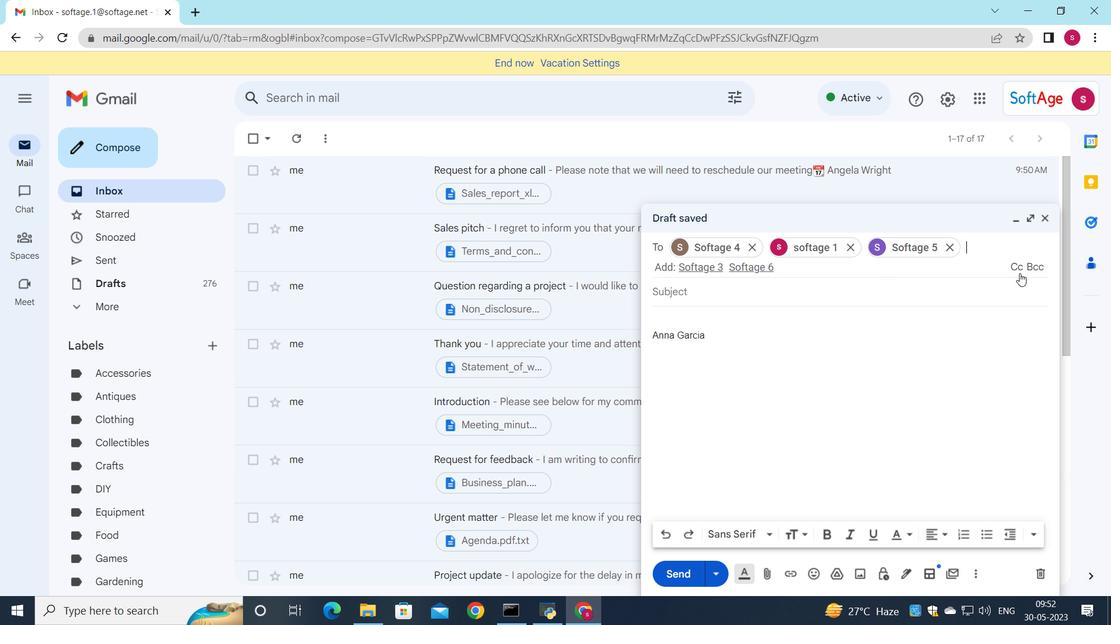
Action: Mouse pressed left at (1018, 268)
Screenshot: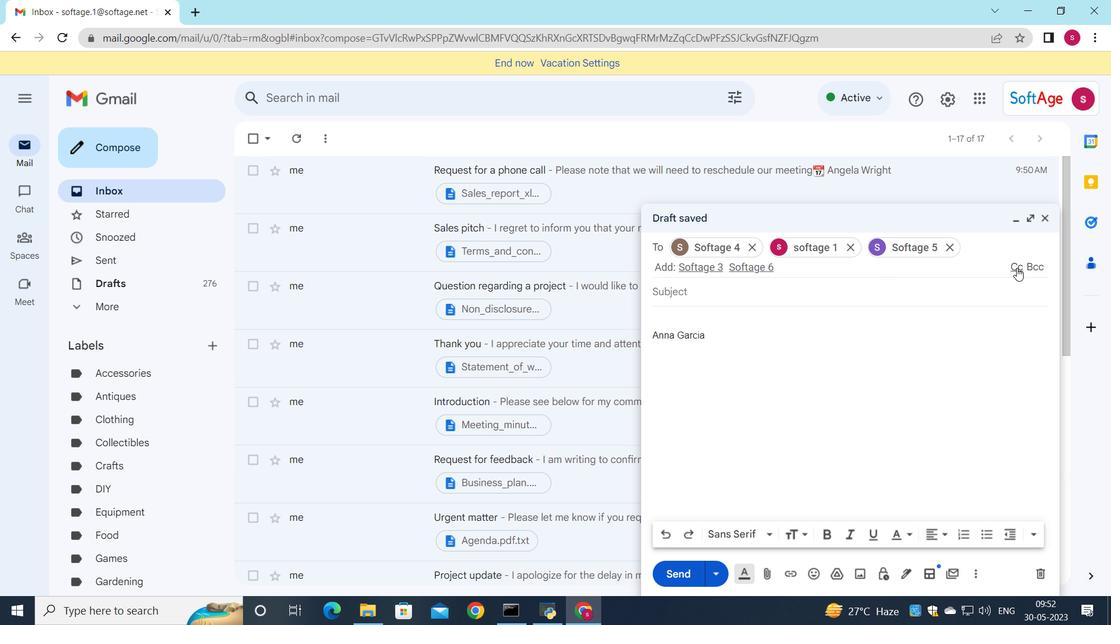 
Action: Mouse moved to (1009, 275)
Screenshot: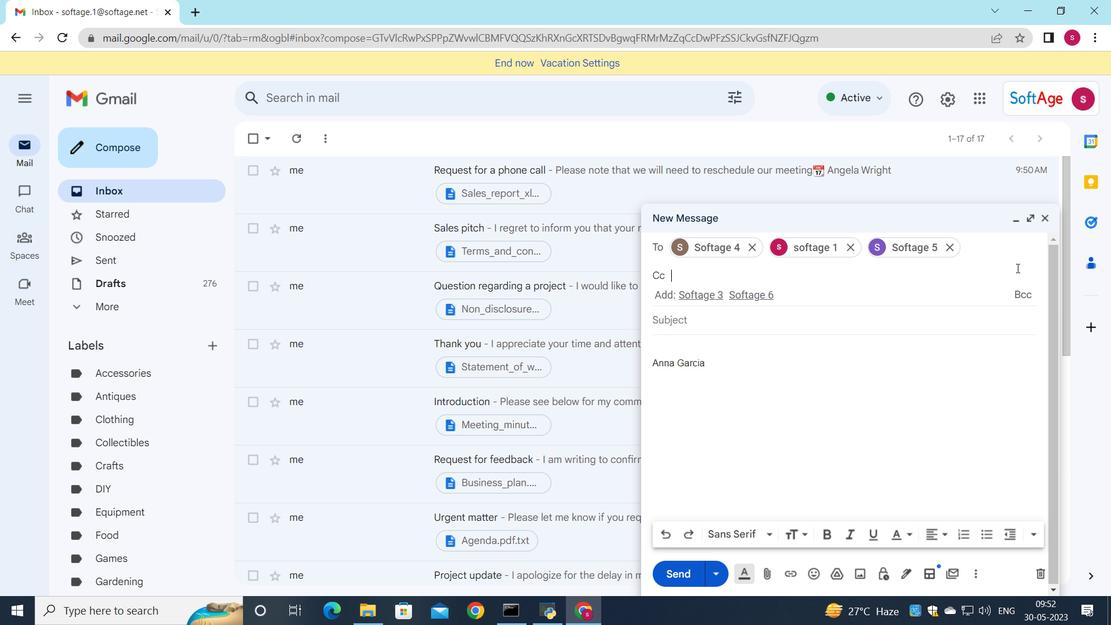 
Action: Key pressed <Key.down><Key.down><Key.down><Key.down><Key.down><Key.down><Key.down><Key.enter>
Screenshot: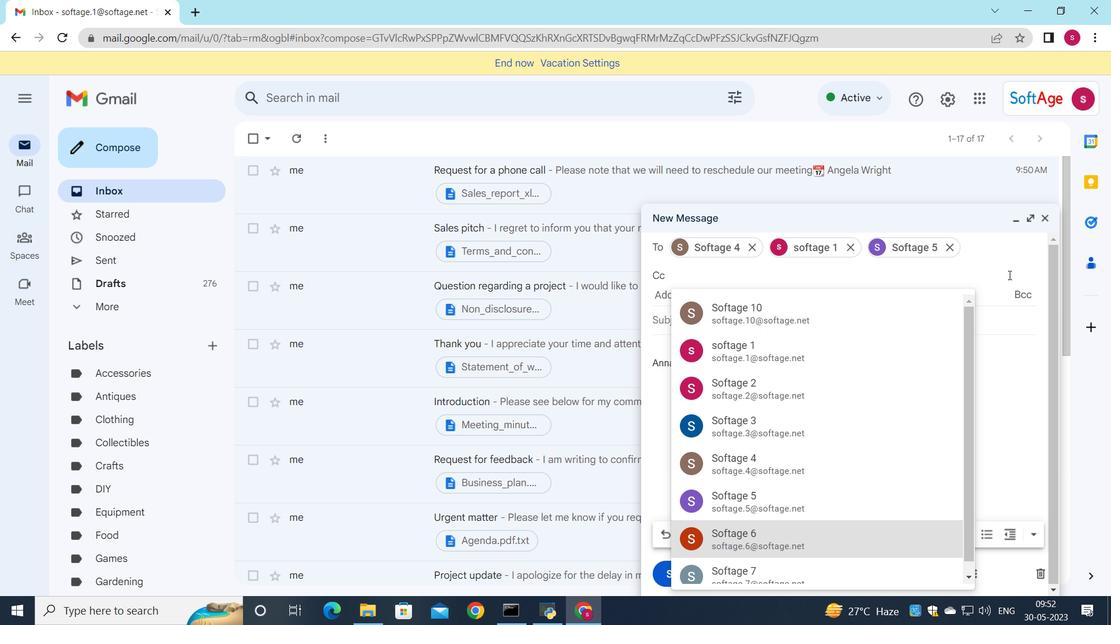 
Action: Mouse moved to (696, 322)
Screenshot: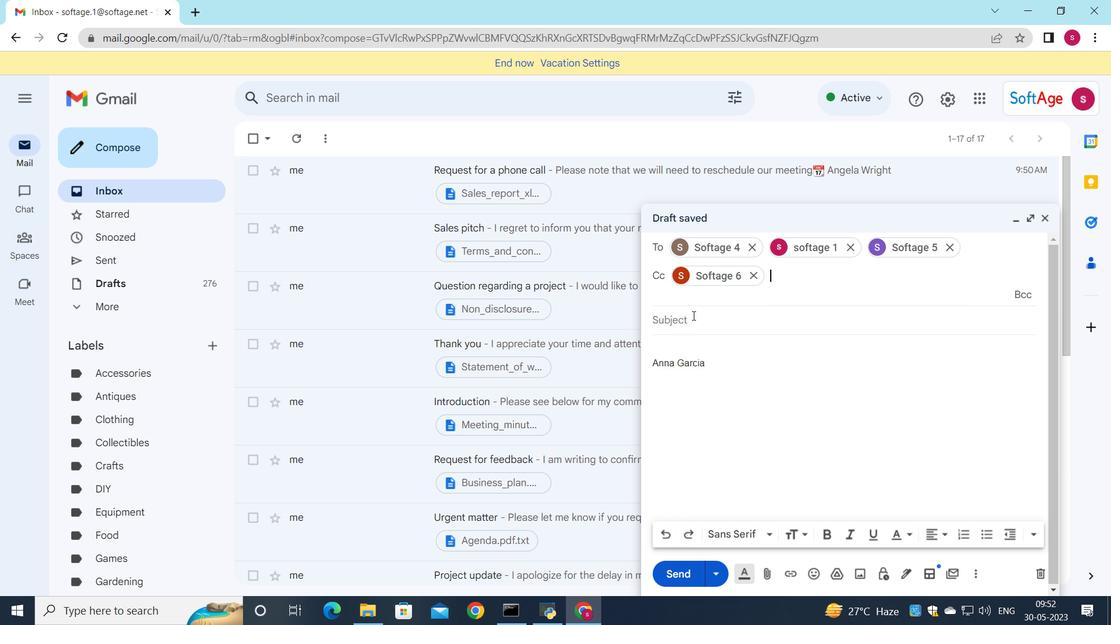 
Action: Mouse pressed left at (696, 322)
Screenshot: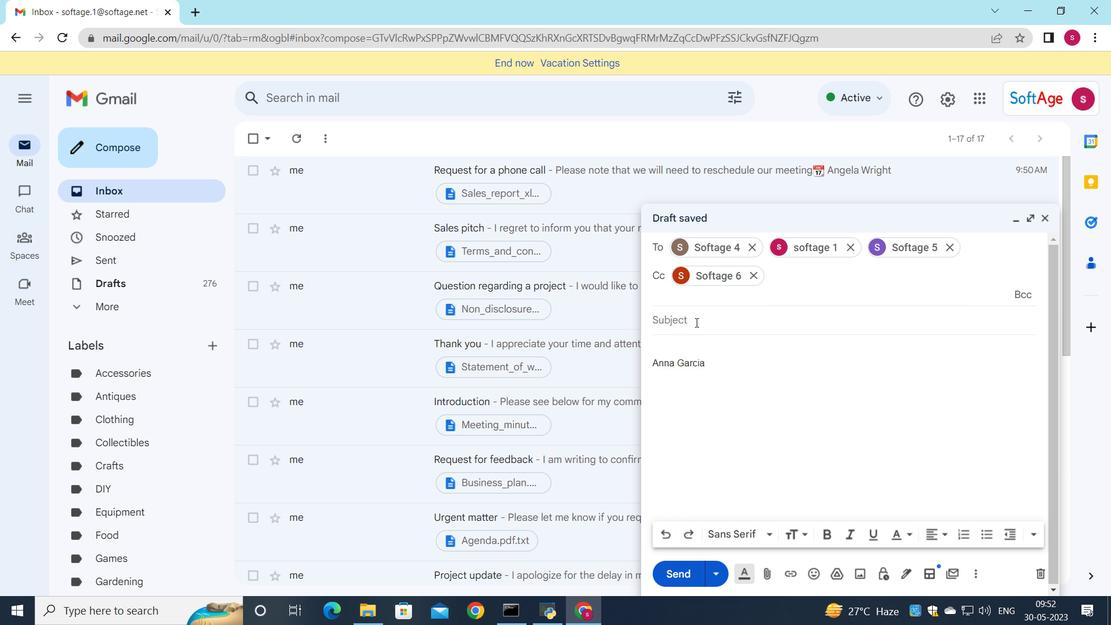 
Action: Key pressed <Key.shift>Request<Key.space>for<Key.space>a<Key.space>meeting<Key.space>
Screenshot: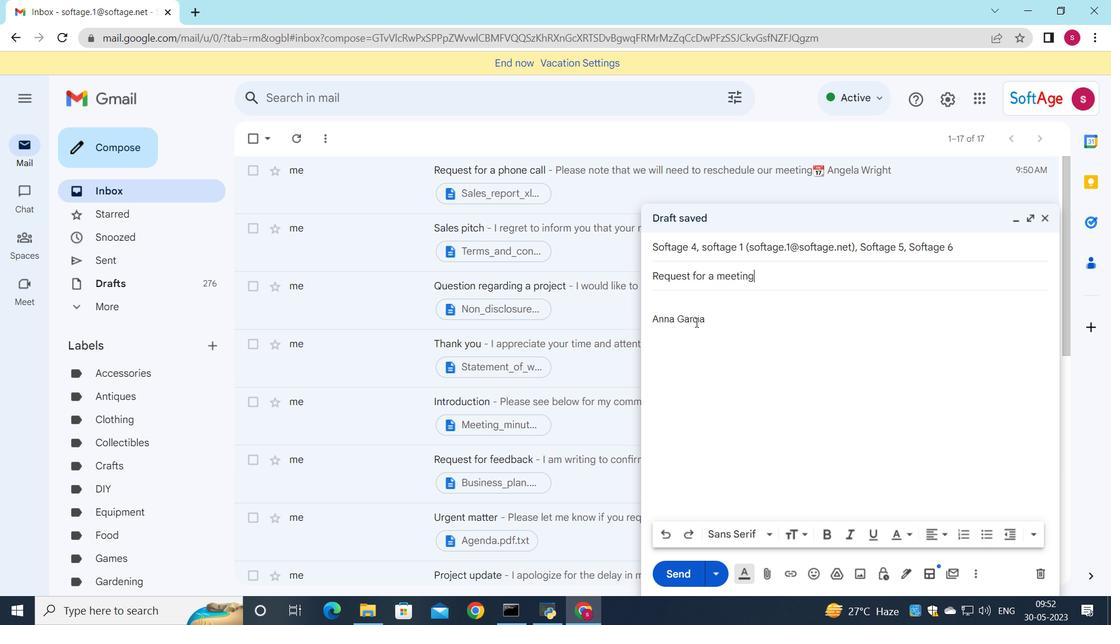 
Action: Mouse moved to (664, 293)
Screenshot: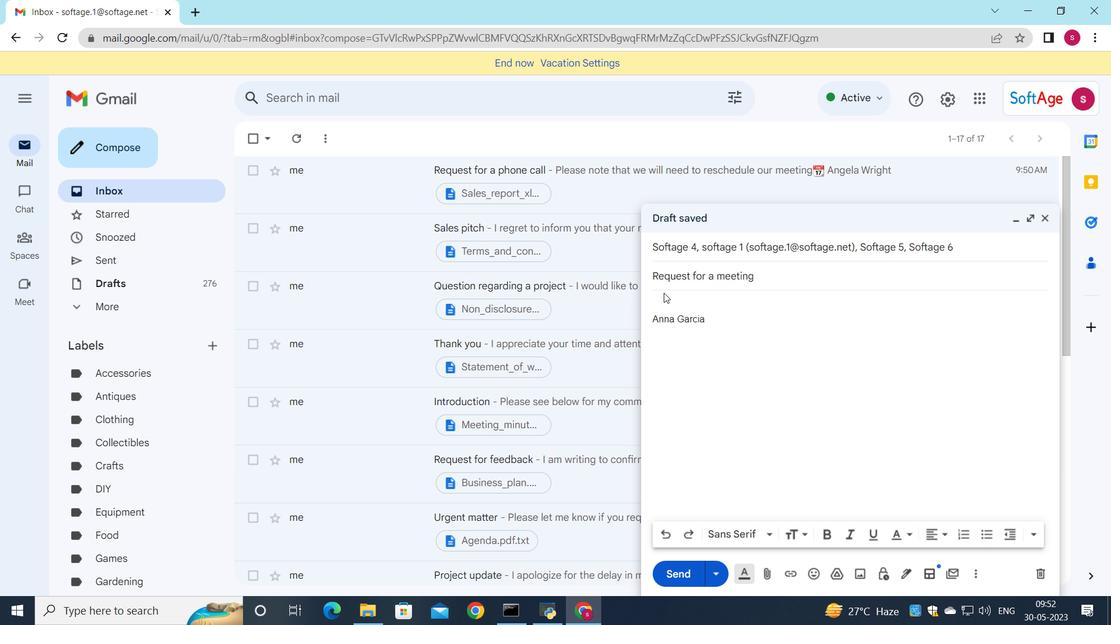 
Action: Mouse pressed left at (664, 293)
Screenshot: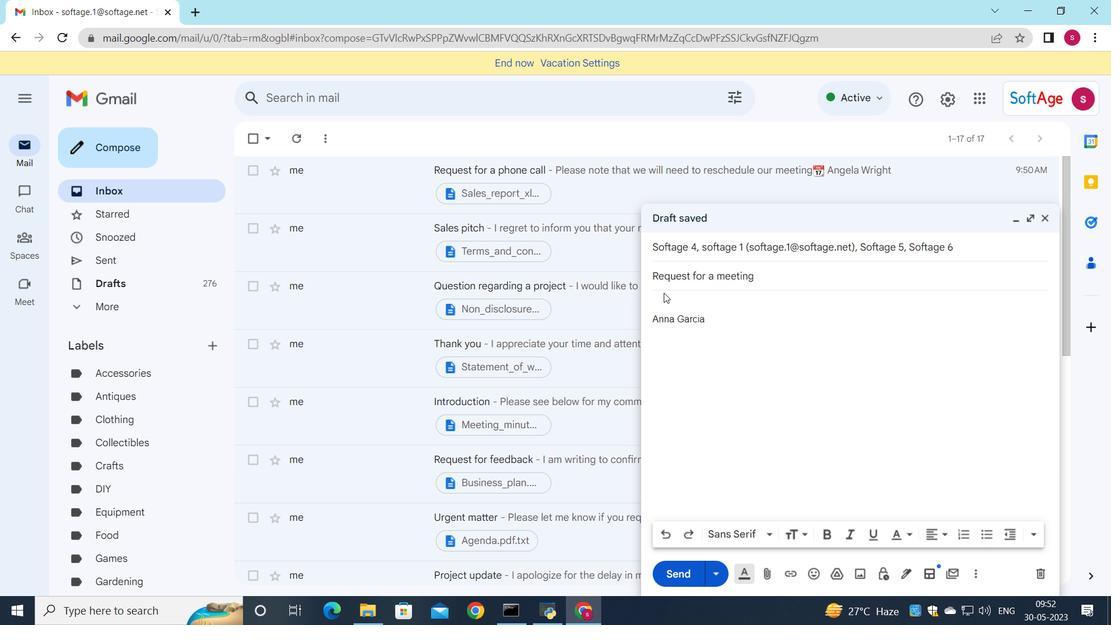 
Action: Mouse moved to (664, 300)
Screenshot: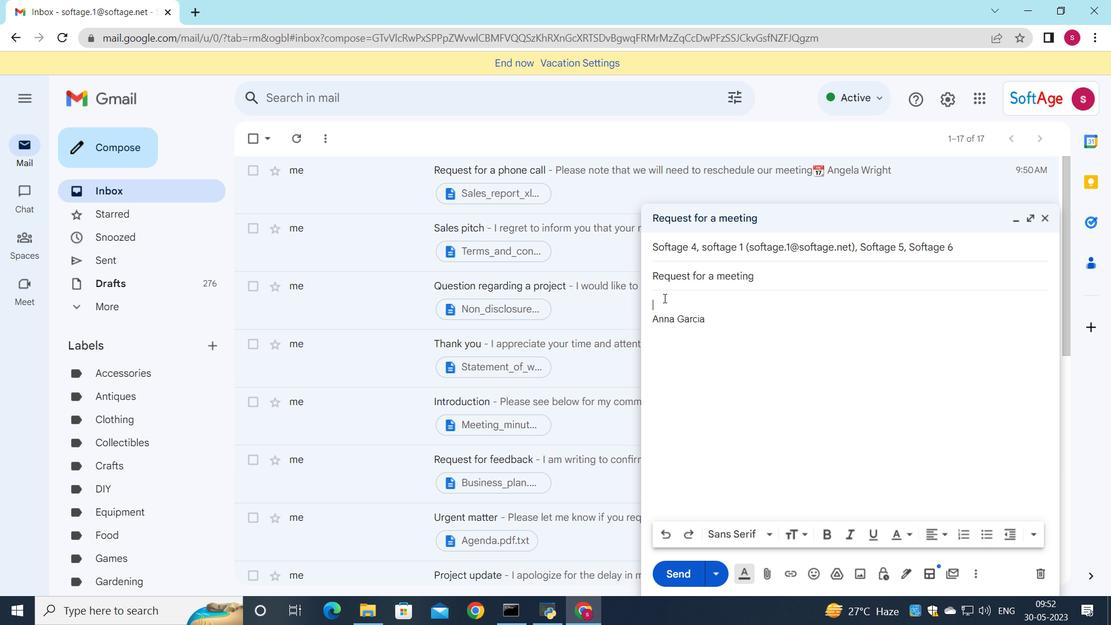 
Action: Key pressed <Key.shift>Thank<Key.space>you<Key.space>for<Key.space>your<Key.space>patience<Key.space>while<Key.space>we<Key.space>resolve<Key.space>this<Key.space>issue.<Key.backspace>
Screenshot: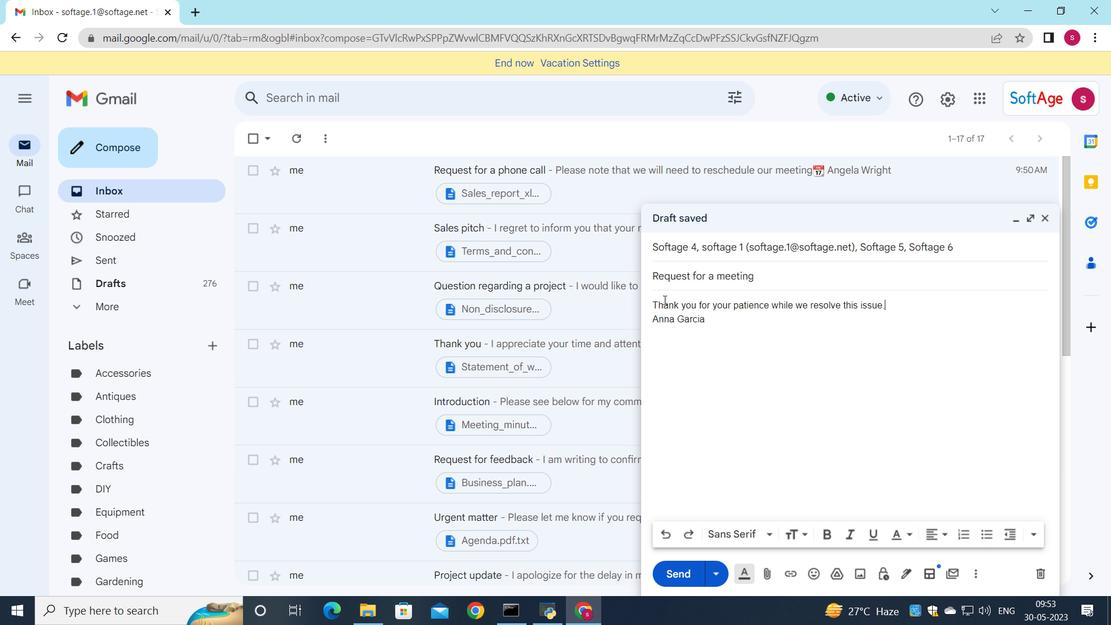 
Action: Mouse moved to (814, 572)
Screenshot: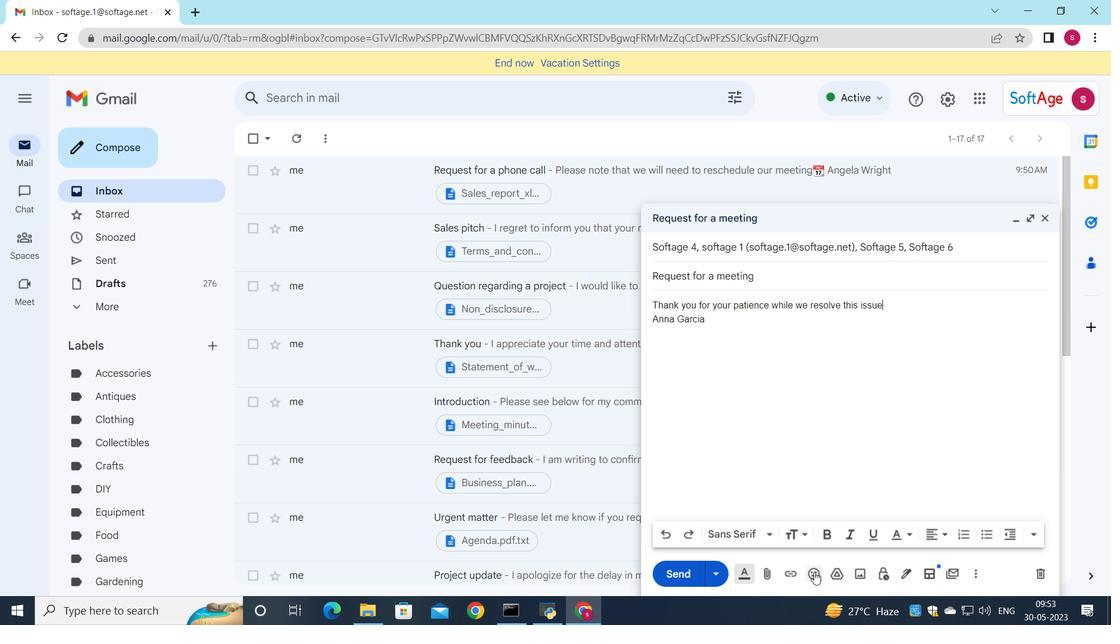 
Action: Mouse pressed left at (814, 572)
Screenshot: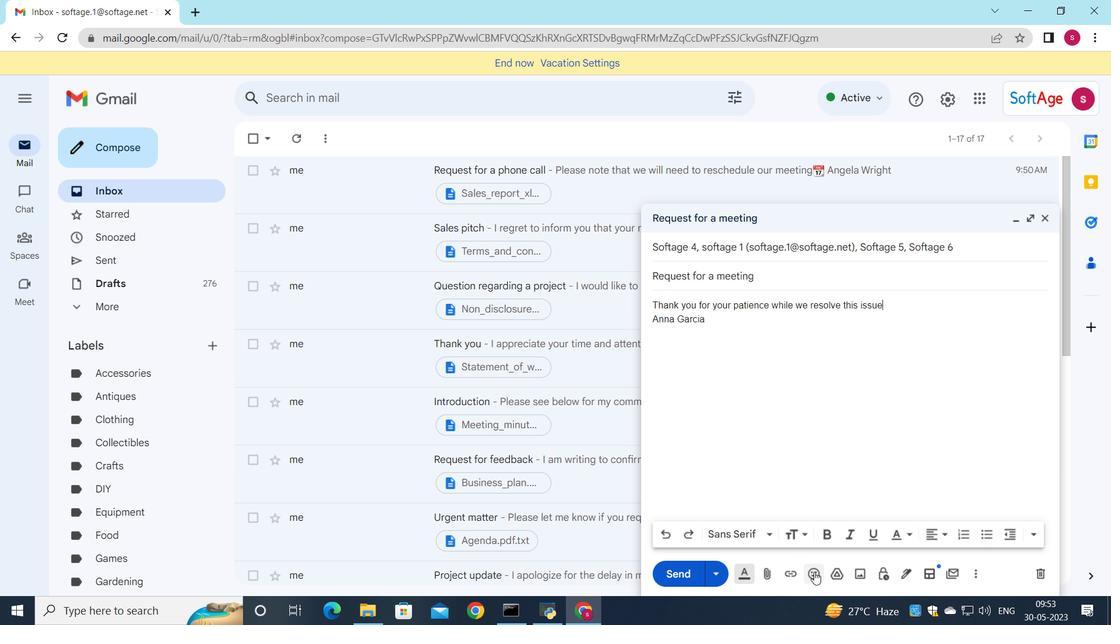 
Action: Mouse moved to (731, 437)
Screenshot: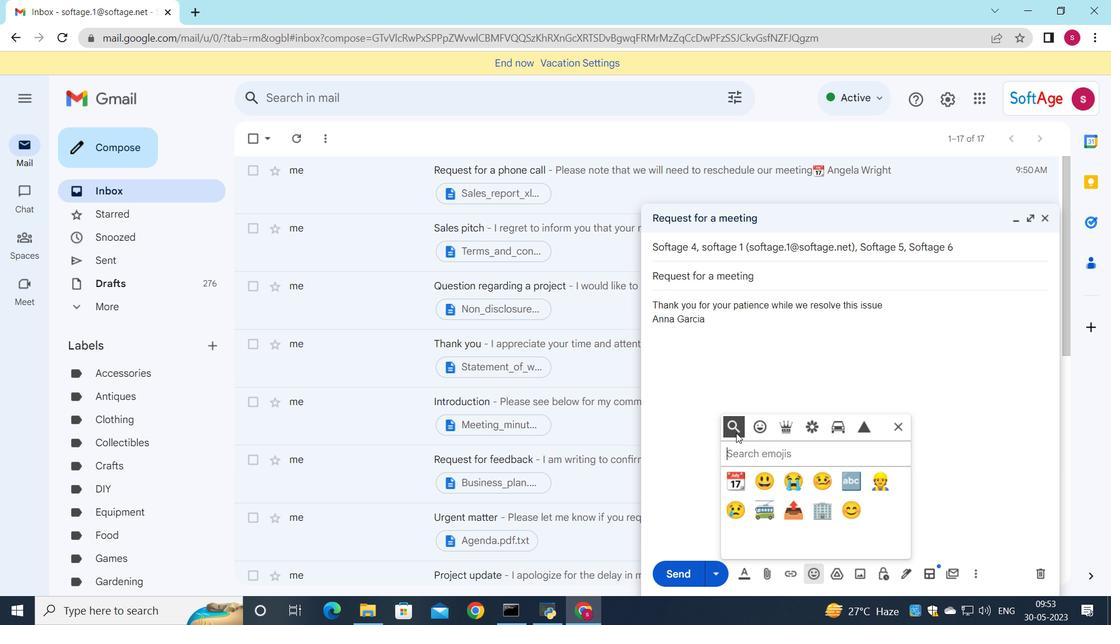 
Action: Key pressed o
Screenshot: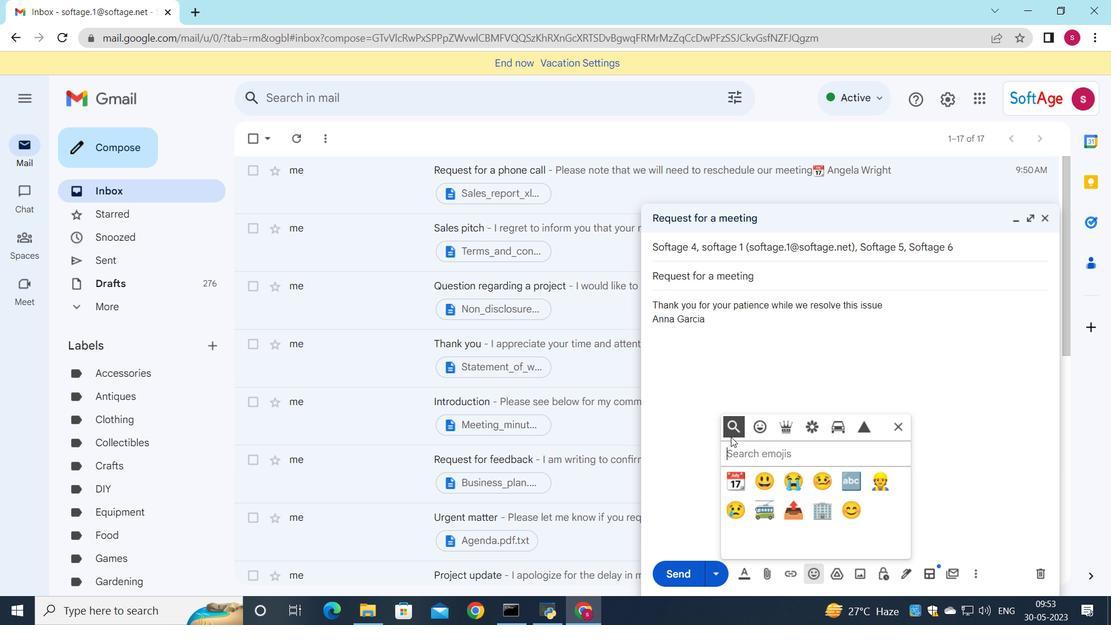 
Action: Mouse moved to (727, 449)
Screenshot: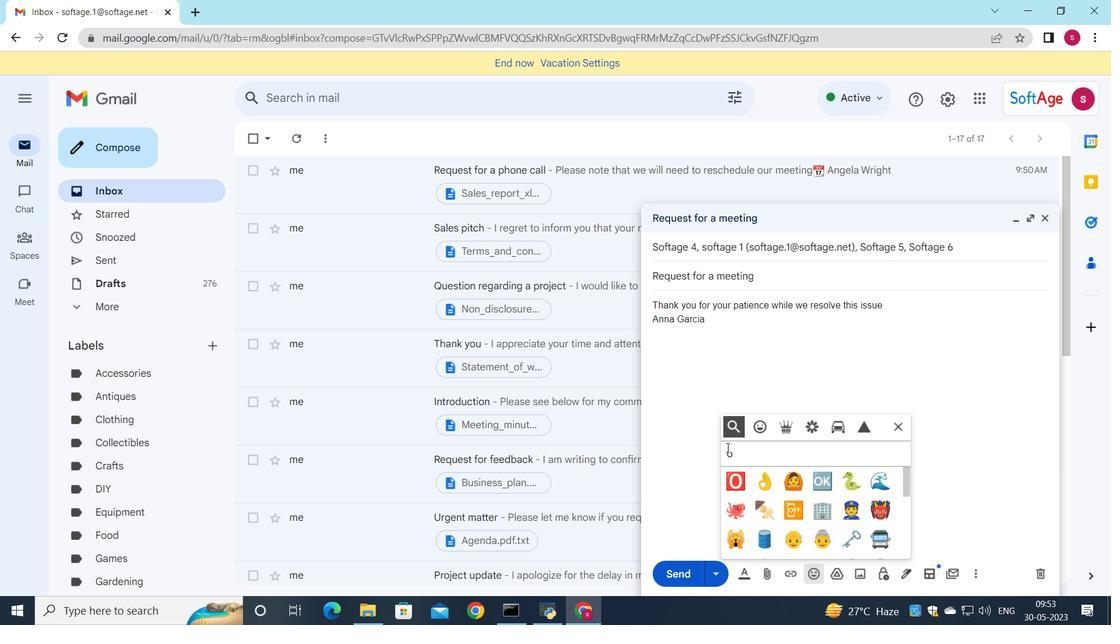 
Action: Key pressed f
Screenshot: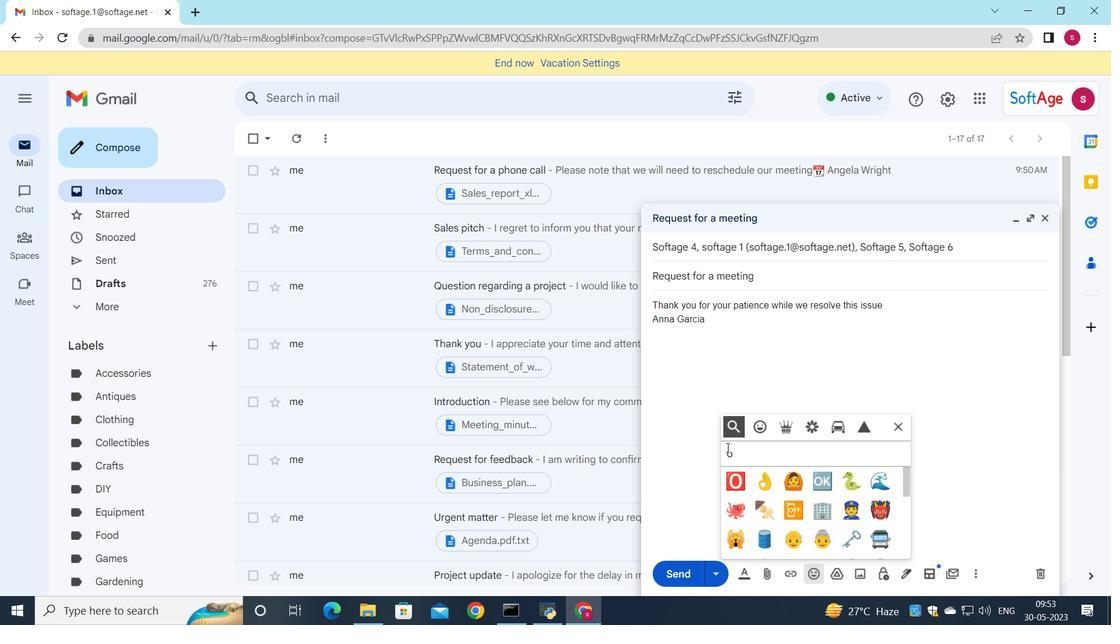 
Action: Mouse moved to (731, 453)
Screenshot: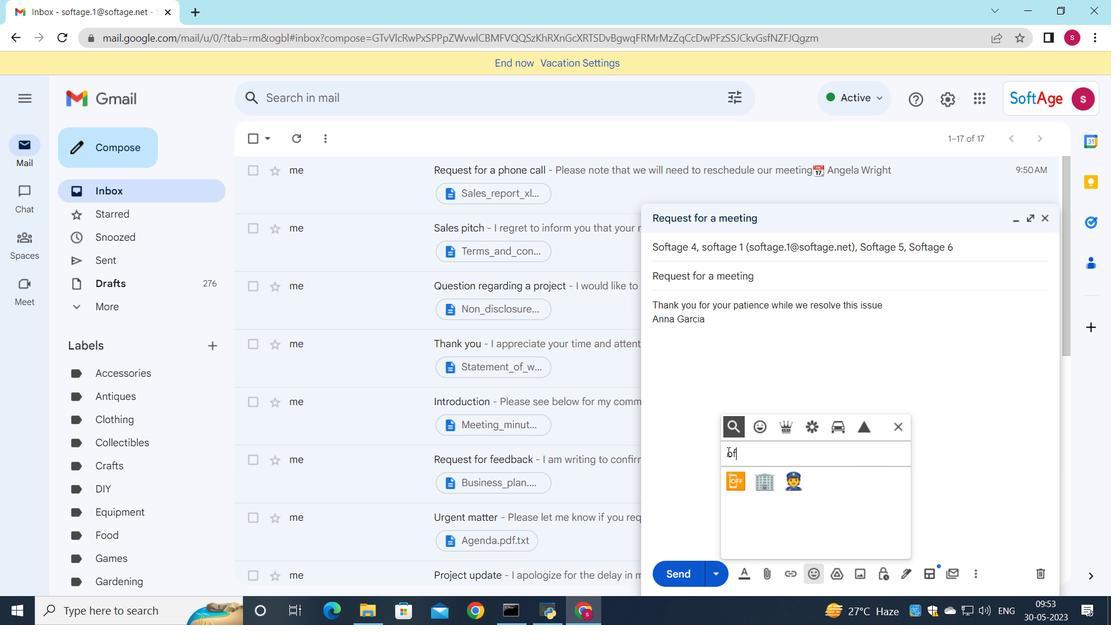 
Action: Key pressed f
Screenshot: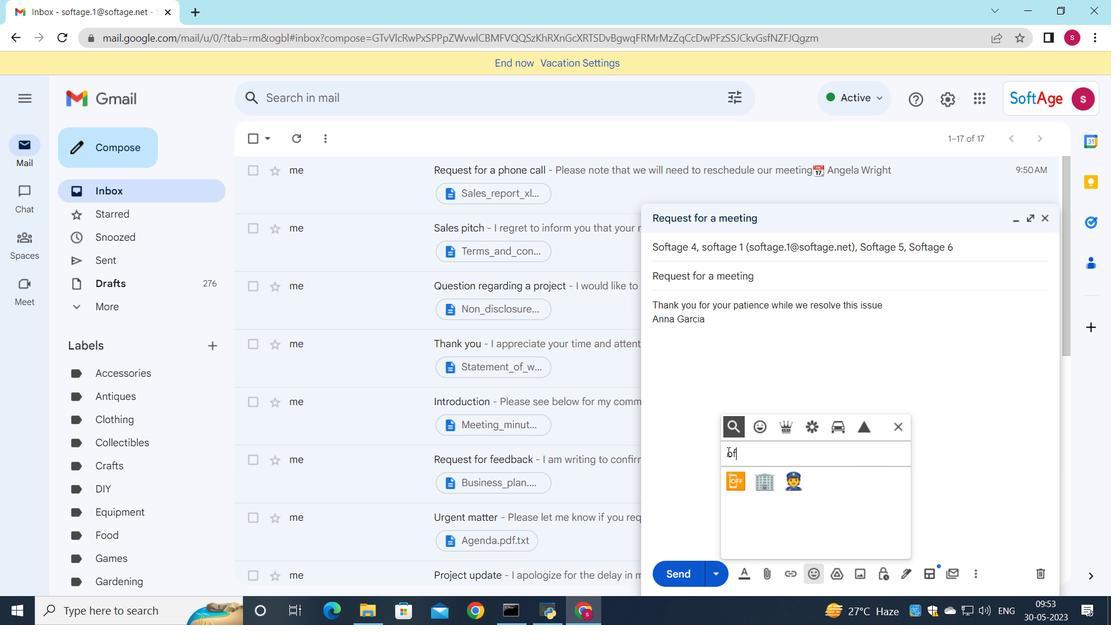 
Action: Mouse moved to (734, 451)
Screenshot: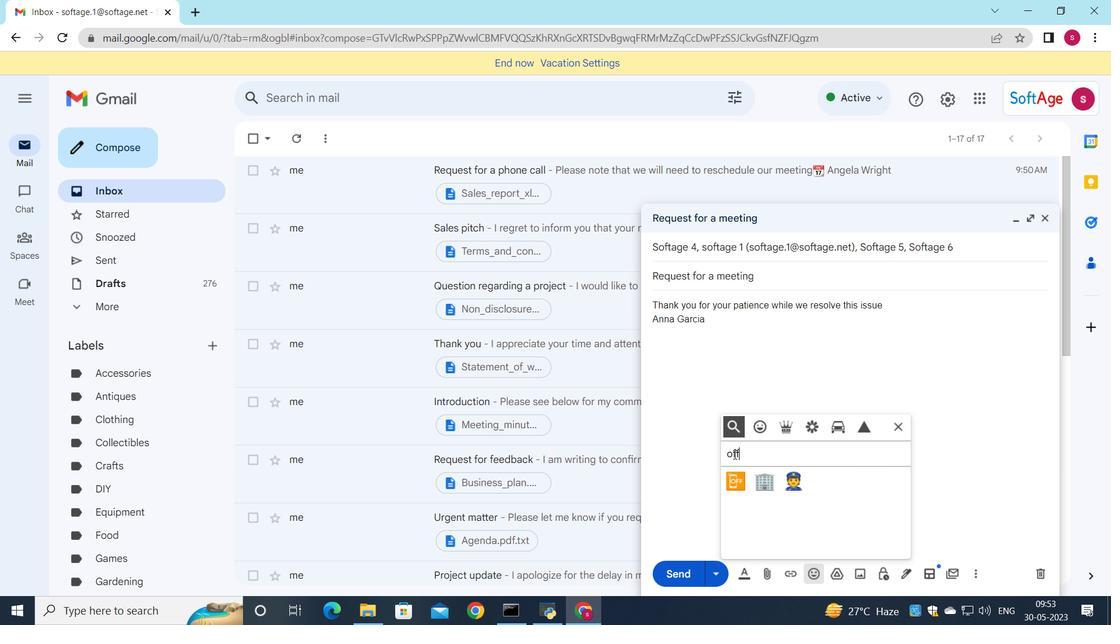 
Action: Key pressed i
Screenshot: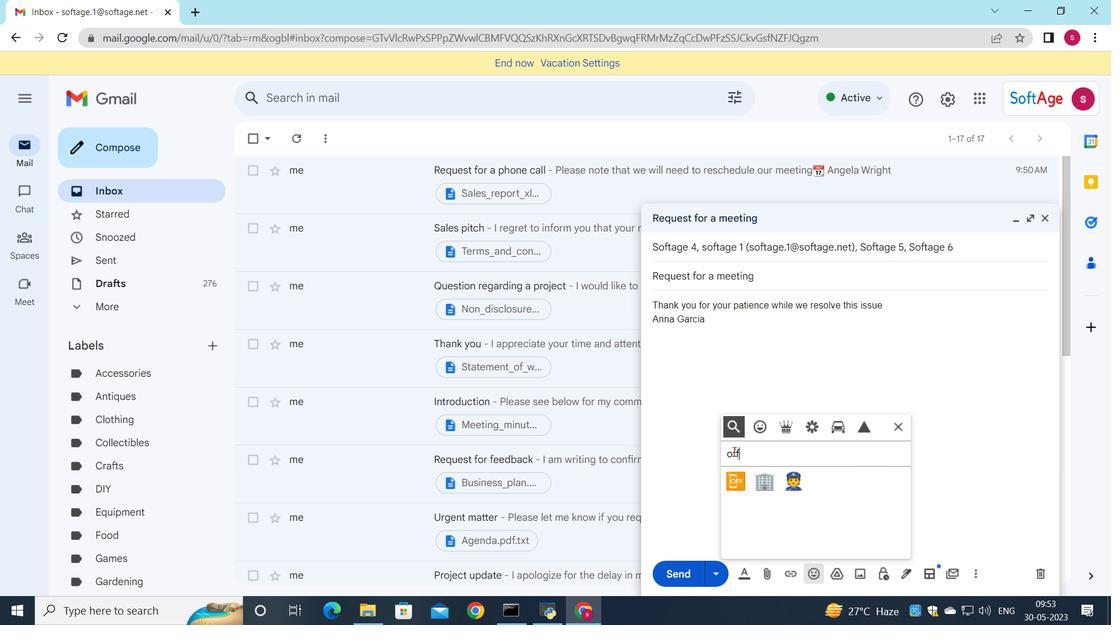 
Action: Mouse moved to (742, 488)
Screenshot: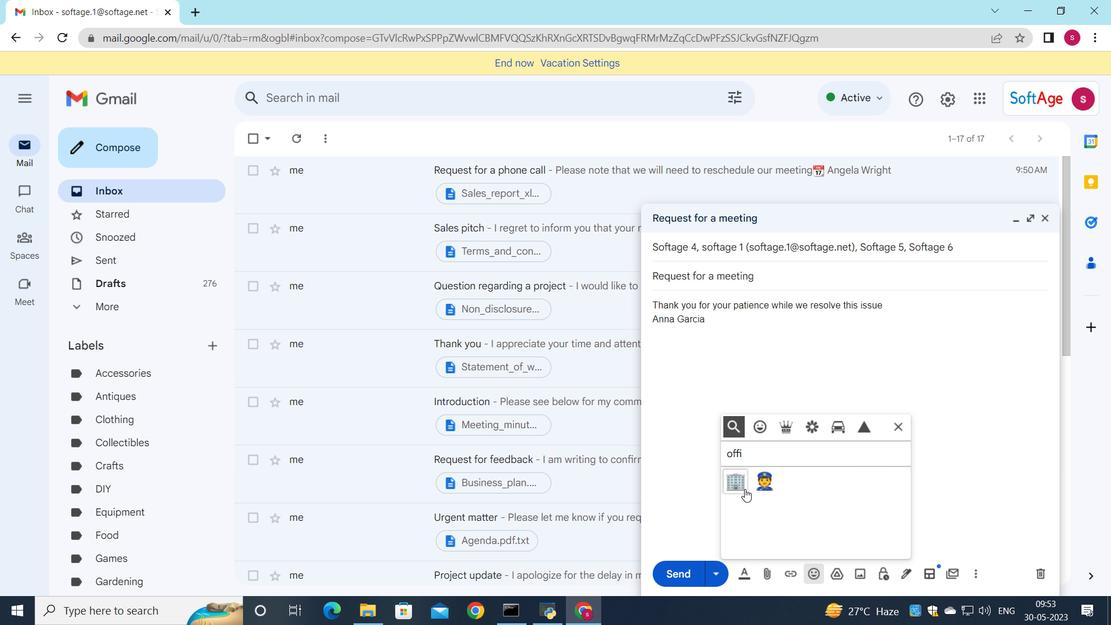 
Action: Mouse pressed left at (742, 488)
Screenshot: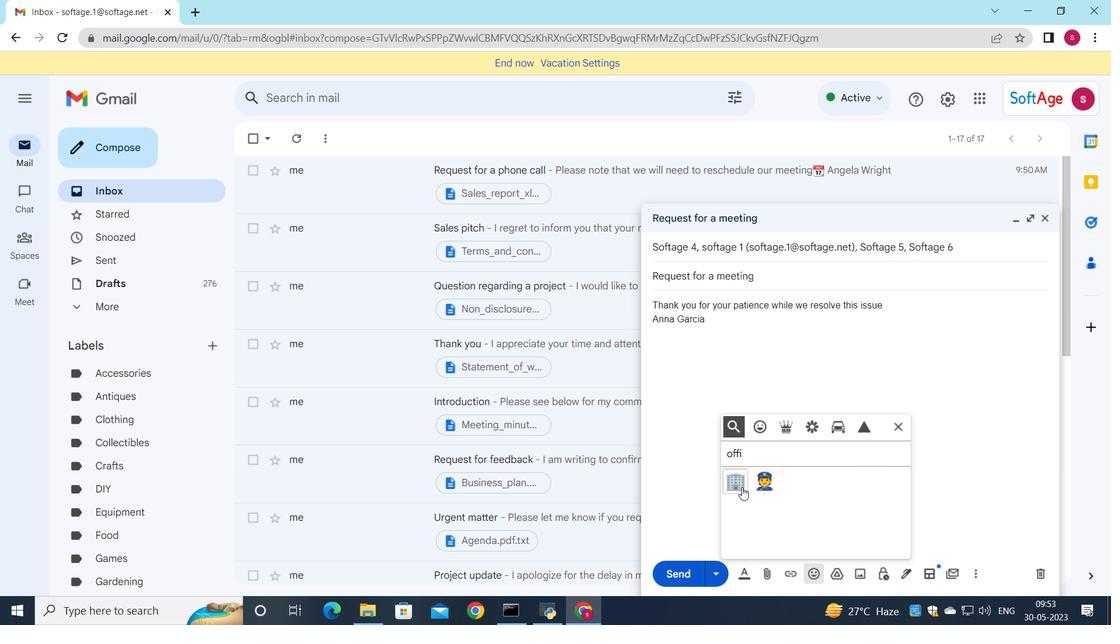 
Action: Mouse moved to (898, 422)
Screenshot: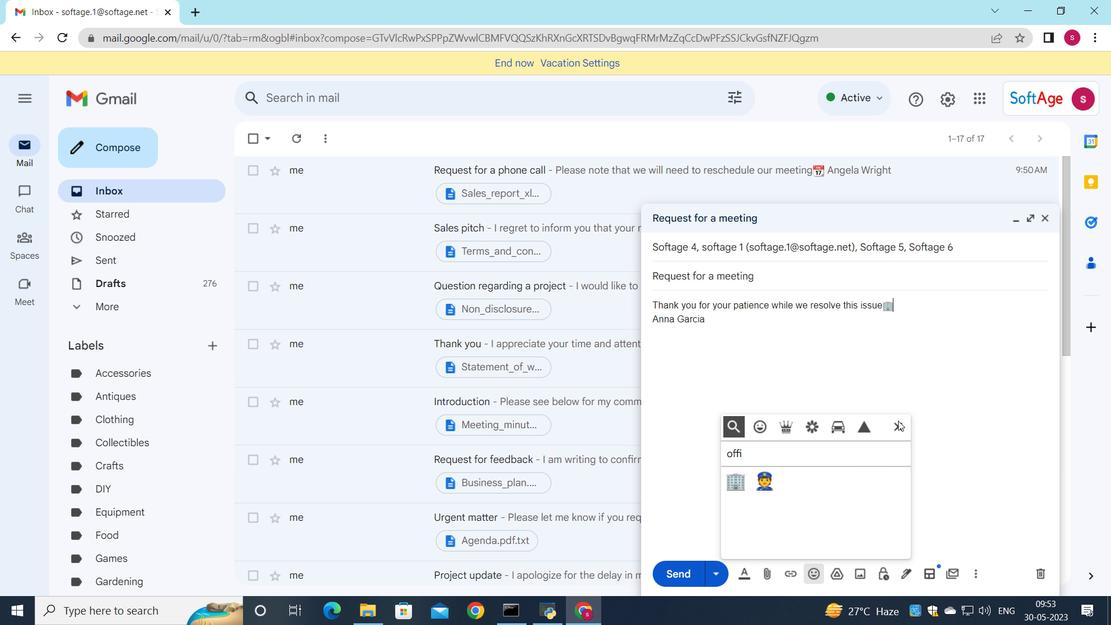 
Action: Mouse pressed left at (898, 422)
Screenshot: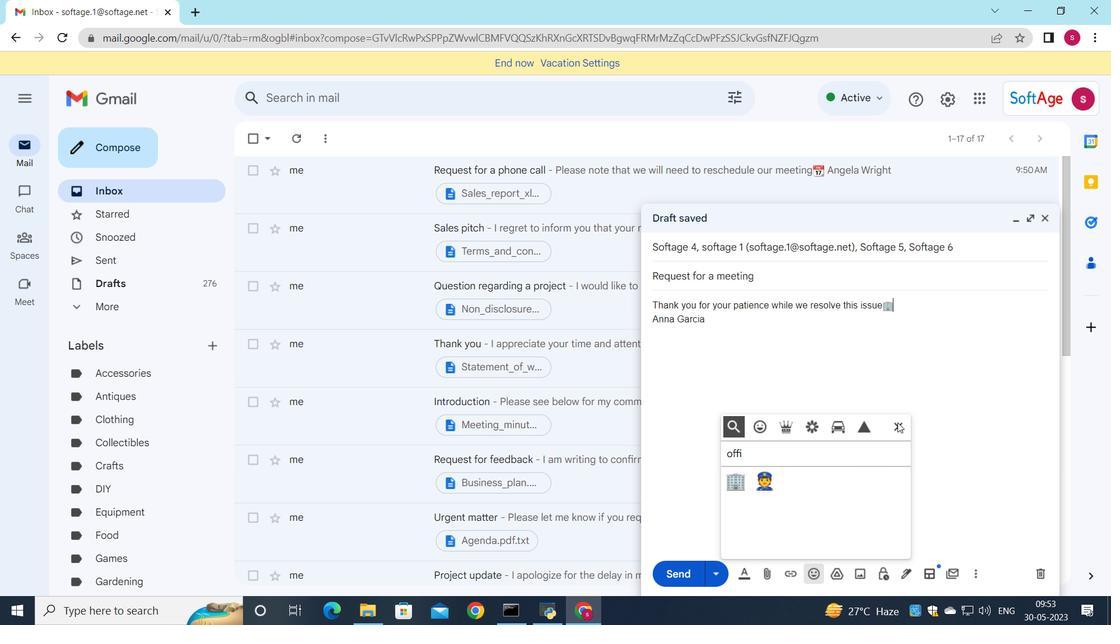 
Action: Mouse moved to (769, 567)
Screenshot: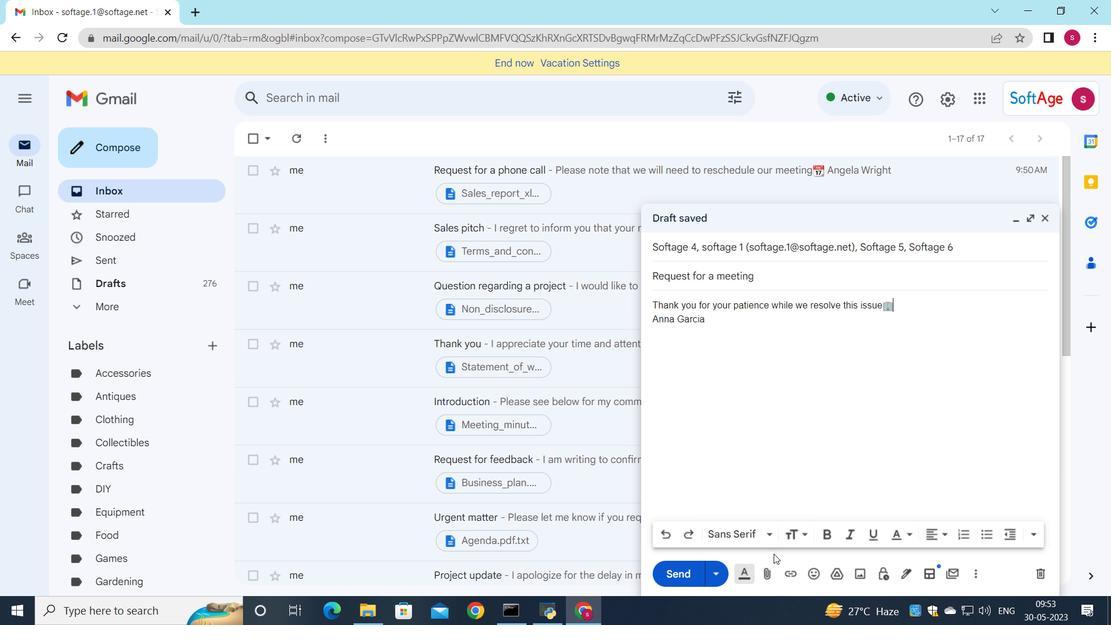 
Action: Mouse pressed left at (769, 567)
Screenshot: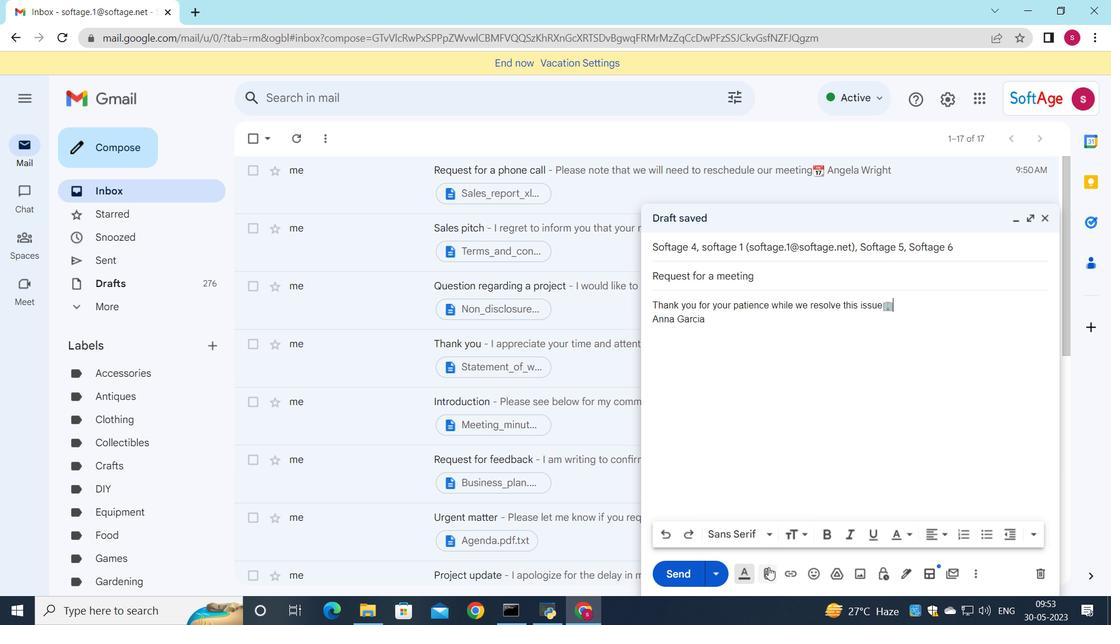 
Action: Mouse moved to (216, 99)
Screenshot: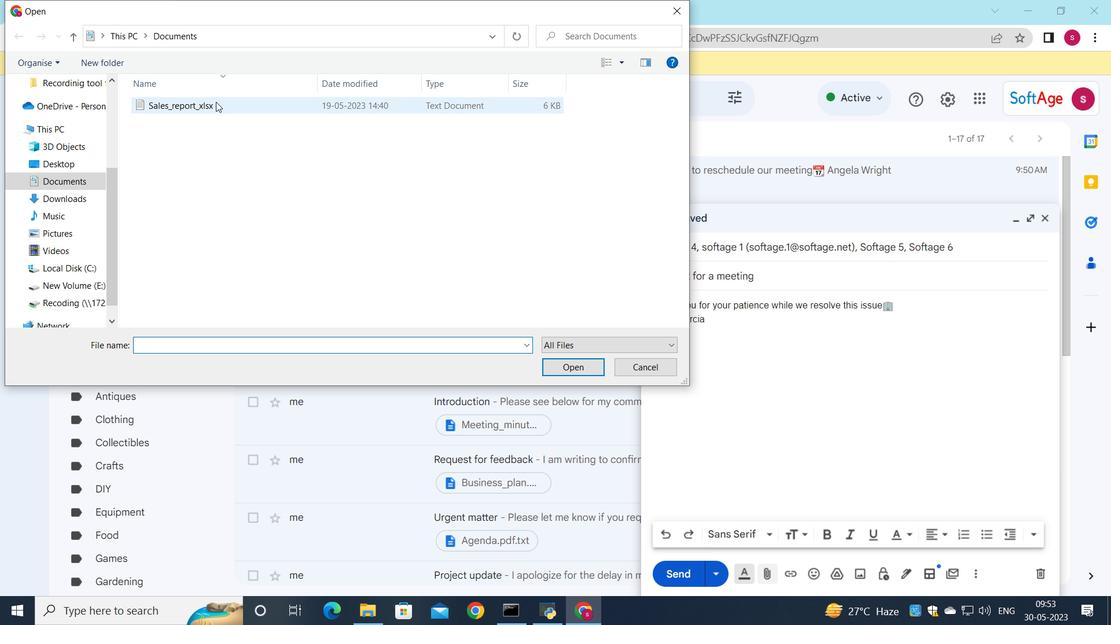 
Action: Mouse pressed left at (216, 99)
Screenshot: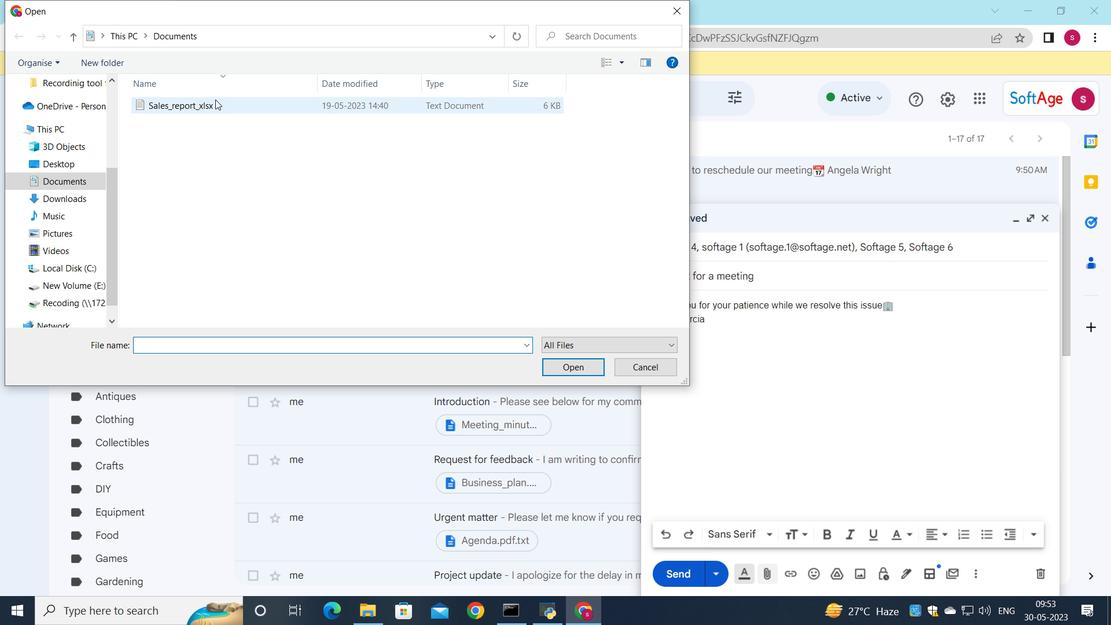 
Action: Mouse moved to (228, 106)
Screenshot: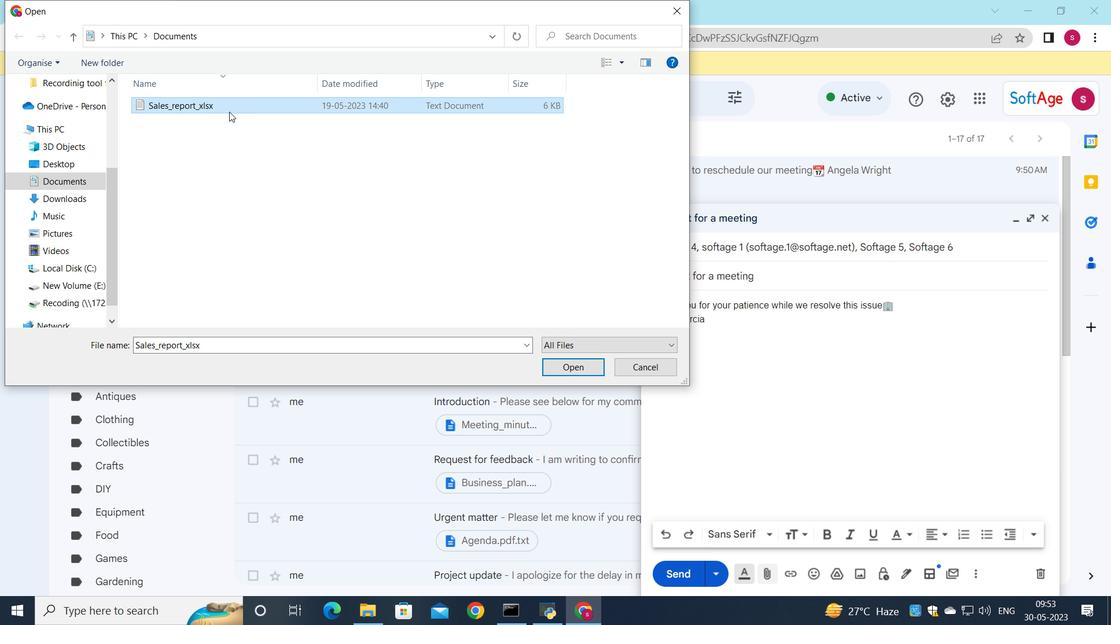 
Action: Mouse pressed left at (228, 106)
Screenshot: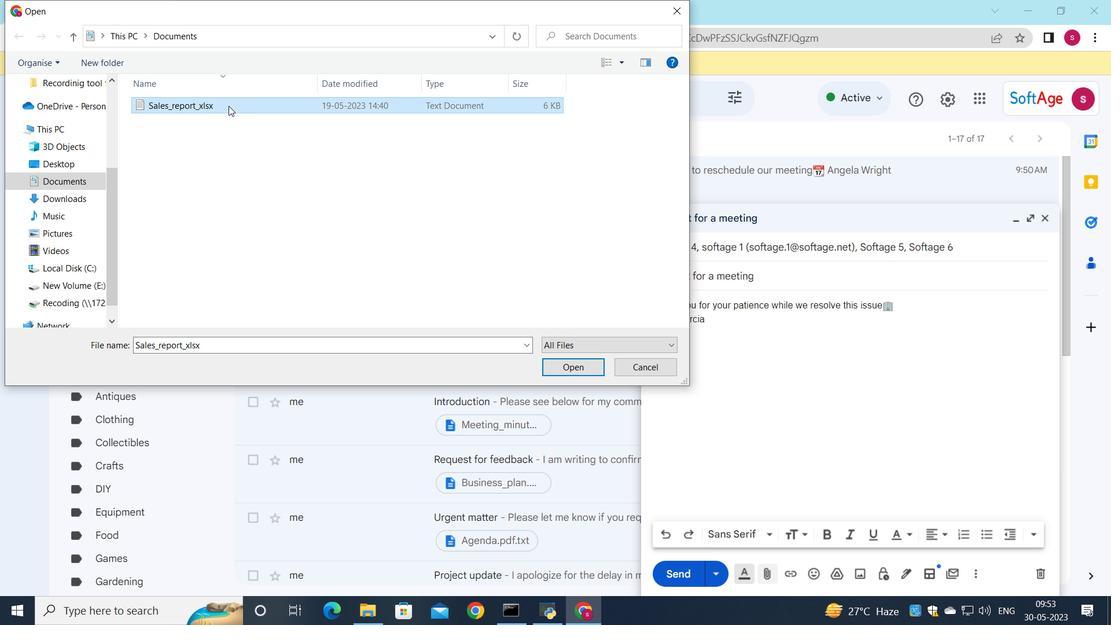
Action: Mouse moved to (654, 285)
Screenshot: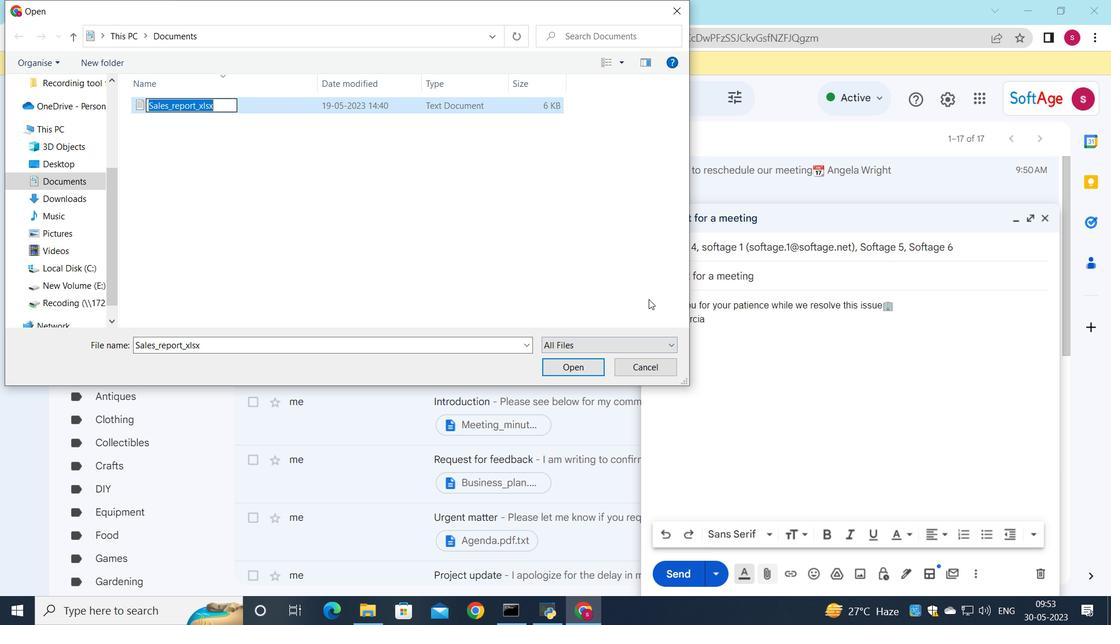 
Action: Key pressed <Key.shift>User<Key.shift>_manual.docx
Screenshot: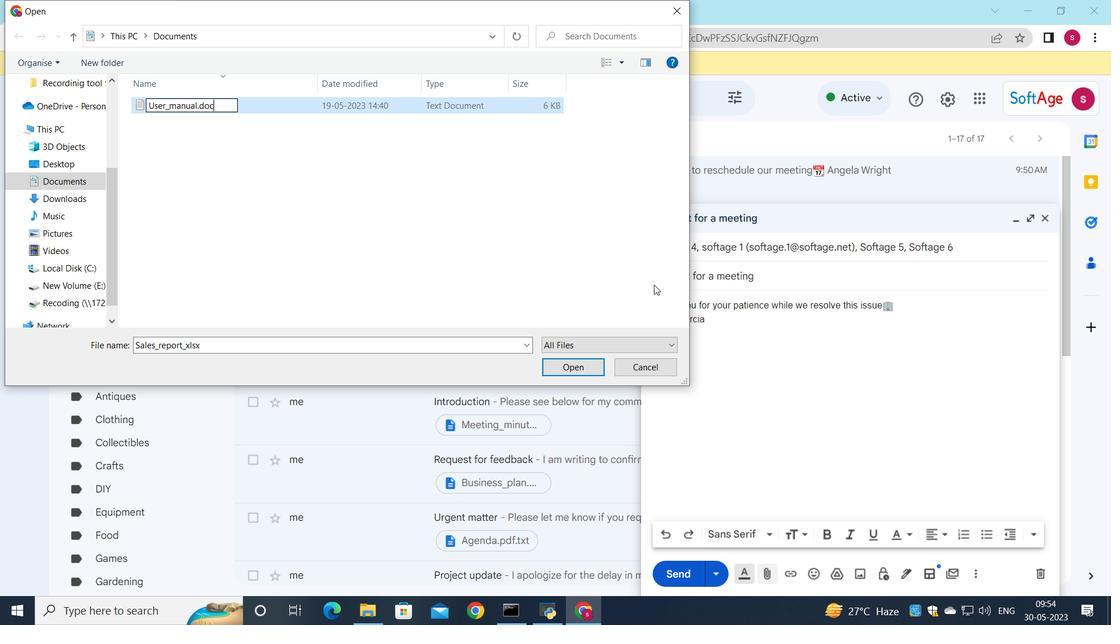 
Action: Mouse moved to (472, 104)
Screenshot: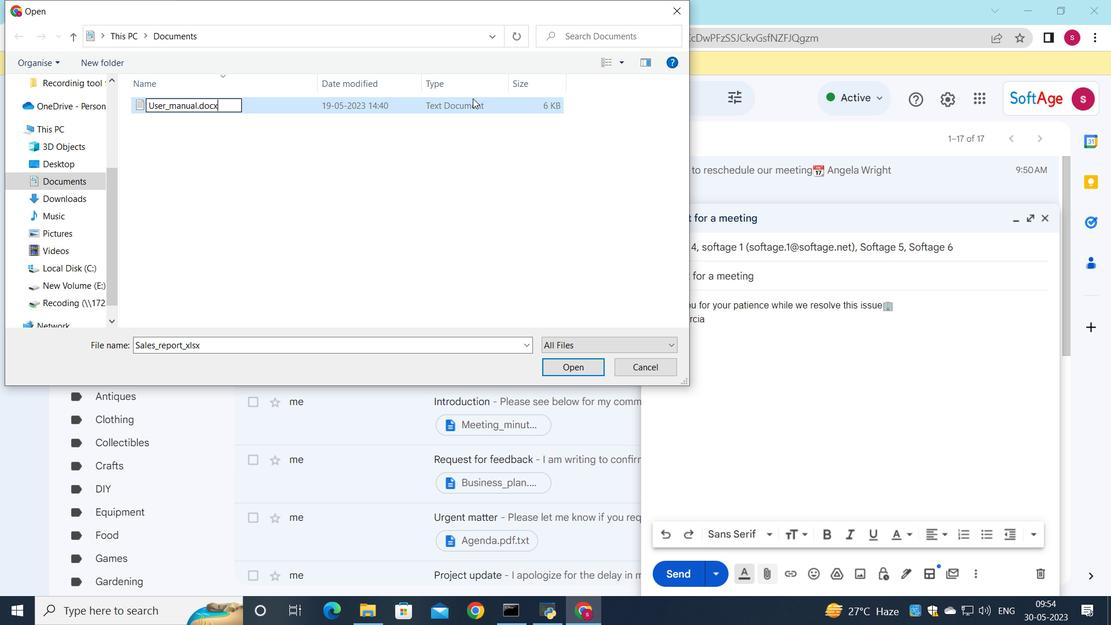 
Action: Mouse pressed left at (472, 104)
Screenshot: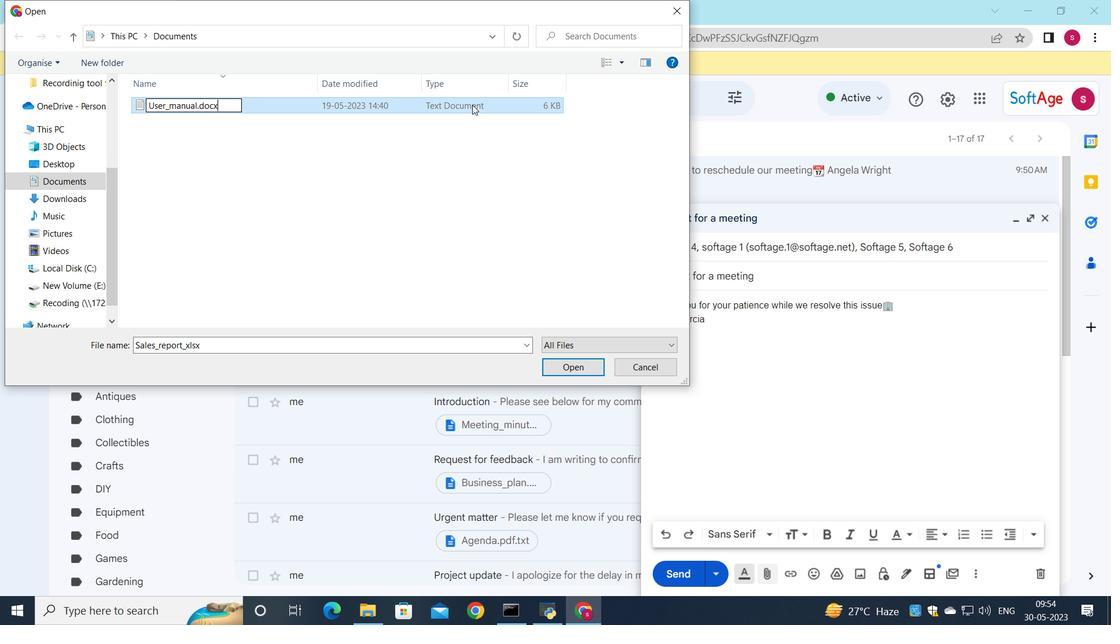 
Action: Mouse moved to (554, 368)
Screenshot: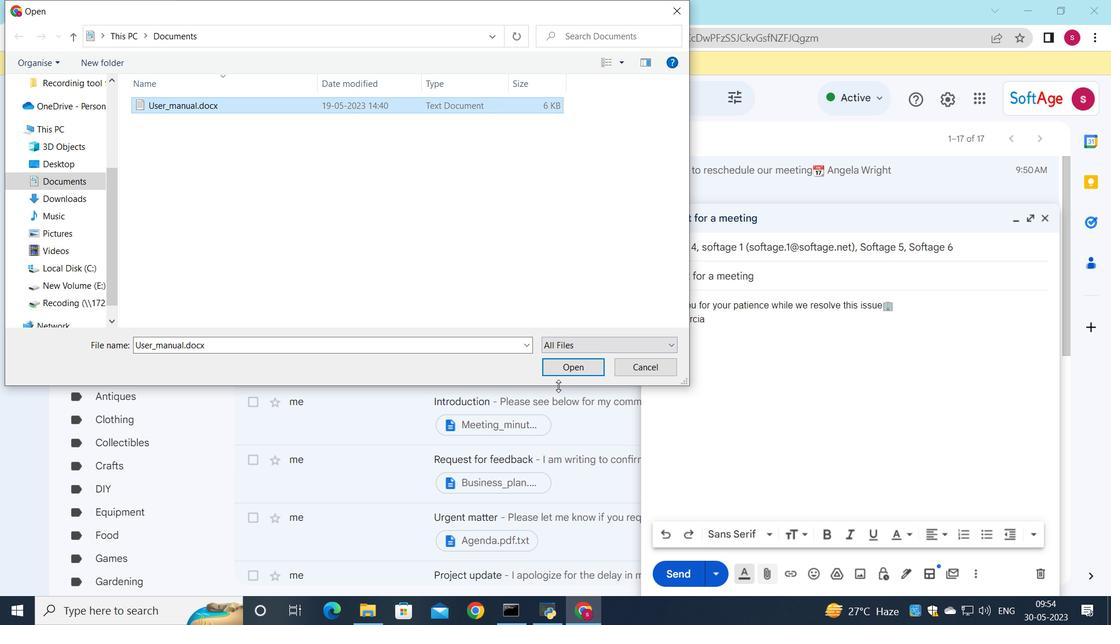 
Action: Mouse pressed left at (554, 368)
Screenshot: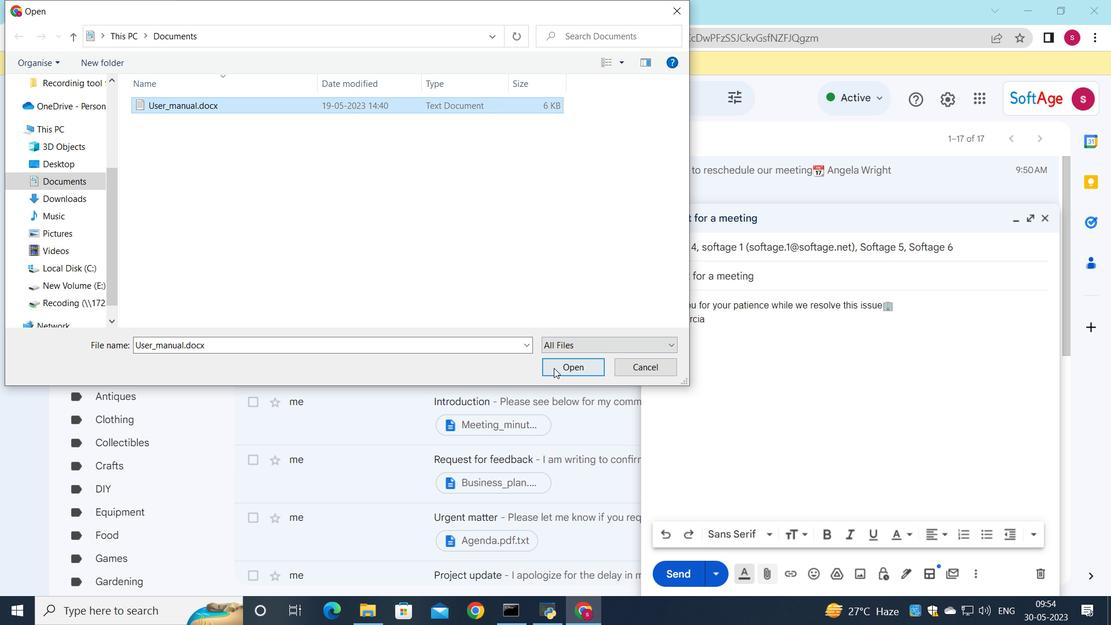 
Action: Mouse moved to (676, 577)
Screenshot: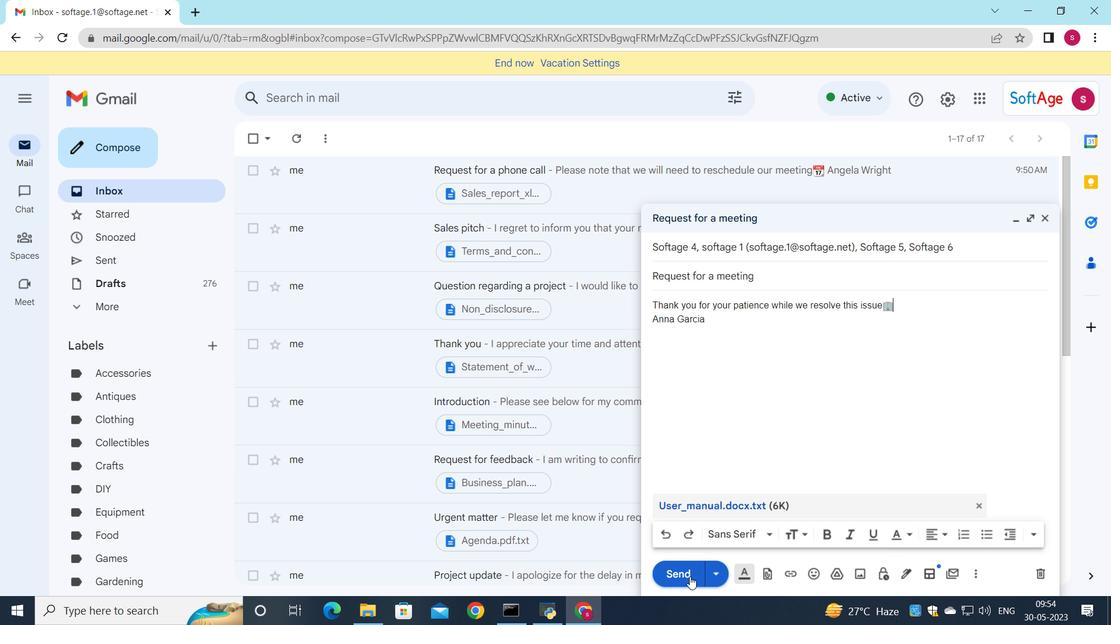 
Action: Mouse pressed left at (676, 577)
Screenshot: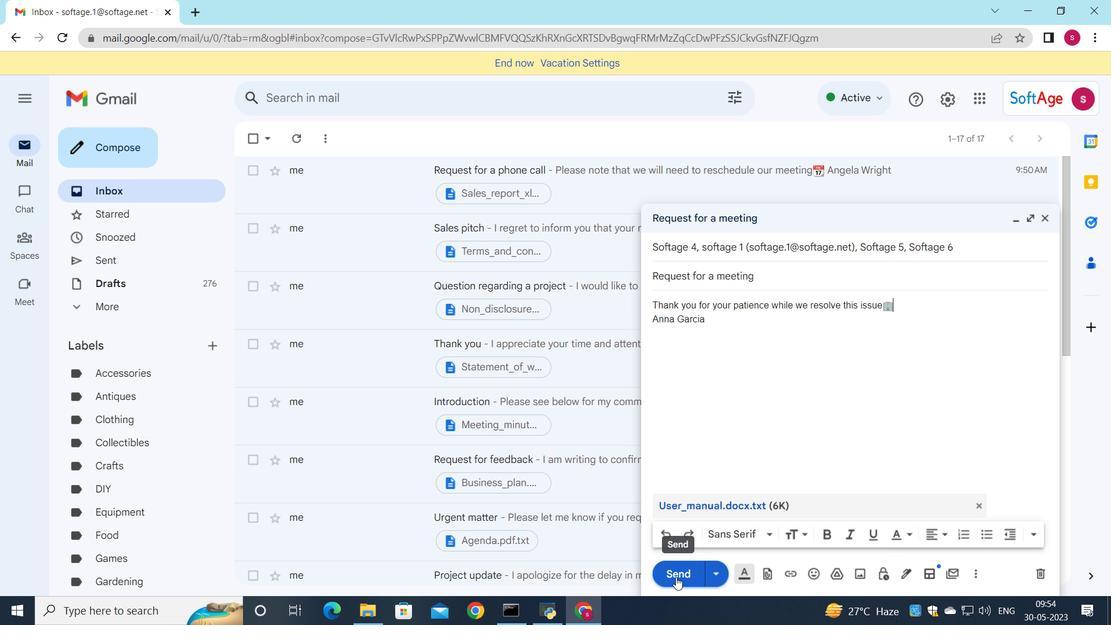 
Action: Mouse moved to (590, 189)
Screenshot: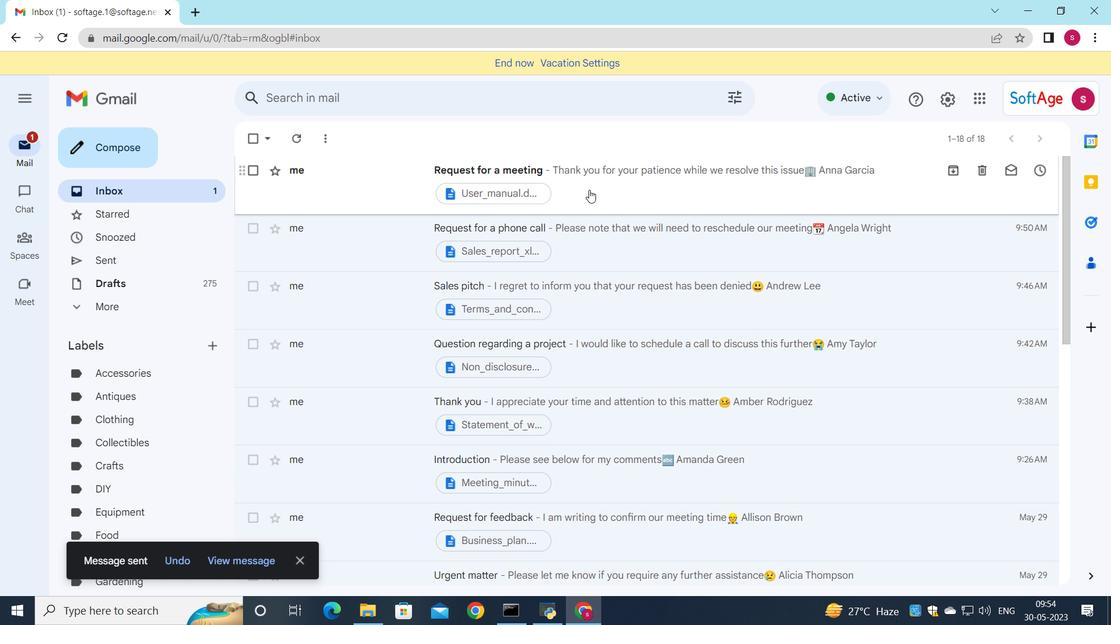 
Action: Mouse pressed left at (590, 189)
Screenshot: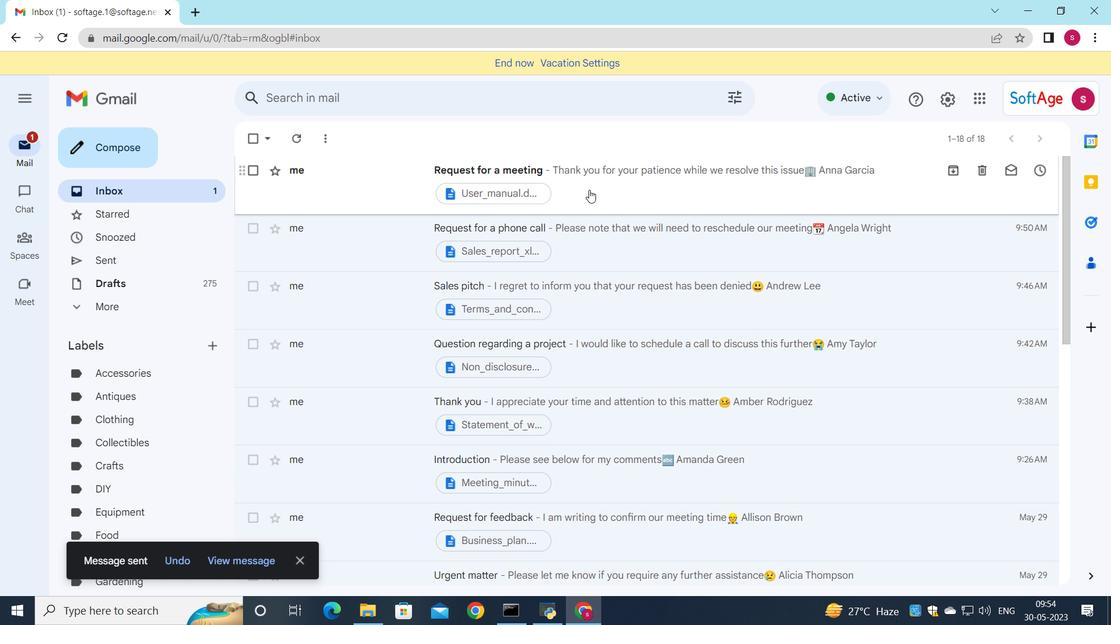 
Action: Mouse moved to (599, 191)
Screenshot: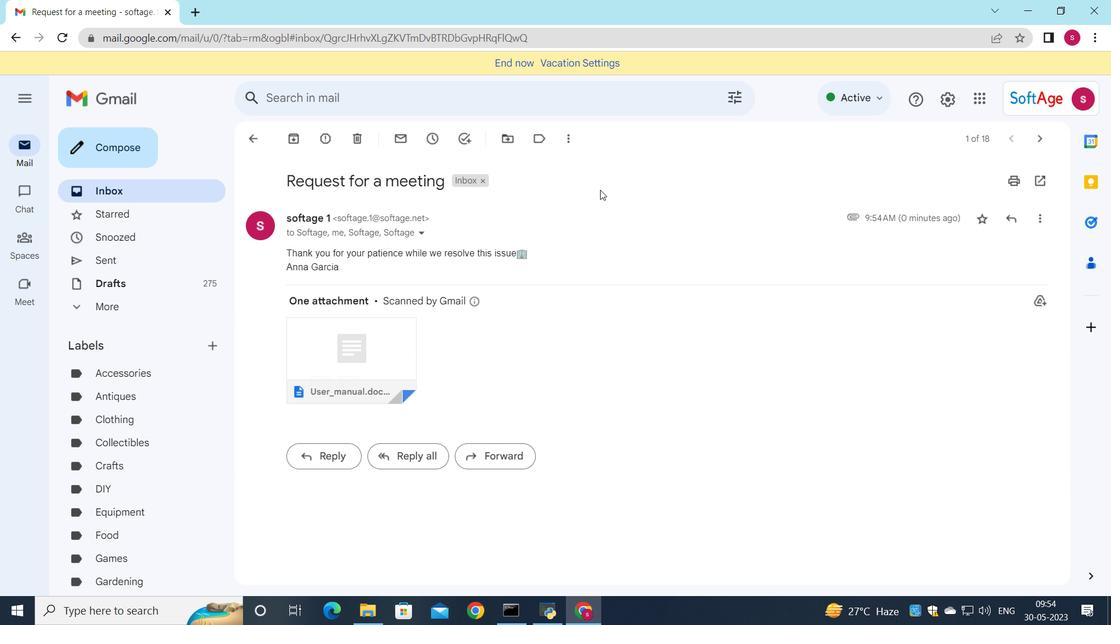 
